 Task: Audio/Video Effects: Add a blur effect to a video.
Action: Mouse moved to (594, 521)
Screenshot: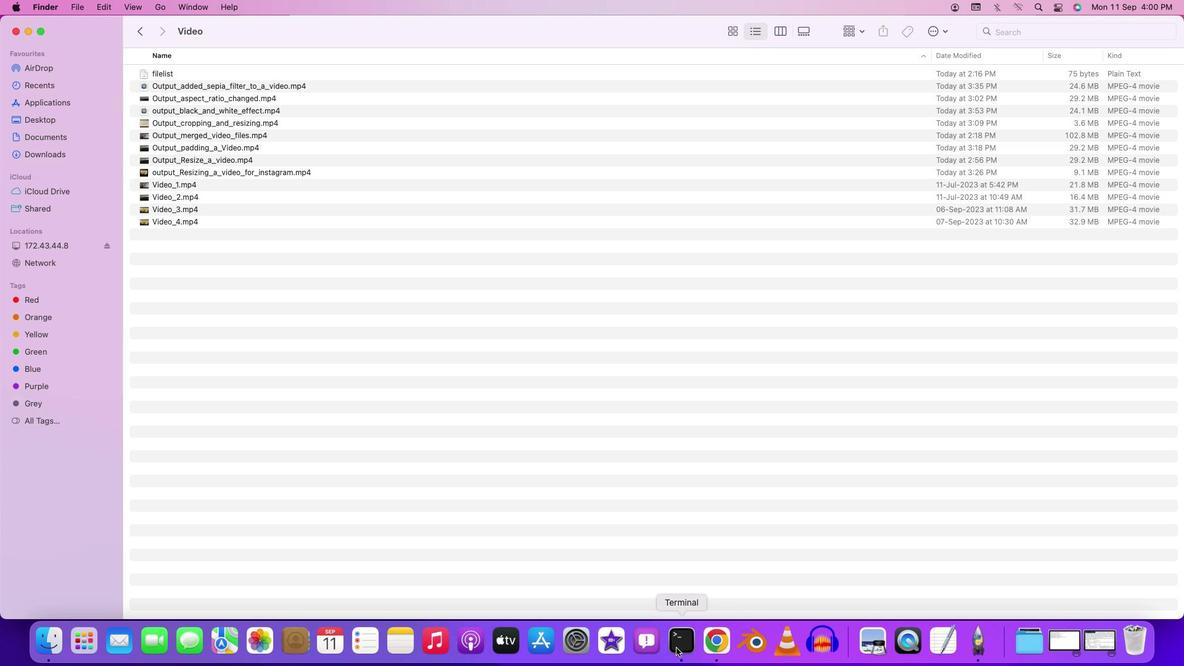 
Action: Mouse pressed right at (594, 521)
Screenshot: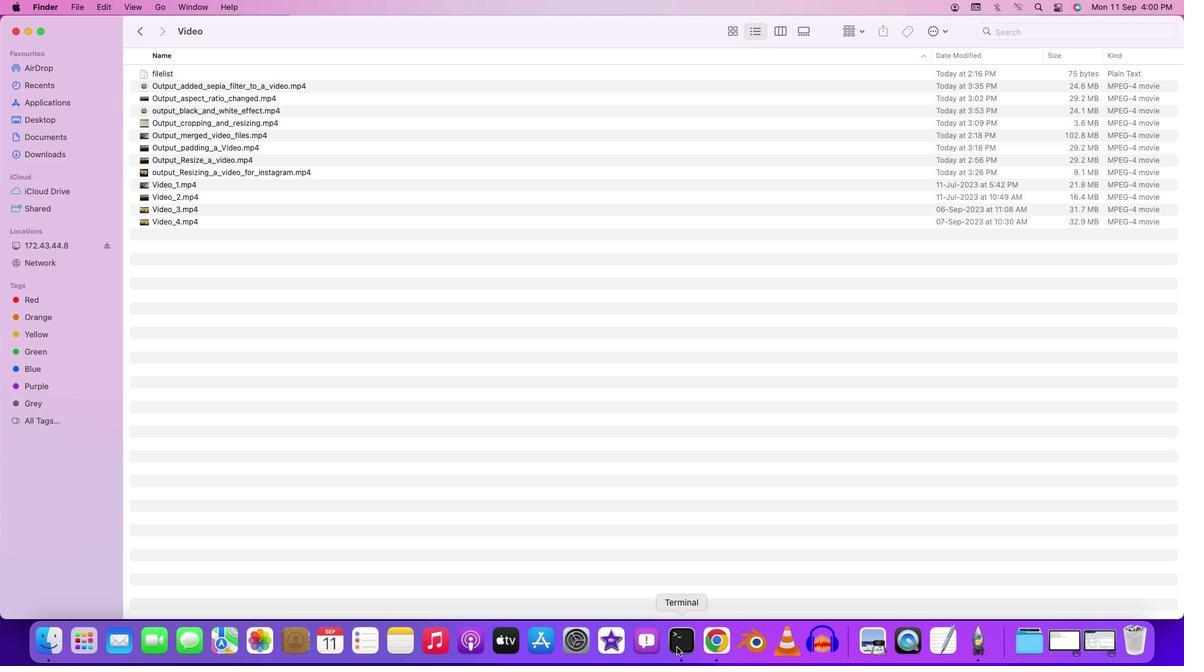 
Action: Mouse moved to (600, 441)
Screenshot: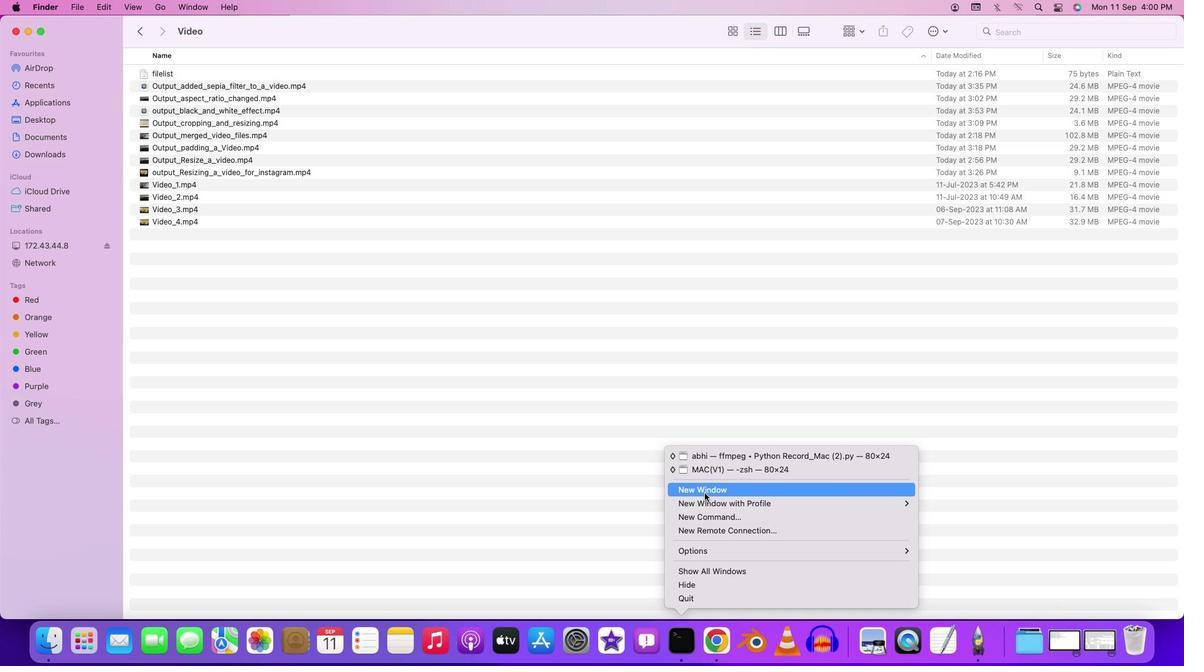 
Action: Mouse pressed left at (600, 441)
Screenshot: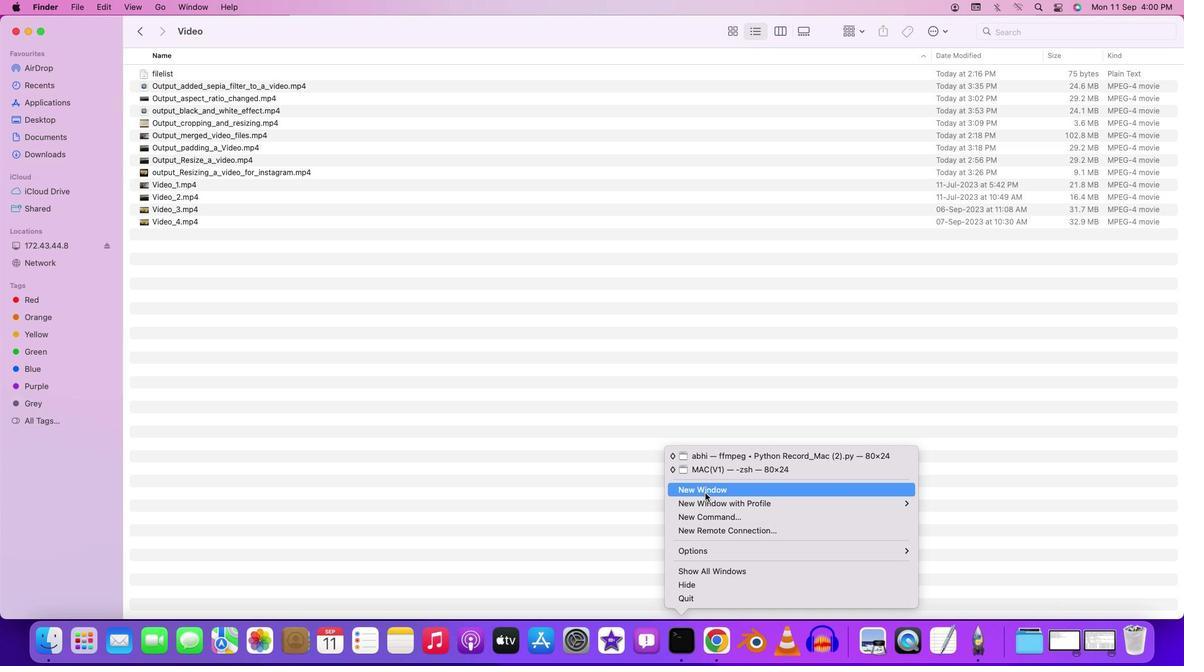 
Action: Key pressed 'c''d'Key.space'd''e''s''k''t''o''p'Key.enter'c''d'Key.space'f''f''m''p''e''g'Key.enter'c''d'Key.spaceKey.shift'M''e''r''g''i''n''g'Key.enter'c''d'Key.spaceKey.shift'V''d''i''e'Key.backspaceKey.backspaceKey.backspace'j'Key.backspace'i''d''e''o'Key.enter'f''f''m''p''e''g'Key.space'-''i'Key.spaceKey.shift'V''i''d''e''o'Key.shift'_''2''.''m''p''4'Key.space'-''v''f'Key.spaceKey.shift'"''b''o''x''b''l''u''r'Key.shift'=''5'Key.shift':''1'Key.shift'"'Key.spaceKey.leftKey.rightKey.leftKey.right'-''c'Key.shift':''a'Key.space'c''o''p''y'Key.space'o''u''t''p''u''t'Key.shift'_''a''d''d''i''n''g'Key.shift'_''b''l''u''r'Key.shift'_''e''f''f''e''c''t'Key.shift'_''t''o'Key.shift'_''a'Key.shift'_''v''i''d''e''o''.''m''p''3'Key.enter
Screenshot: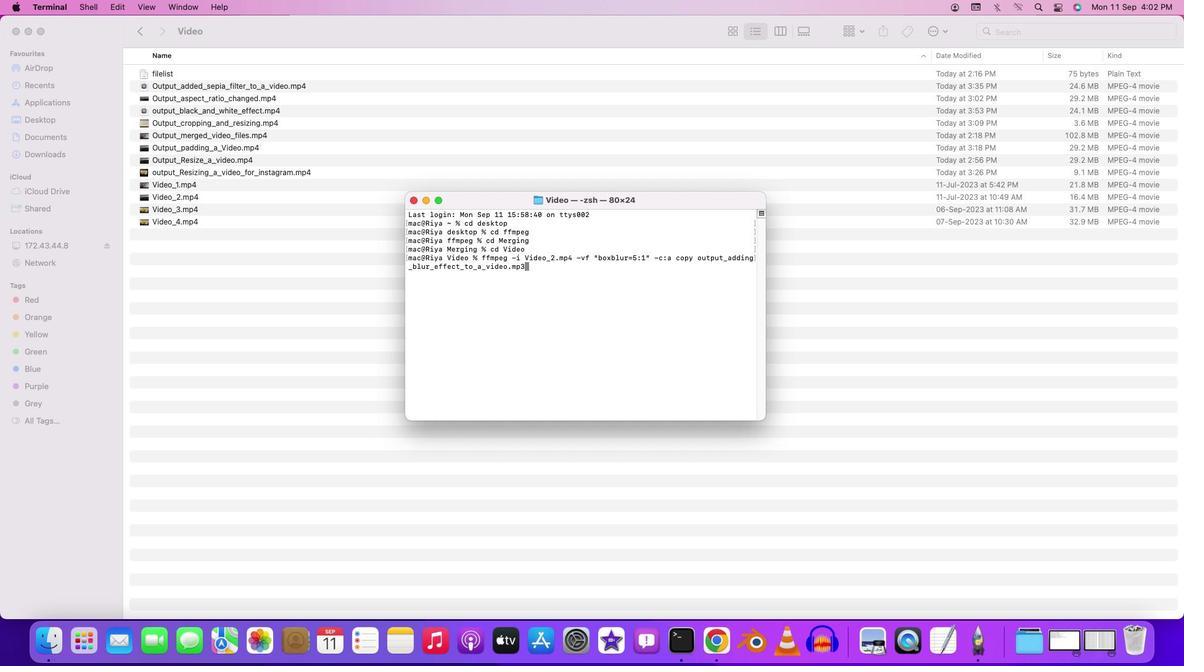 
Action: Mouse moved to (531, 364)
Screenshot: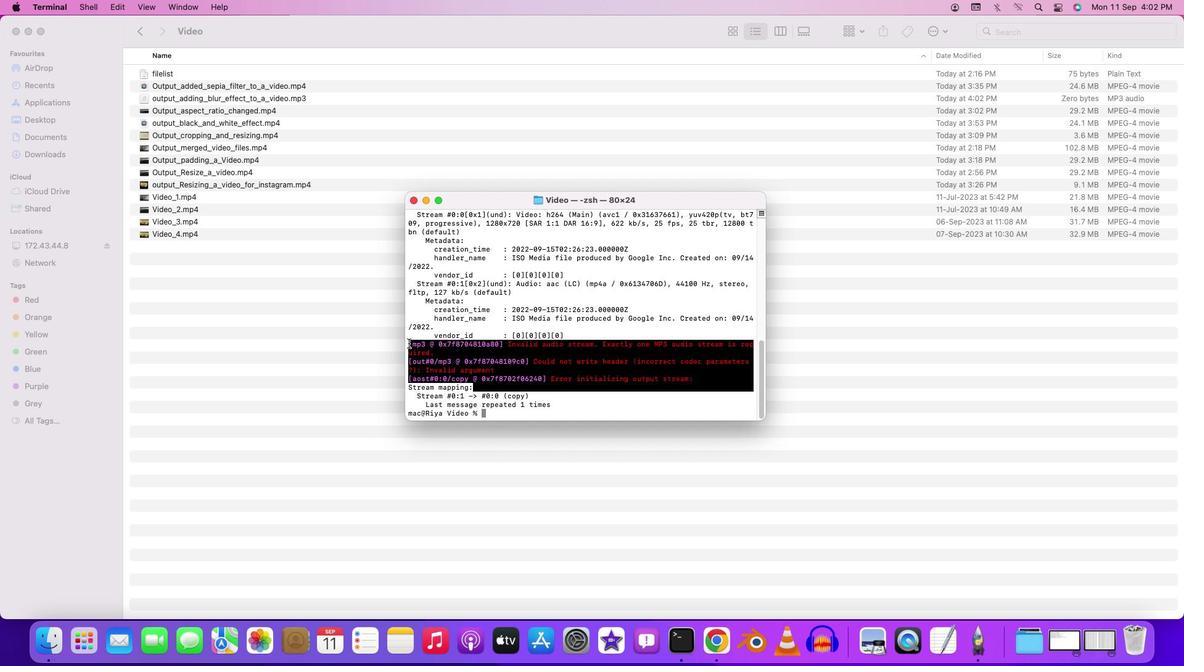 
Action: Mouse pressed left at (531, 364)
Screenshot: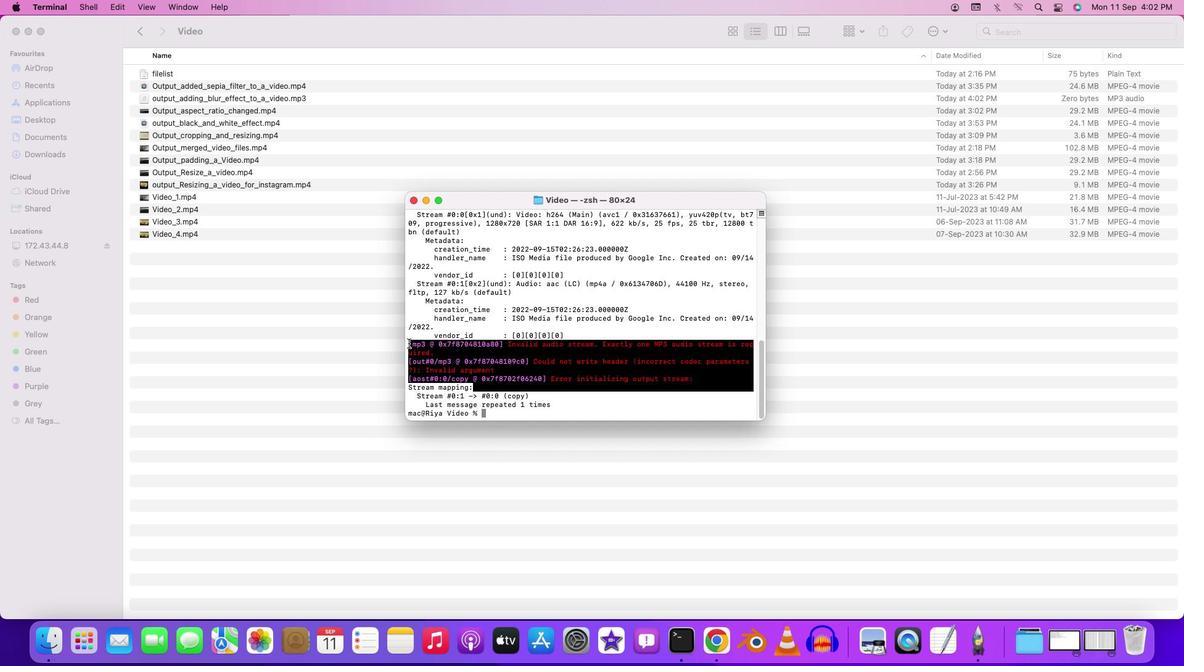 
Action: Mouse moved to (600, 385)
Screenshot: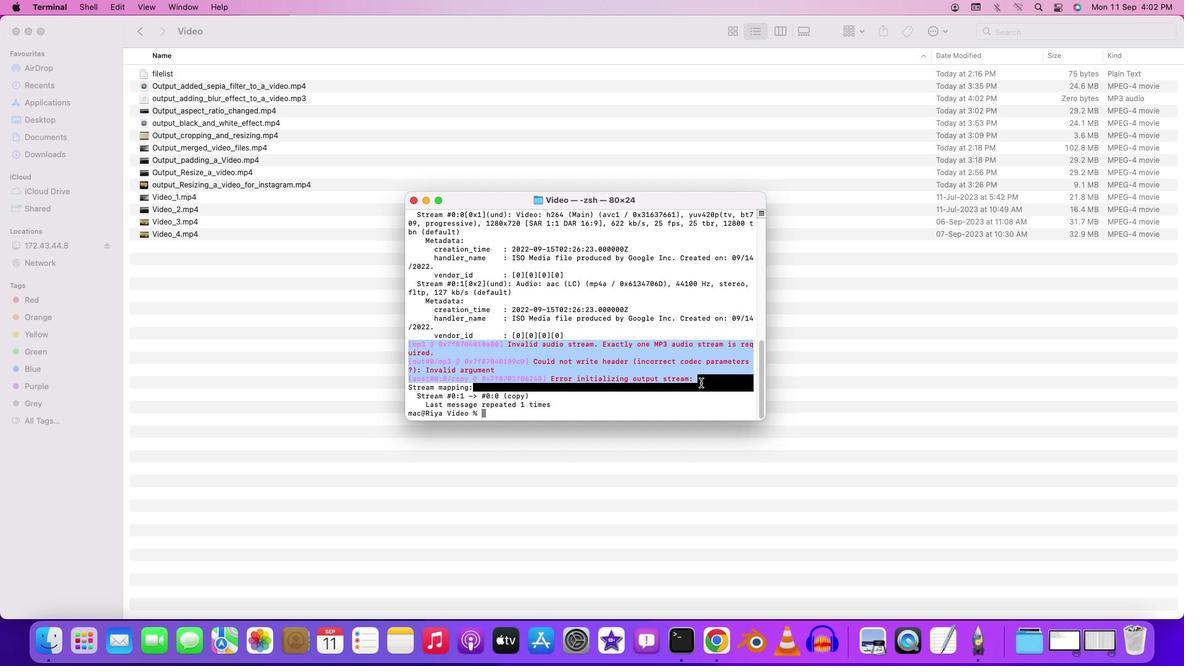 
Action: Key pressed Key.cmd'c'
Screenshot: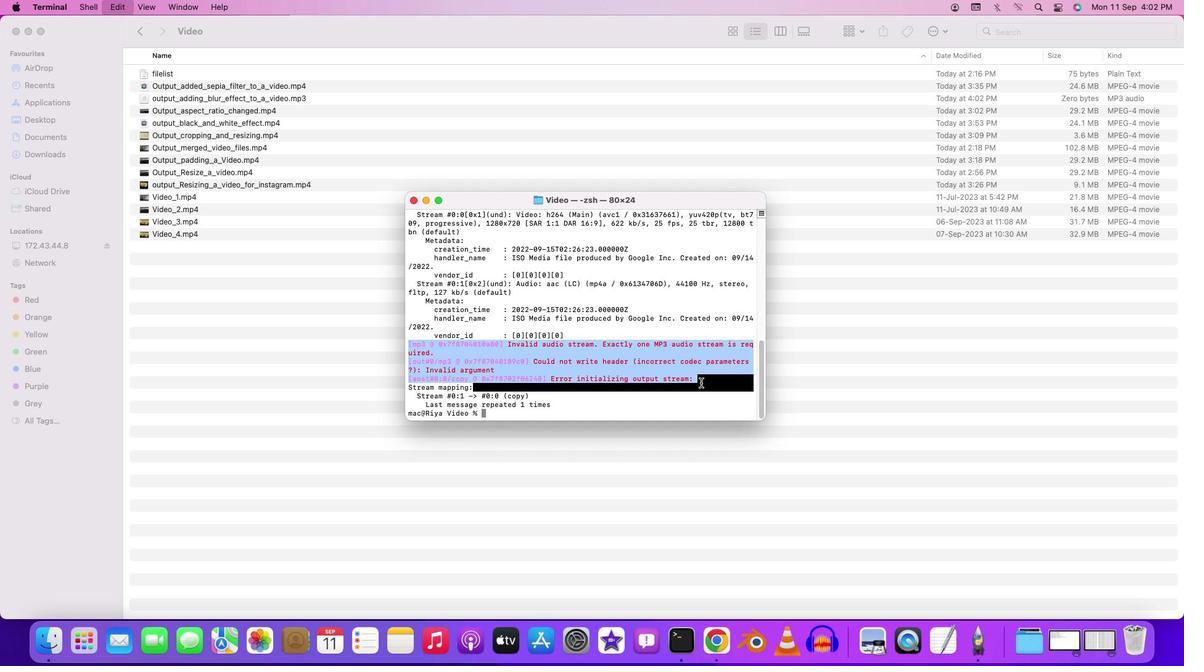 
Action: Mouse moved to (341, 512)
Screenshot: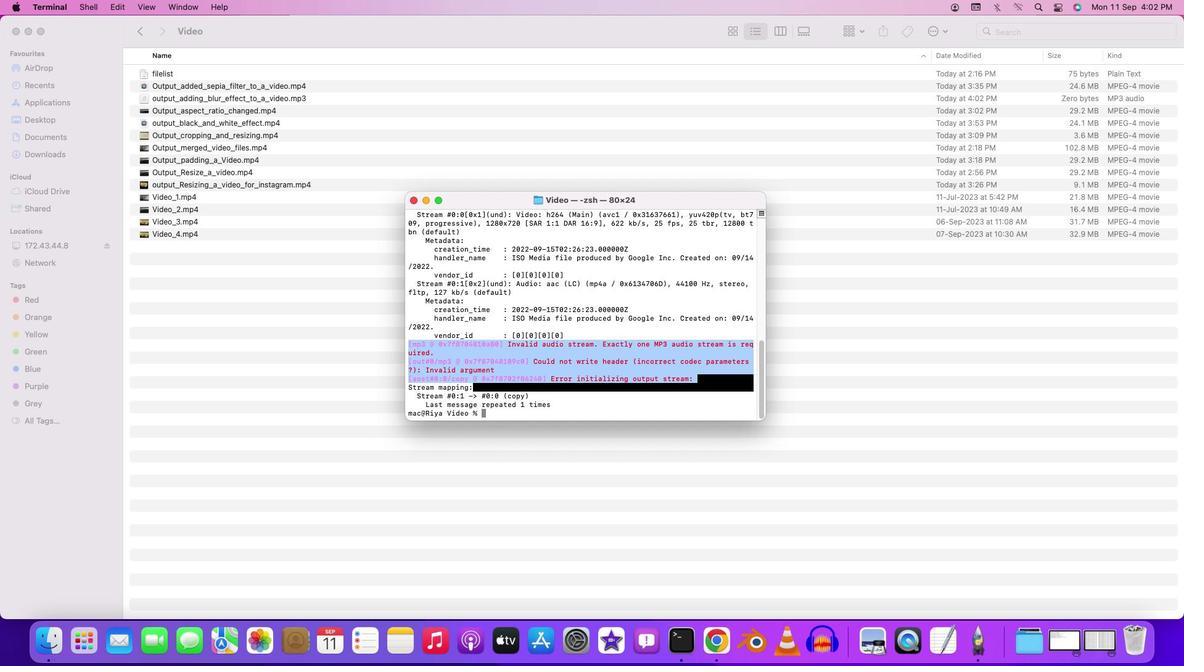 
Action: Mouse pressed left at (341, 512)
Screenshot: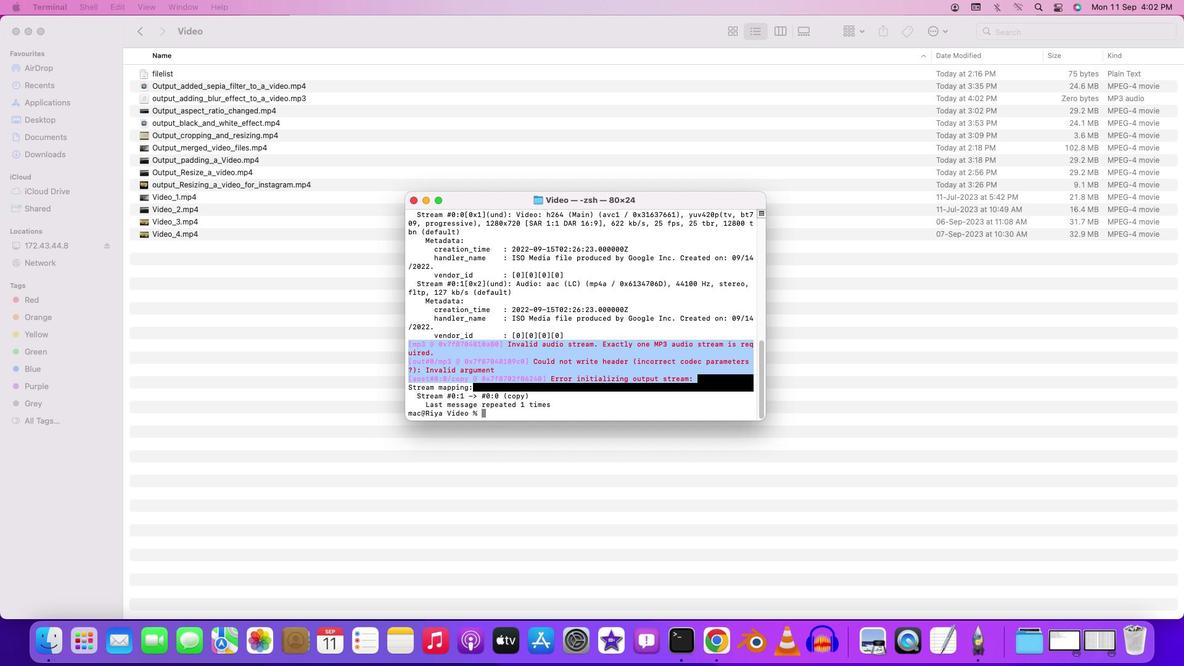 
Action: Mouse moved to (341, 507)
Screenshot: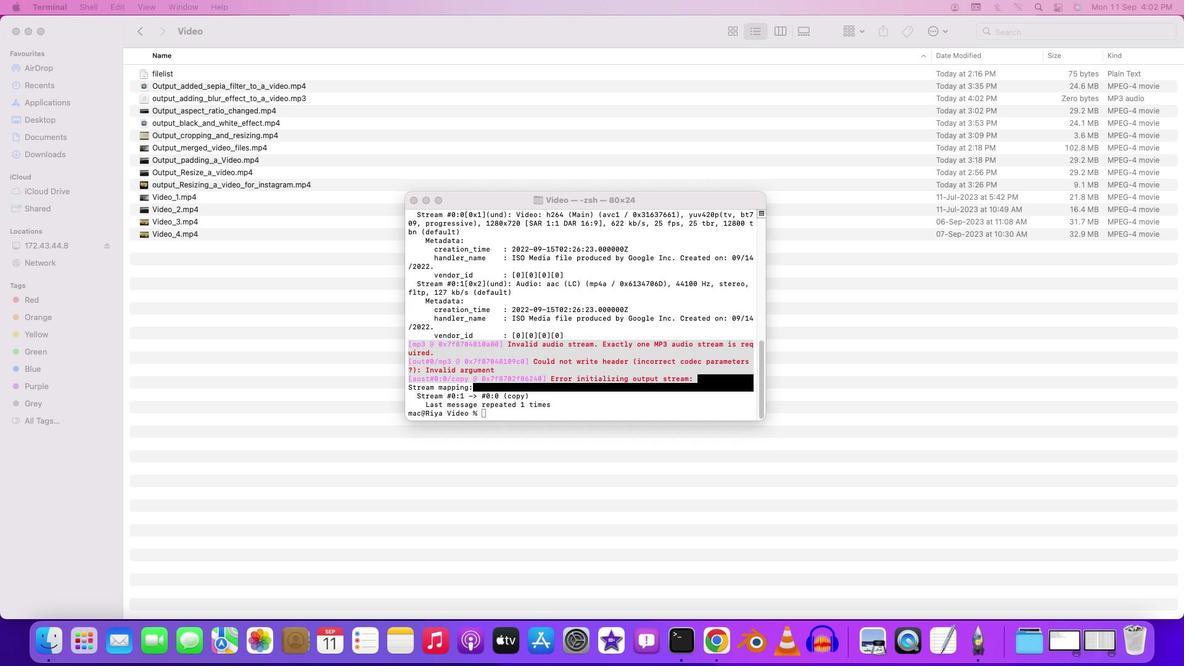 
Action: Mouse pressed left at (341, 507)
Screenshot: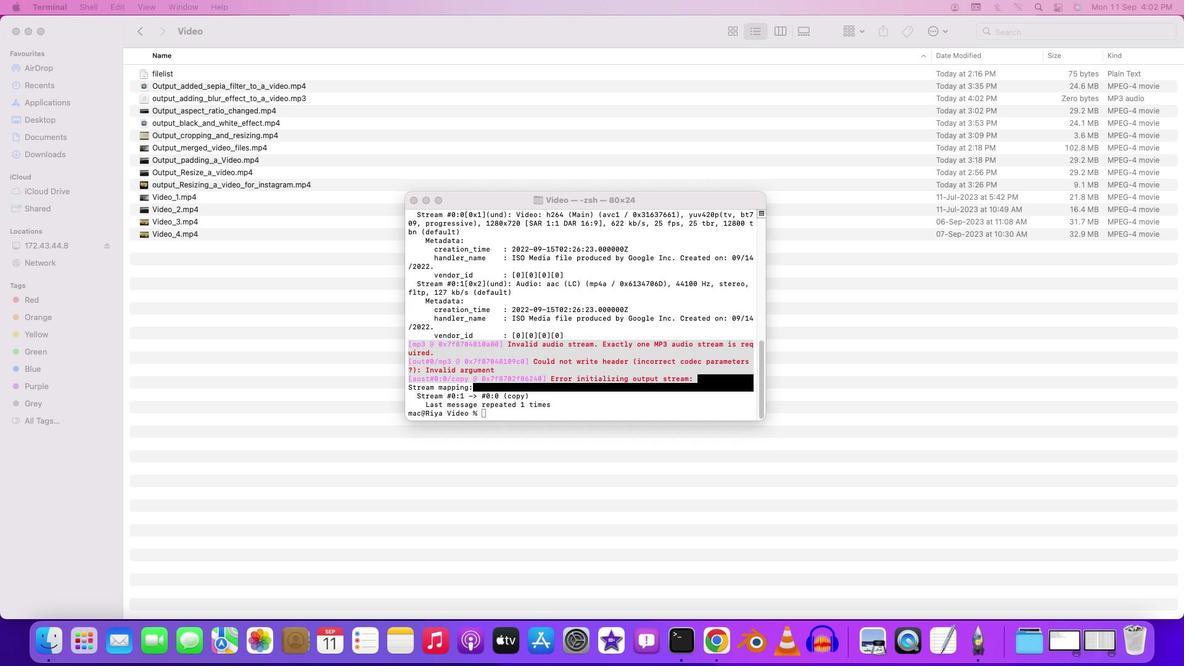 
Action: Mouse moved to (341, 507)
Screenshot: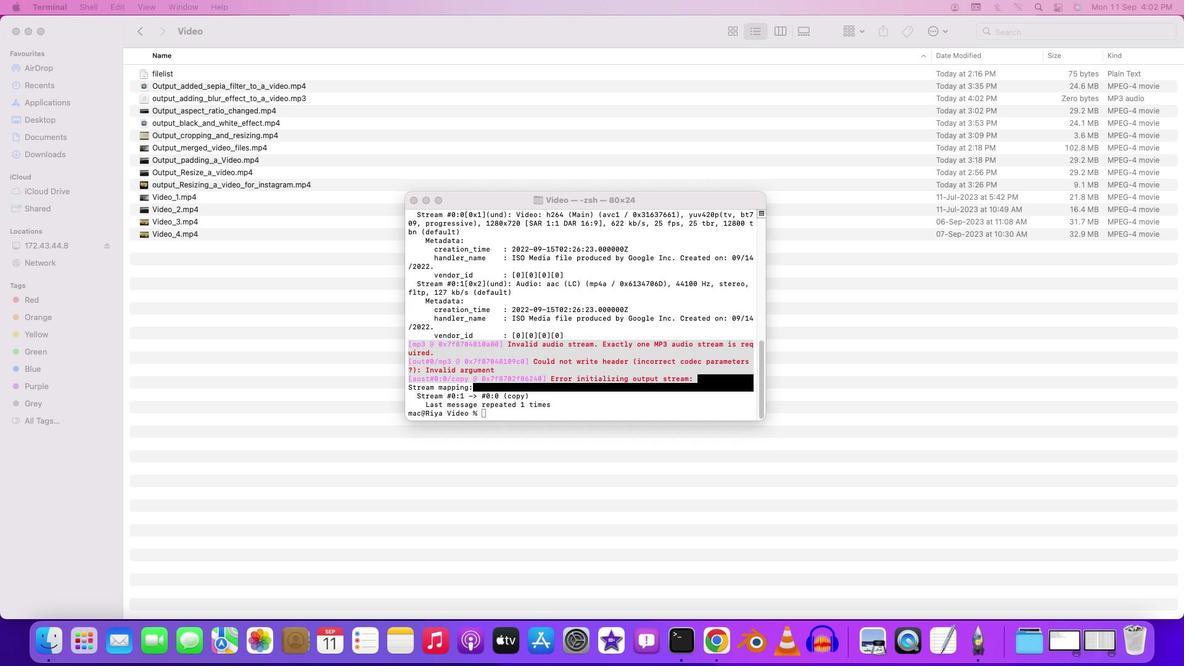 
Action: Key pressed Key.cmd'v'
Screenshot: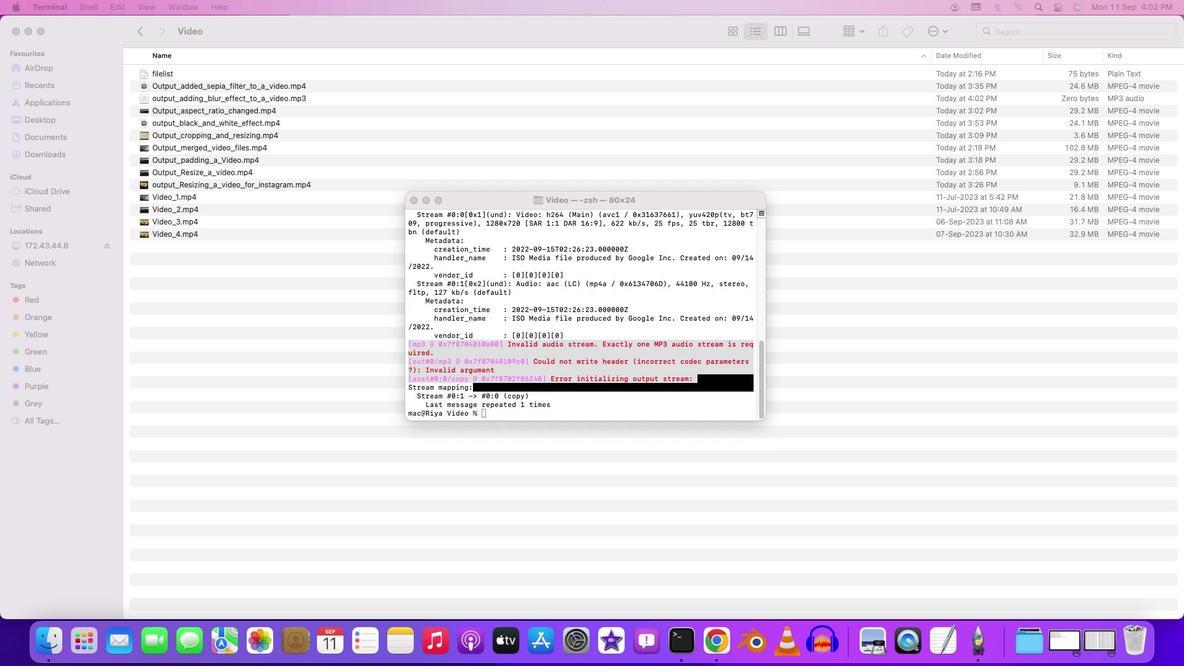 
Action: Mouse moved to (410, 504)
Screenshot: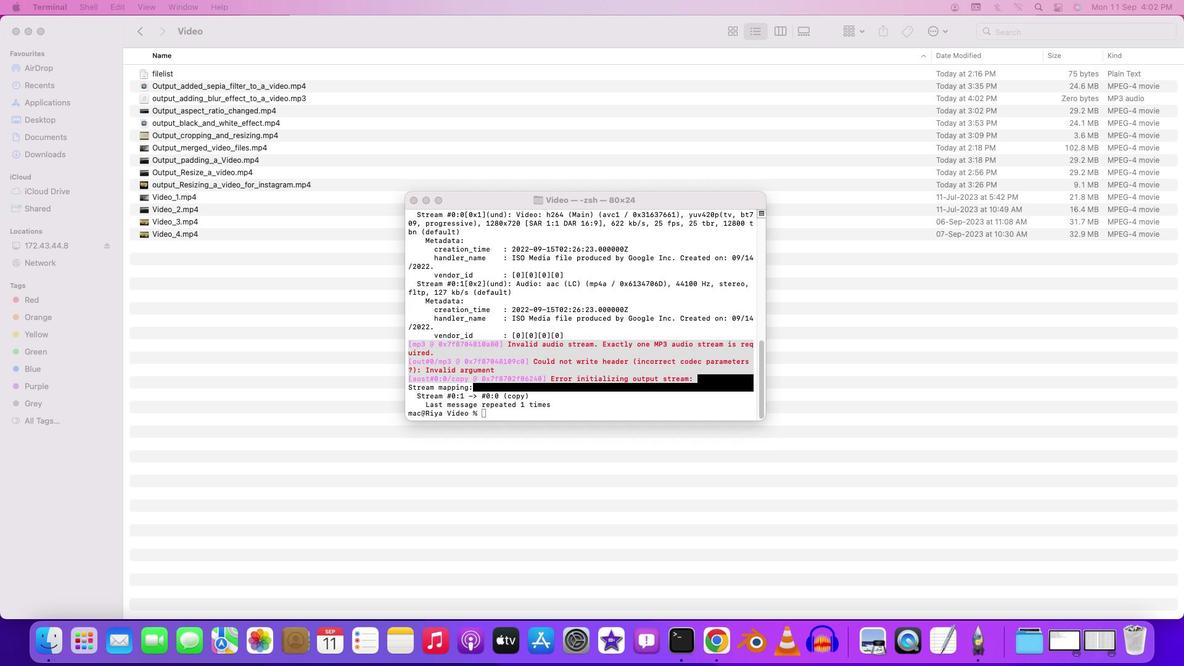 
Action: Mouse pressed left at (410, 504)
Screenshot: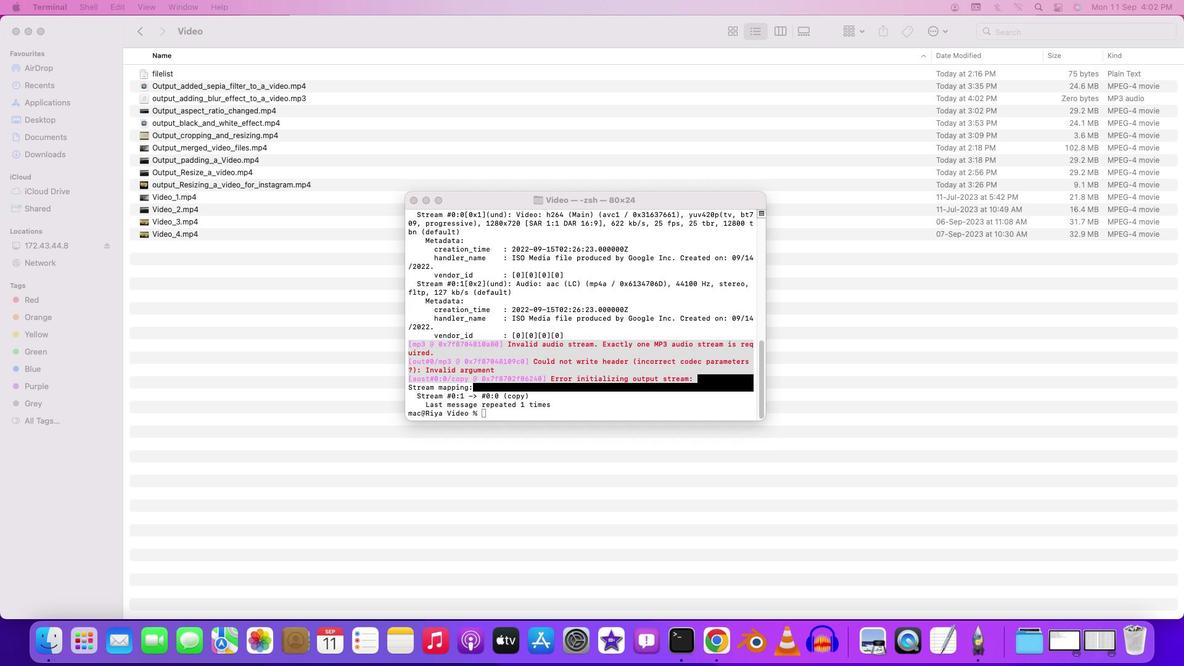 
Action: Mouse moved to (373, 459)
Screenshot: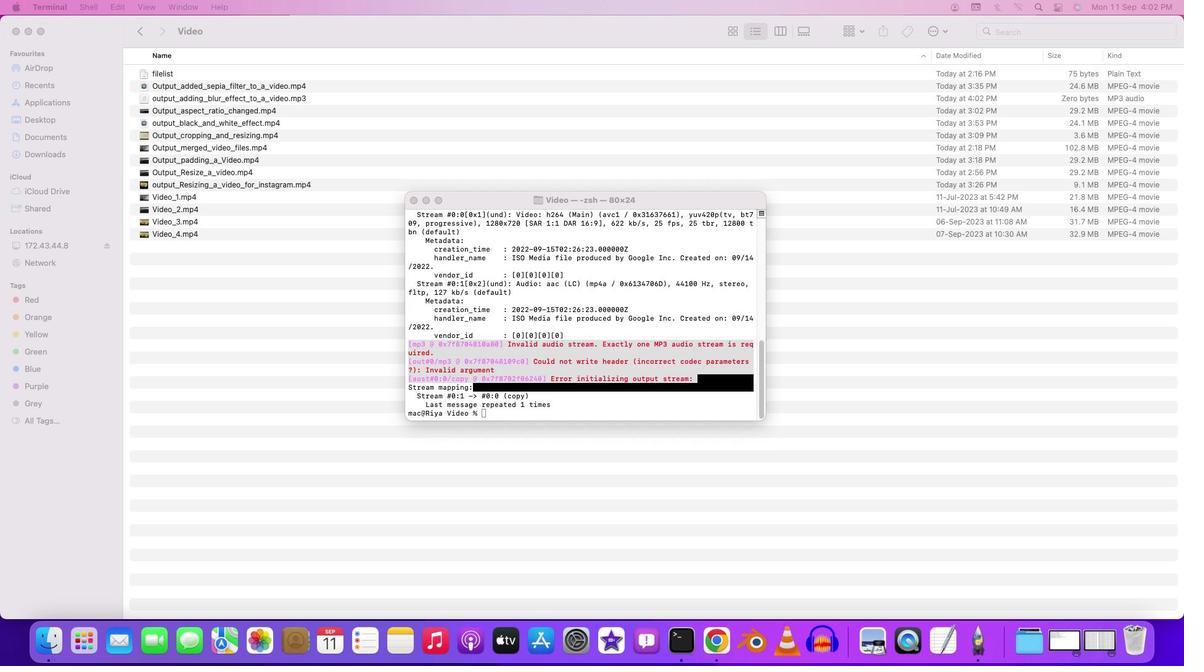 
Action: Mouse scrolled (373, 459) with delta (436, 186)
Screenshot: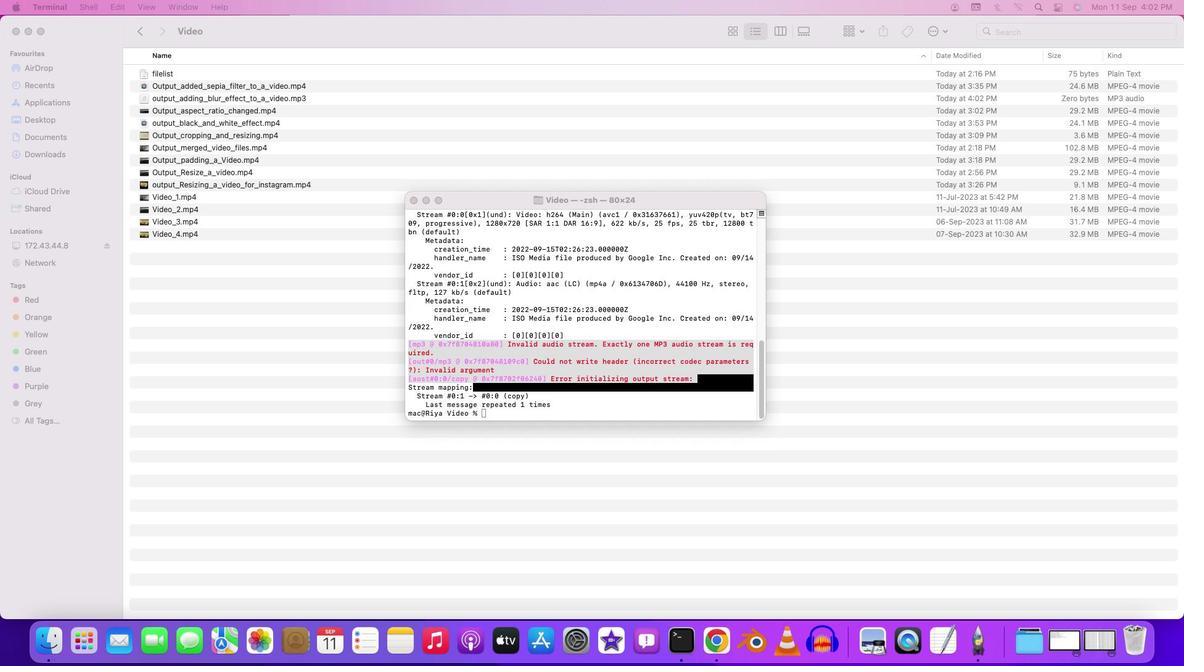 
Action: Mouse scrolled (373, 459) with delta (436, 186)
Screenshot: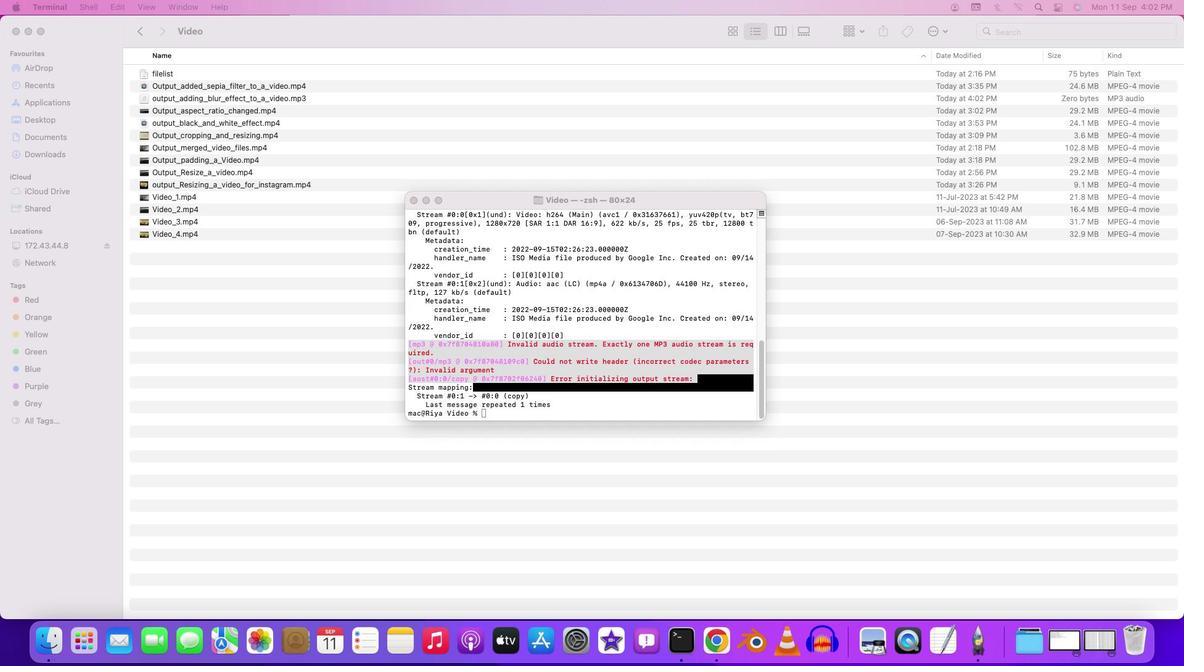 
Action: Mouse scrolled (373, 459) with delta (436, 186)
Screenshot: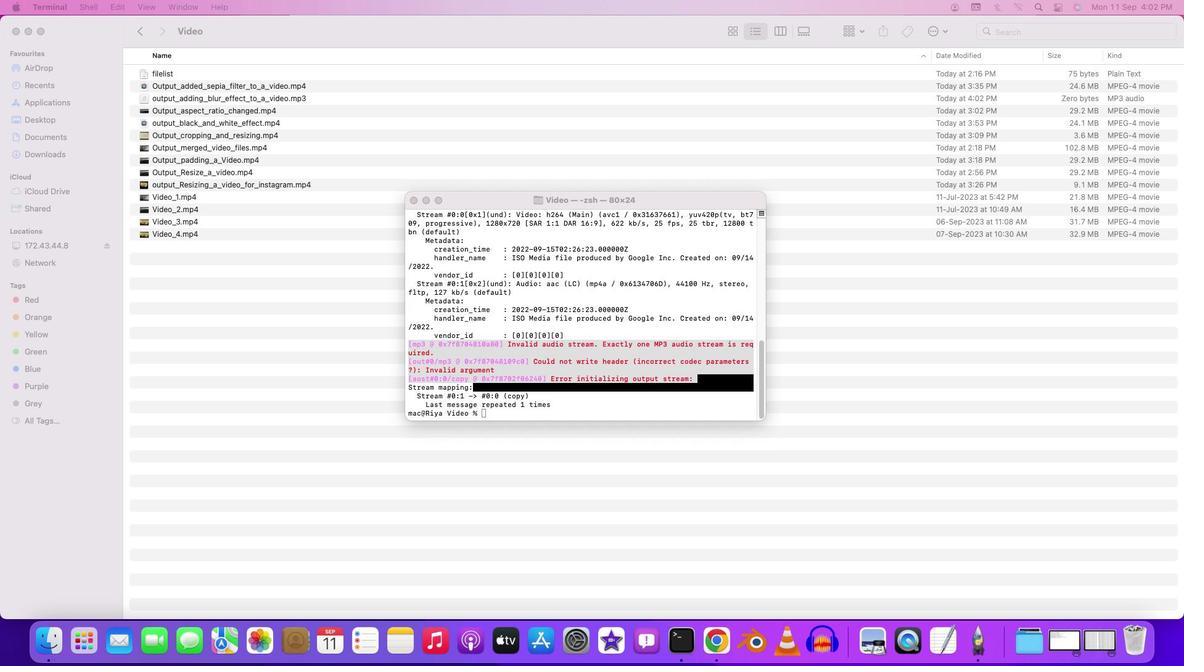 
Action: Mouse moved to (372, 459)
Screenshot: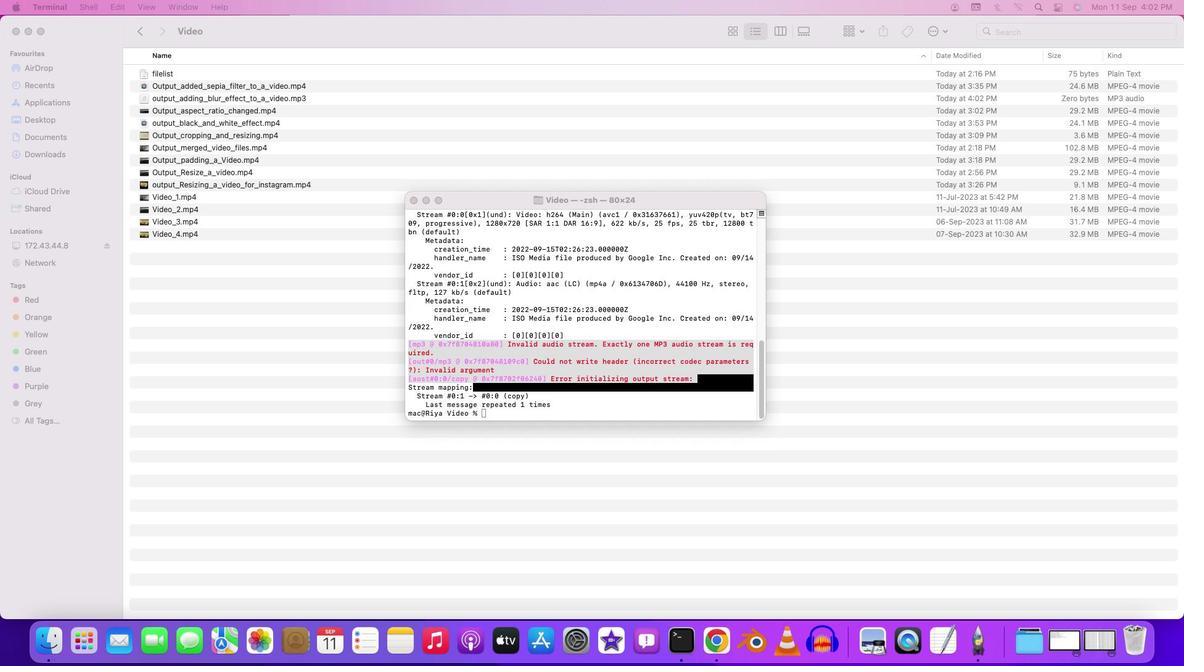 
Action: Mouse scrolled (372, 459) with delta (436, 186)
Screenshot: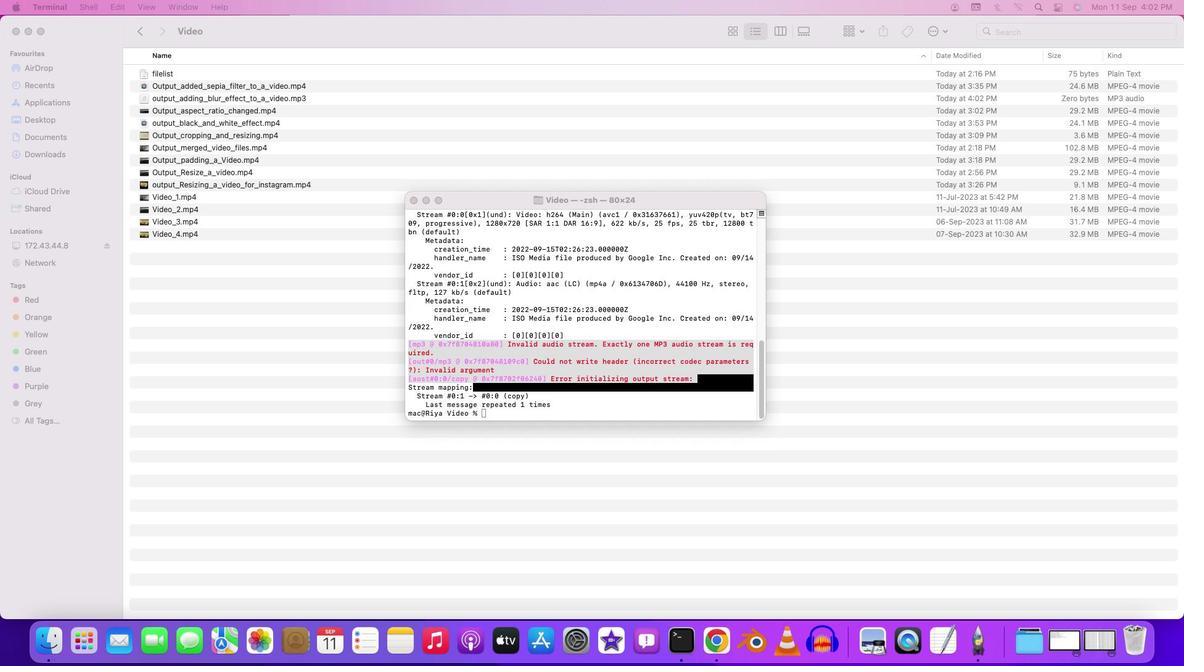 
Action: Mouse scrolled (372, 459) with delta (436, 186)
Screenshot: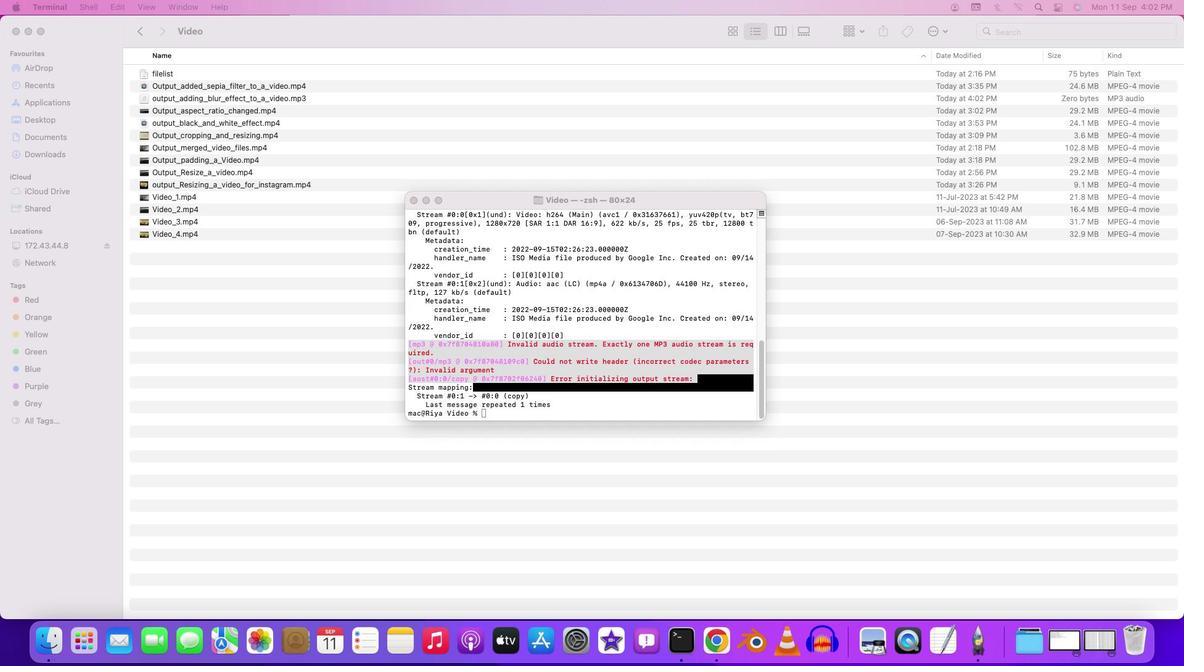 
Action: Mouse moved to (372, 459)
Screenshot: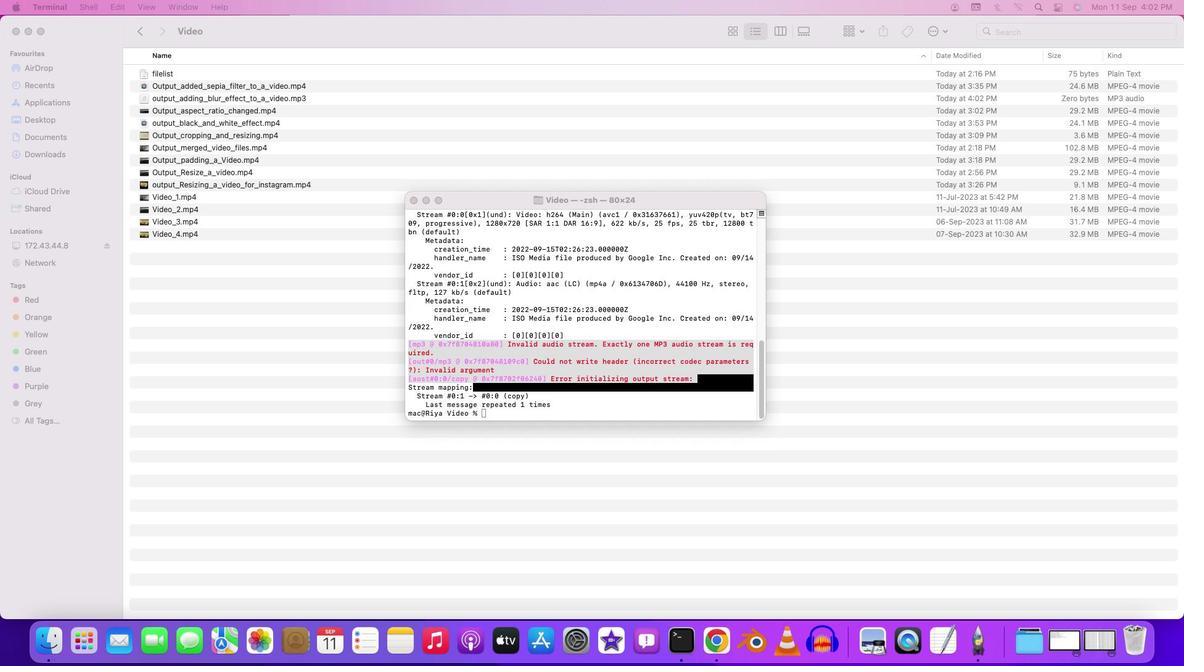
Action: Mouse scrolled (372, 459) with delta (436, 186)
Screenshot: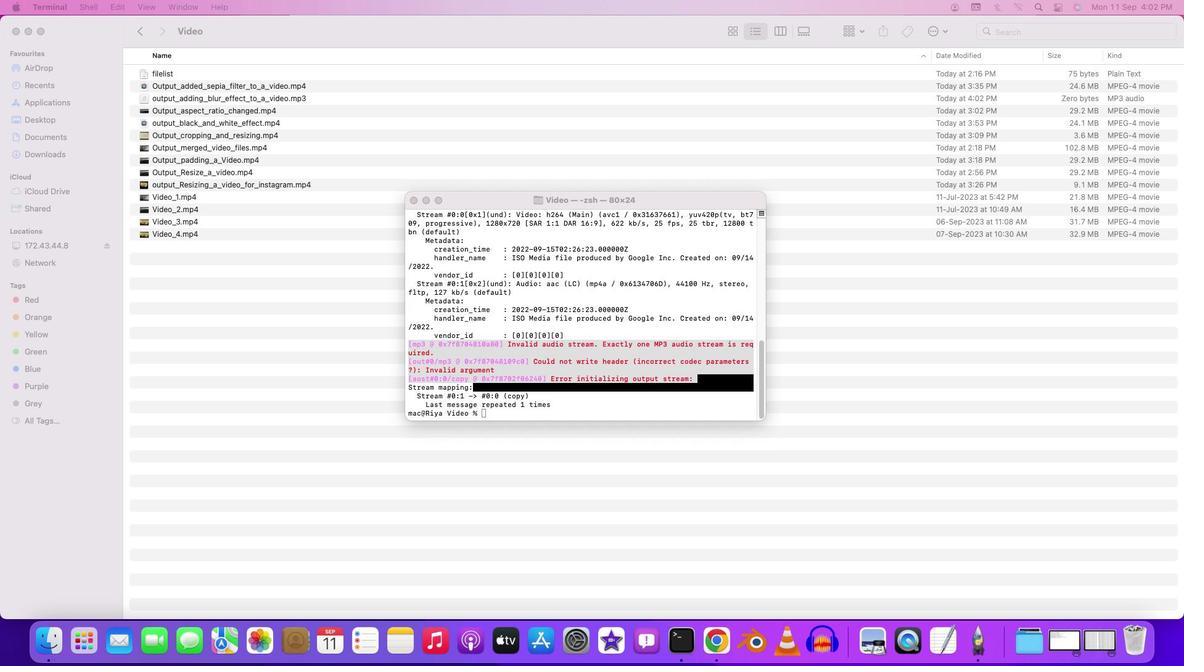
Action: Mouse moved to (372, 459)
Screenshot: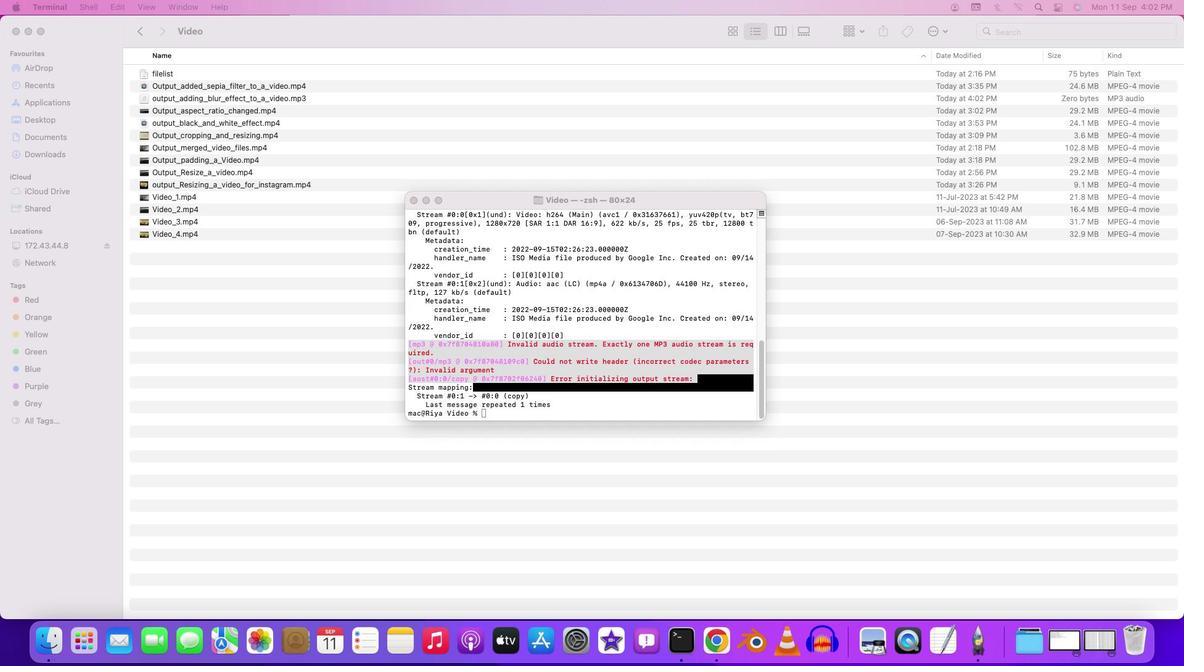 
Action: Mouse scrolled (372, 459) with delta (436, 185)
Screenshot: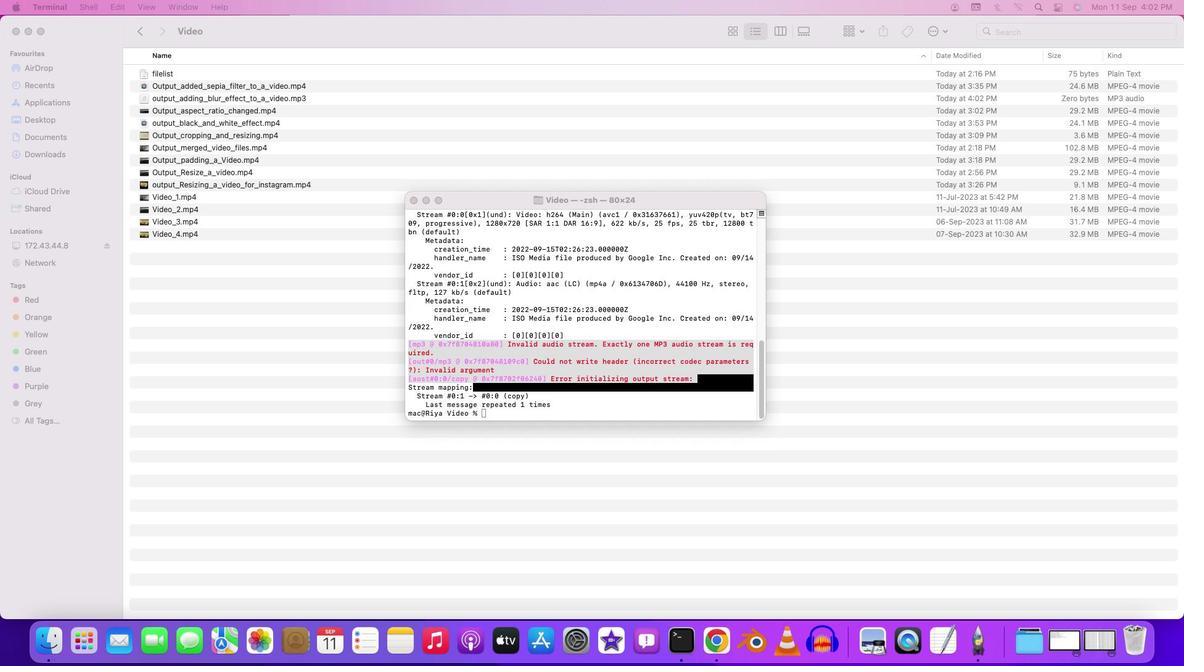 
Action: Mouse moved to (372, 459)
Screenshot: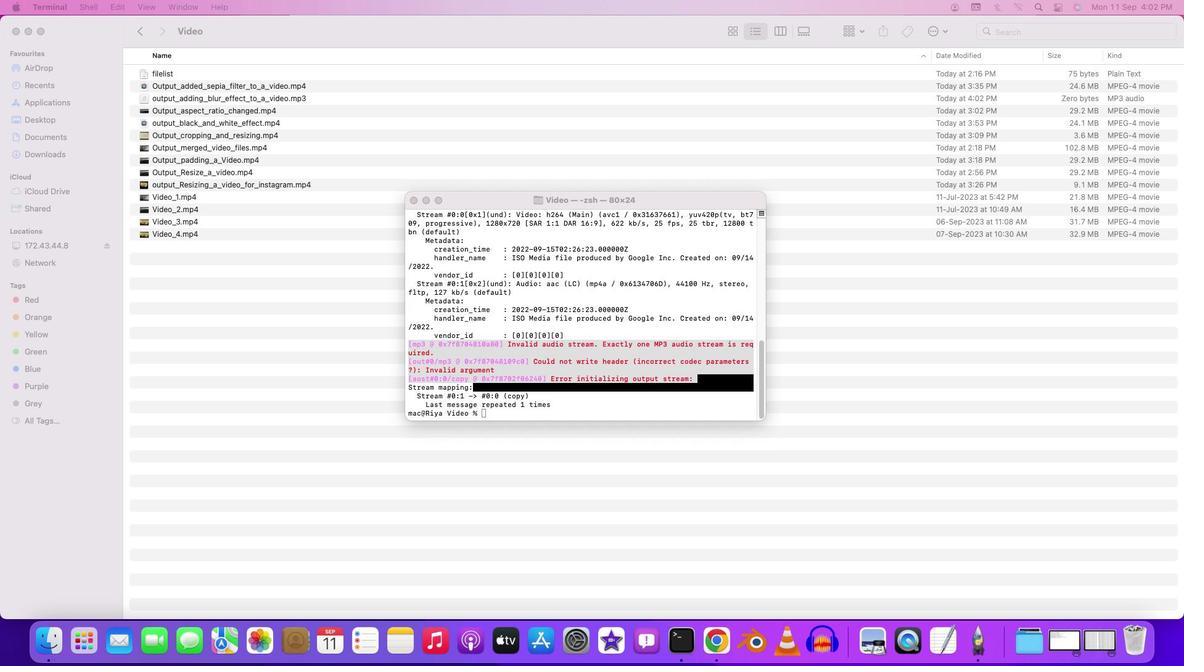 
Action: Mouse scrolled (372, 459) with delta (436, 185)
Screenshot: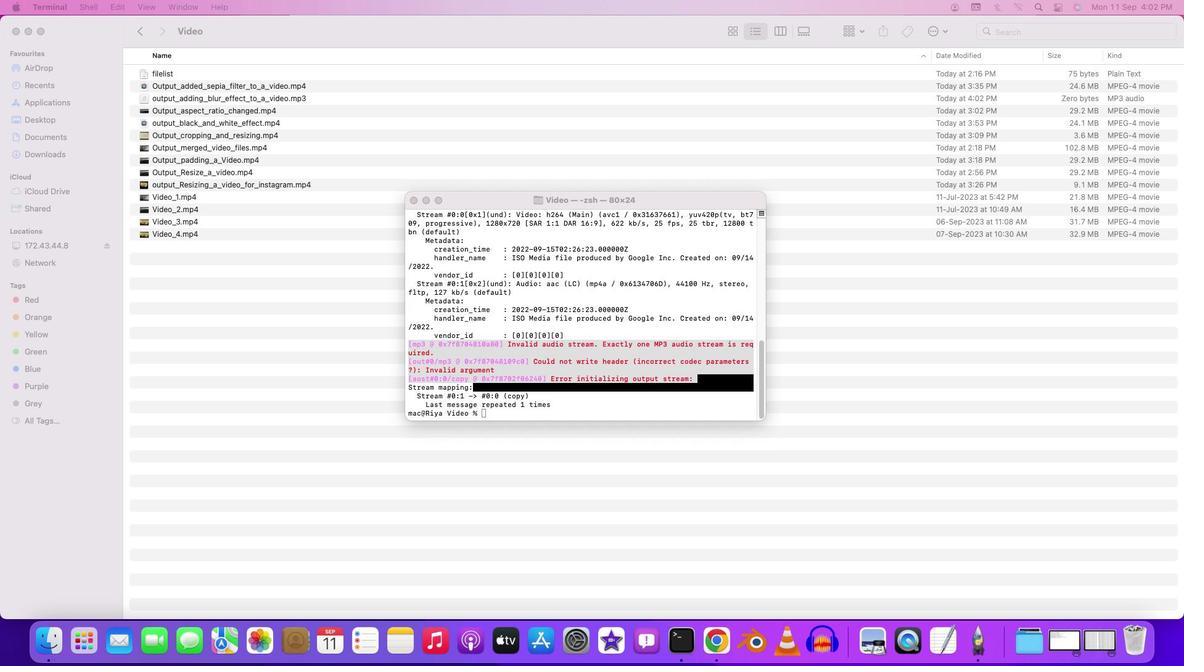 
Action: Mouse moved to (372, 459)
Screenshot: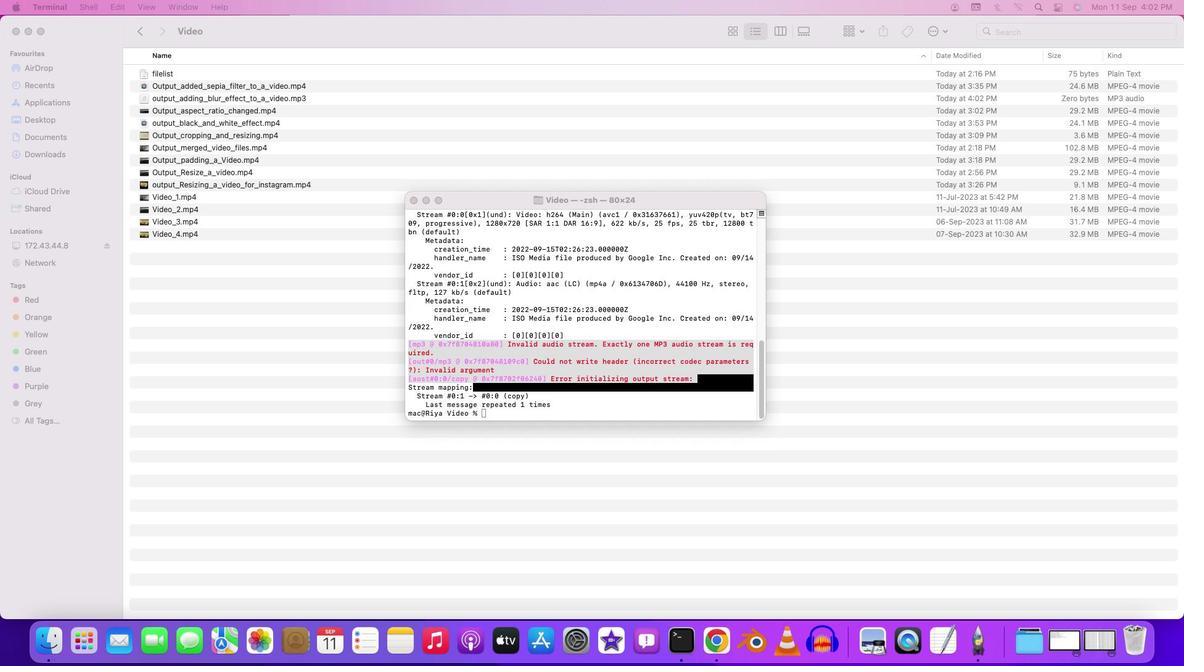 
Action: Mouse scrolled (372, 459) with delta (436, 186)
Screenshot: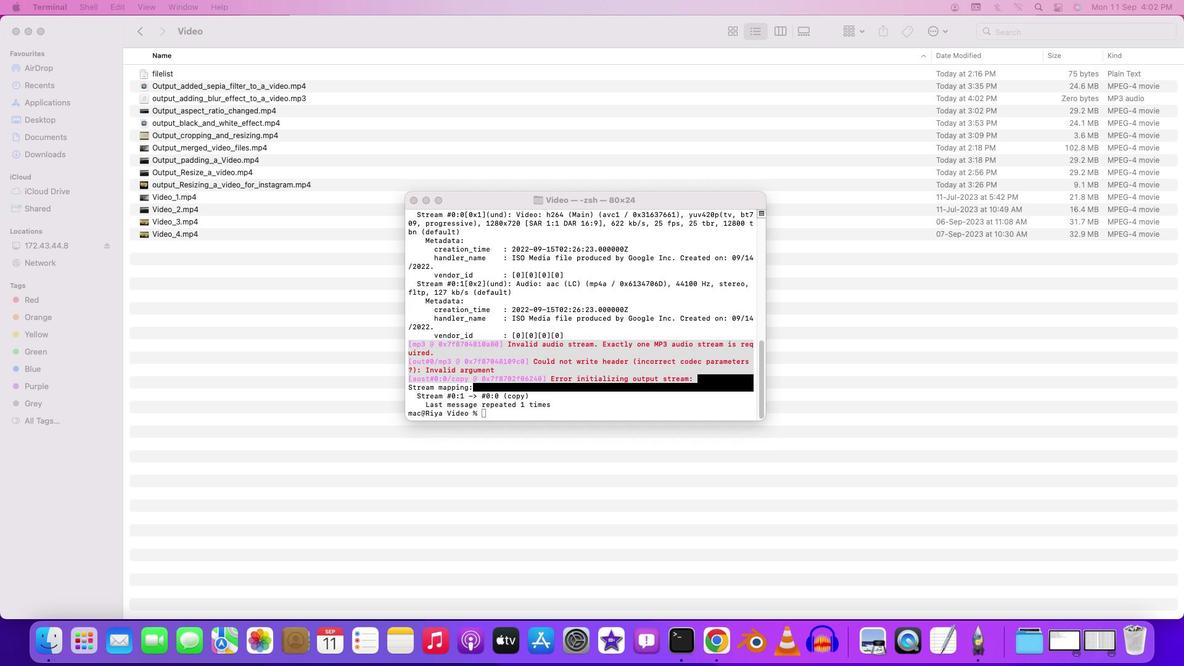 
Action: Mouse scrolled (372, 459) with delta (436, 186)
Screenshot: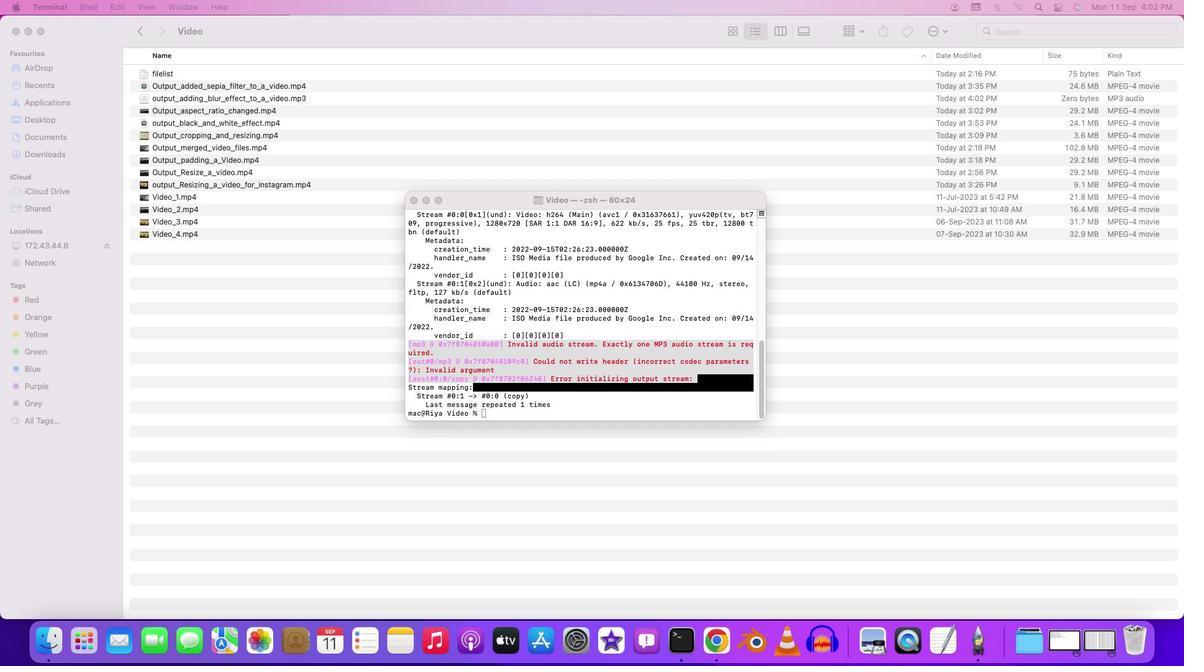 
Action: Mouse scrolled (372, 459) with delta (436, 186)
Screenshot: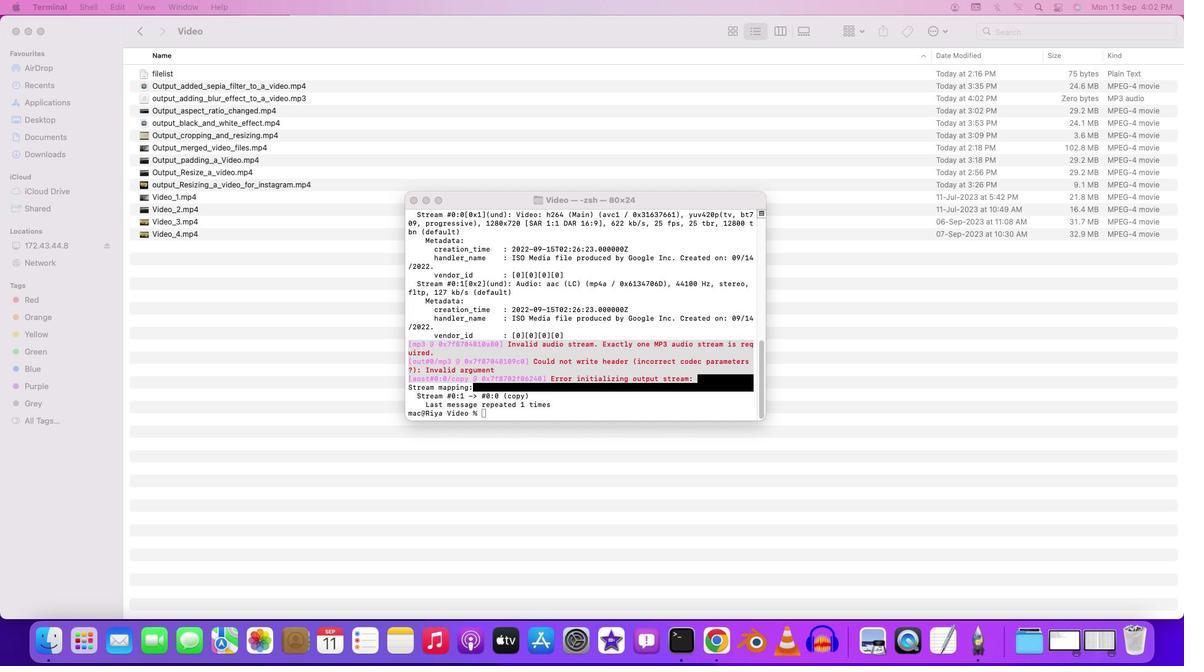 
Action: Mouse scrolled (372, 459) with delta (436, 186)
Screenshot: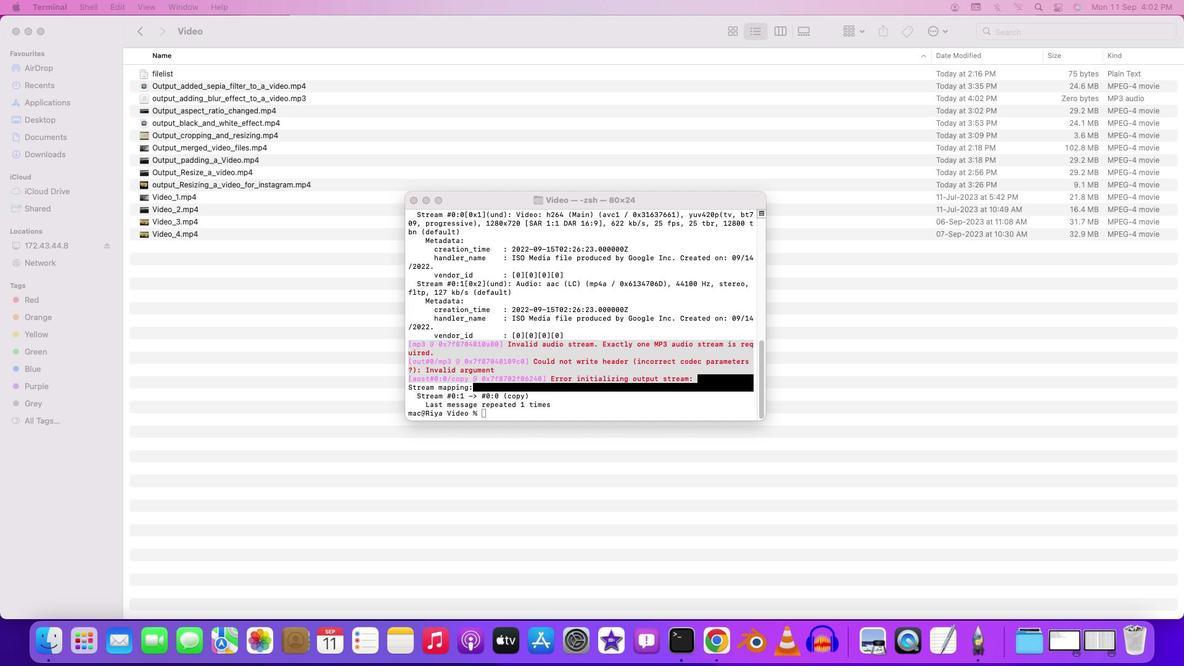 
Action: Mouse scrolled (372, 459) with delta (436, 186)
Screenshot: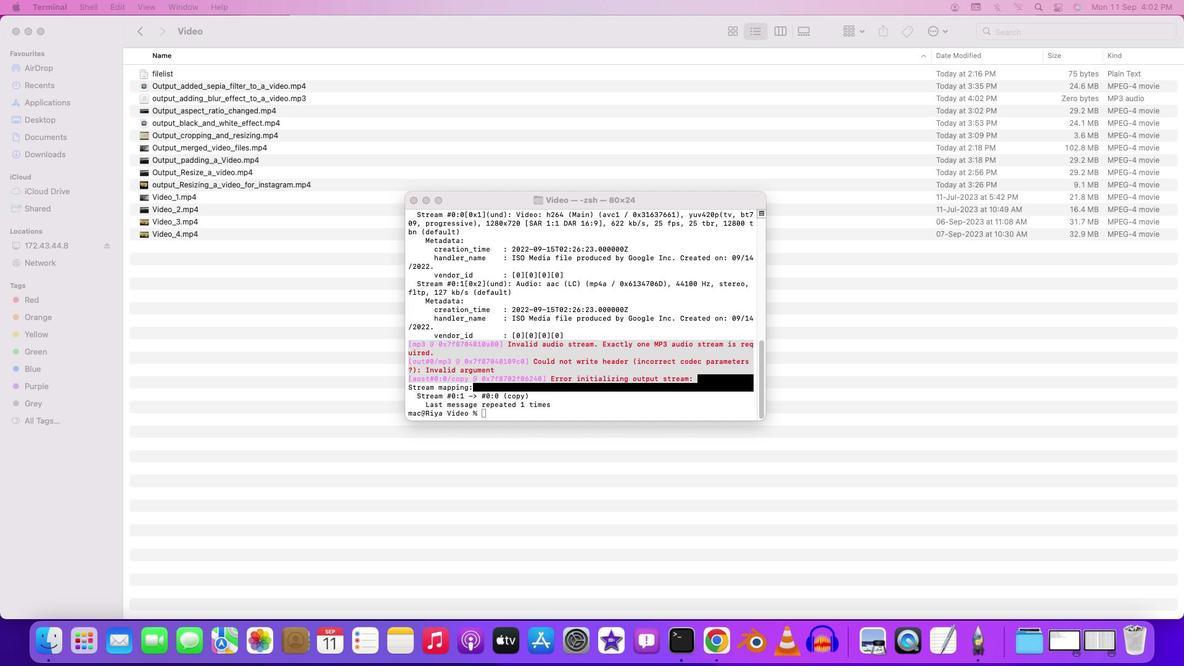 
Action: Mouse moved to (372, 459)
Screenshot: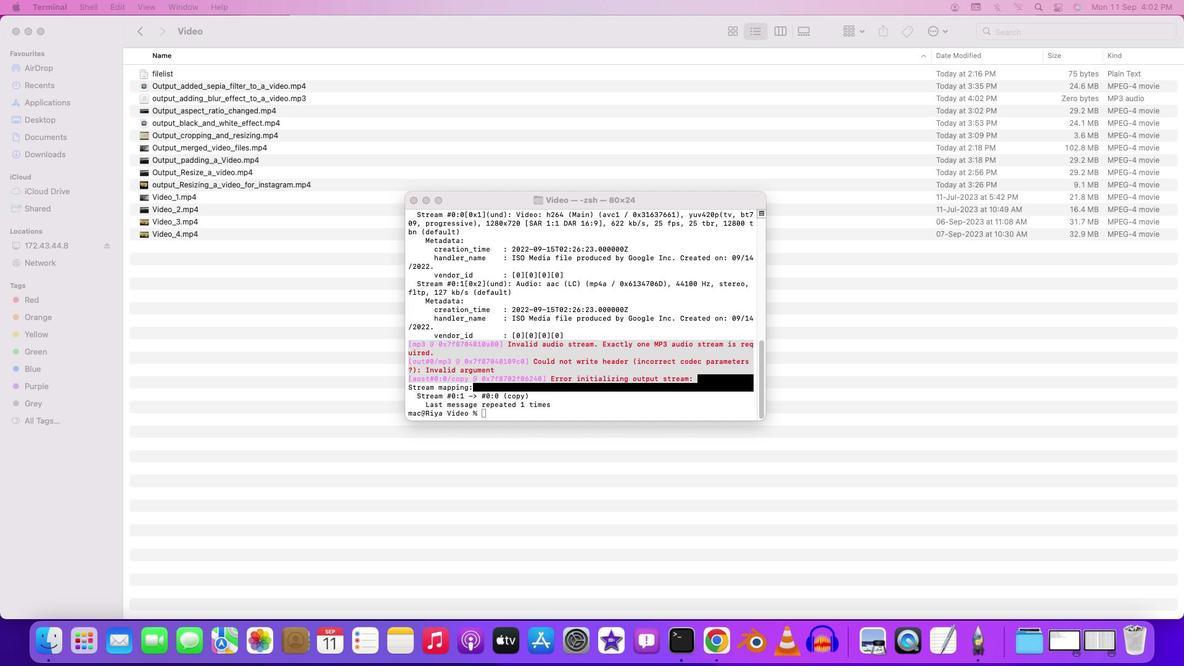
Action: Mouse scrolled (372, 459) with delta (436, 186)
Screenshot: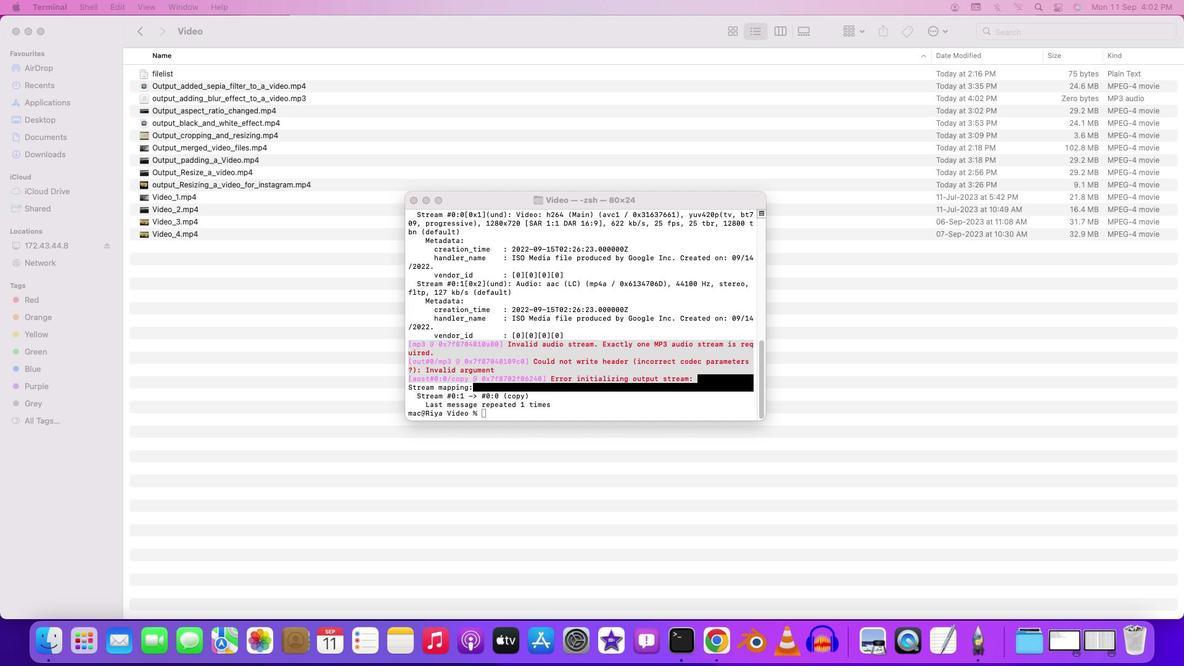 
Action: Mouse scrolled (372, 459) with delta (436, 186)
Screenshot: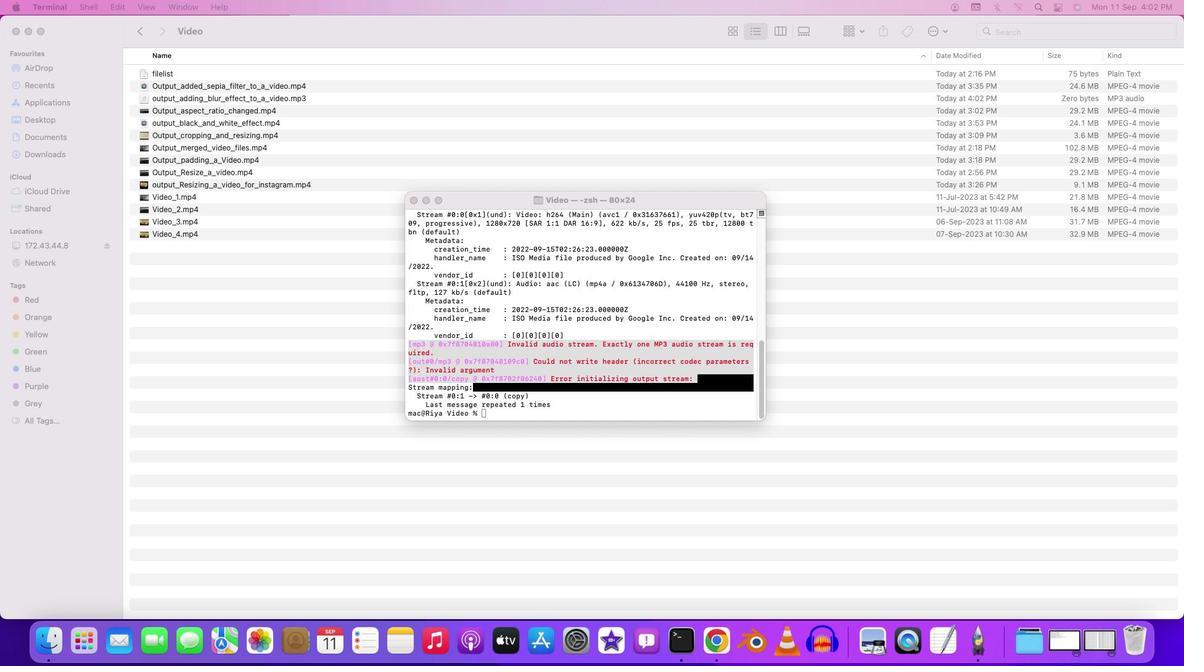 
Action: Mouse scrolled (372, 459) with delta (436, 186)
Screenshot: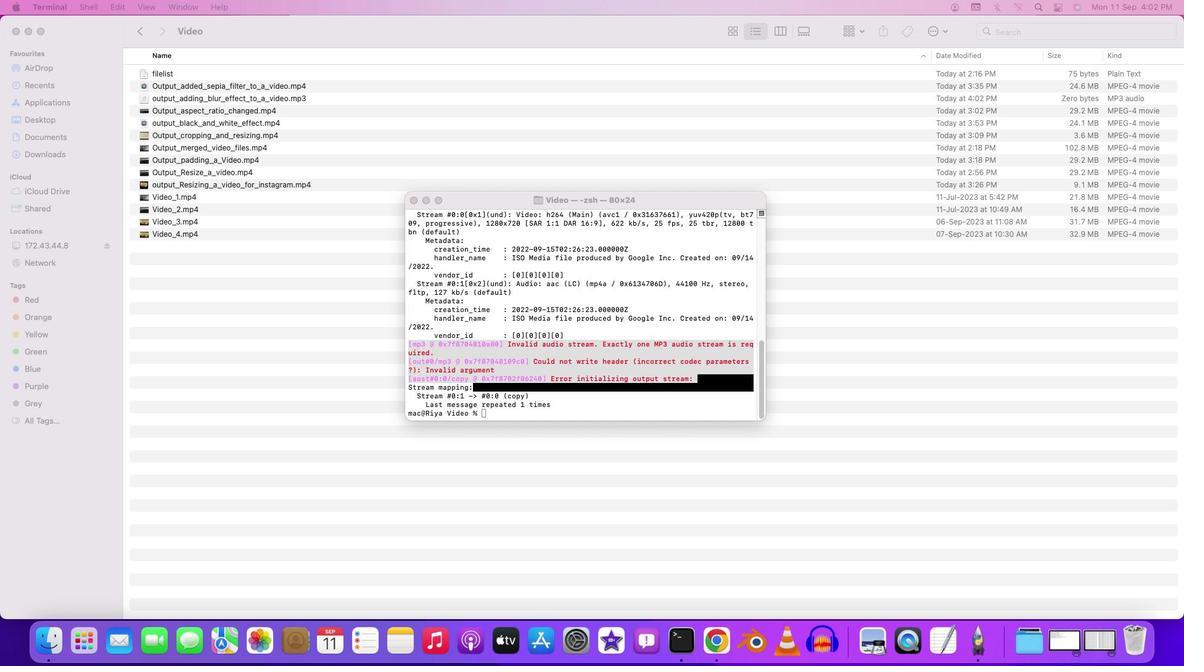 
Action: Mouse scrolled (372, 459) with delta (436, 186)
Screenshot: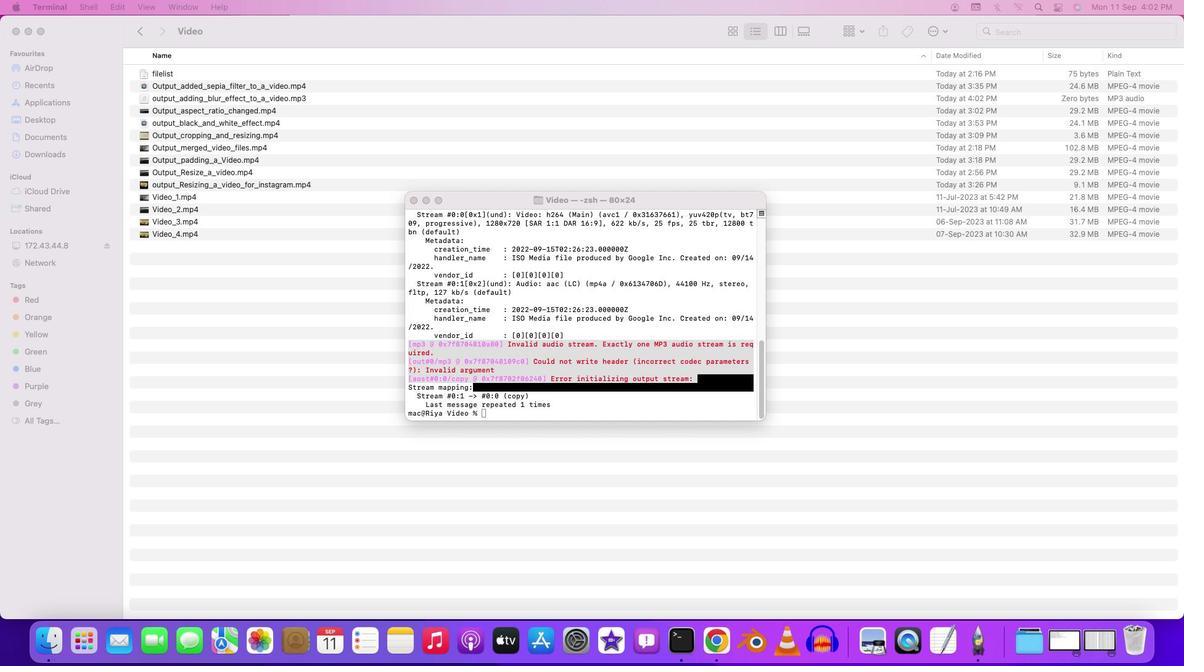 
Action: Mouse scrolled (372, 459) with delta (436, 186)
Screenshot: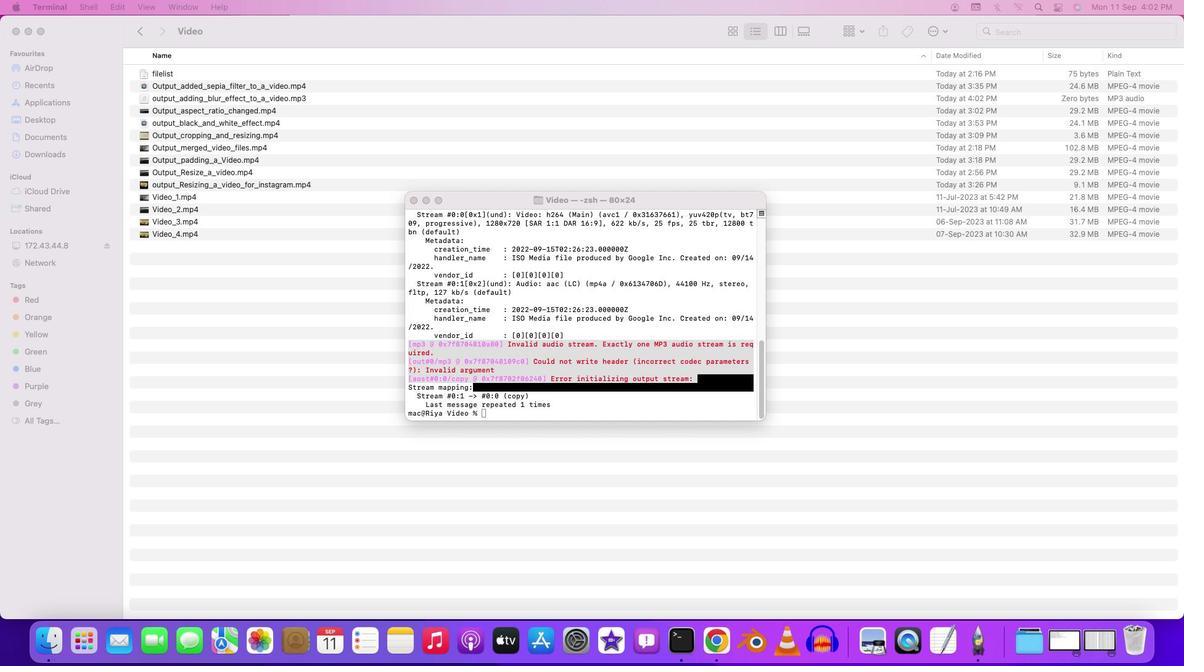 
Action: Mouse scrolled (372, 459) with delta (436, 186)
Screenshot: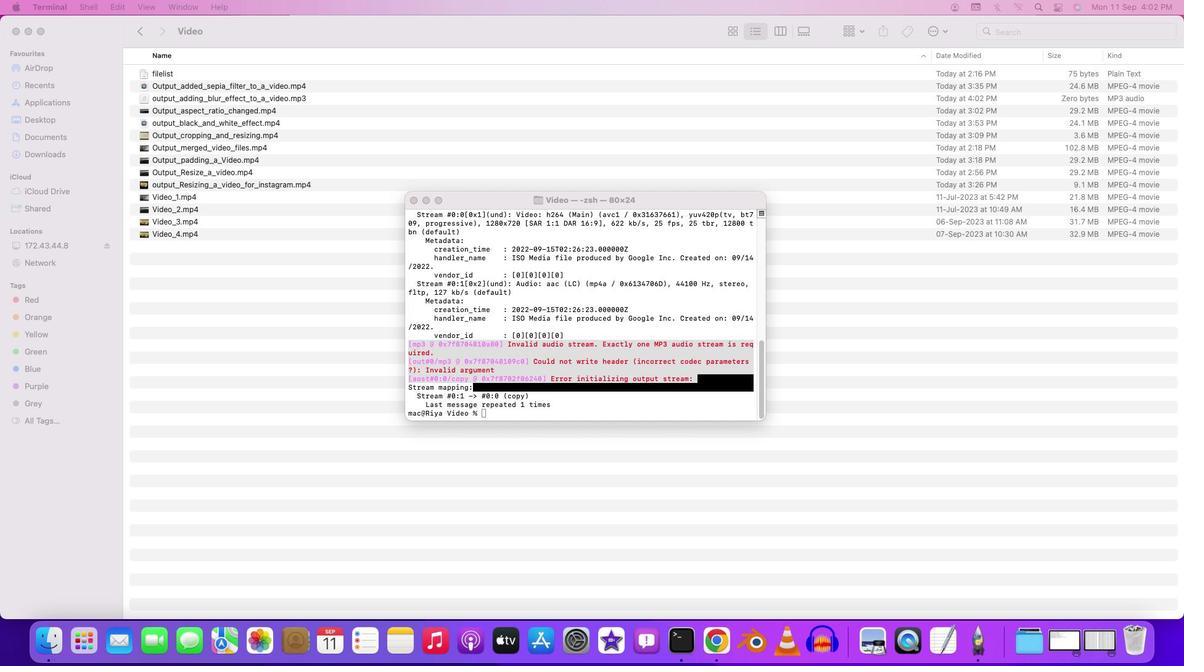 
Action: Mouse scrolled (372, 459) with delta (436, 186)
Screenshot: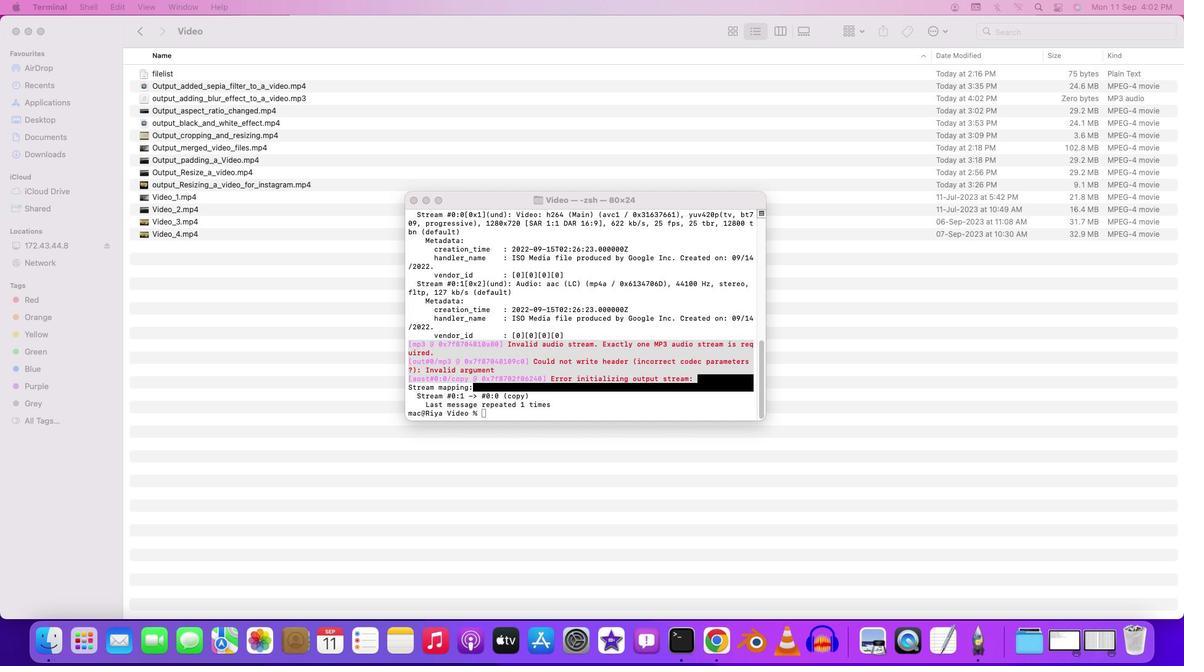 
Action: Mouse scrolled (372, 459) with delta (436, 186)
Screenshot: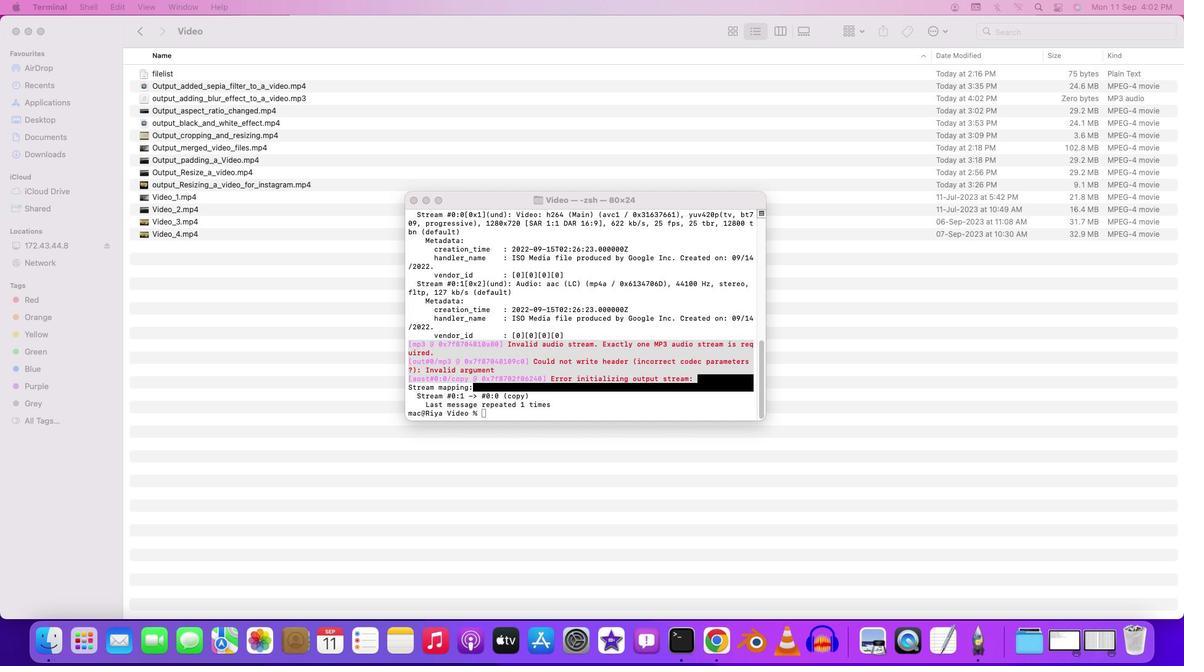
Action: Mouse moved to (372, 459)
Screenshot: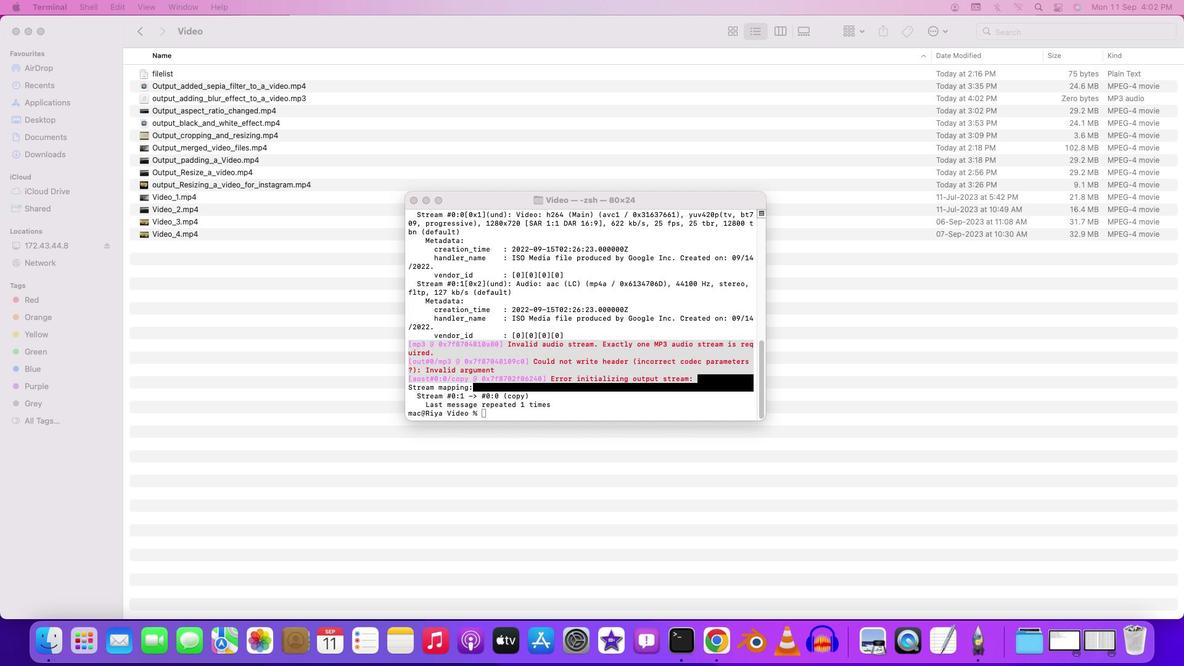 
Action: Mouse scrolled (372, 459) with delta (436, 186)
Screenshot: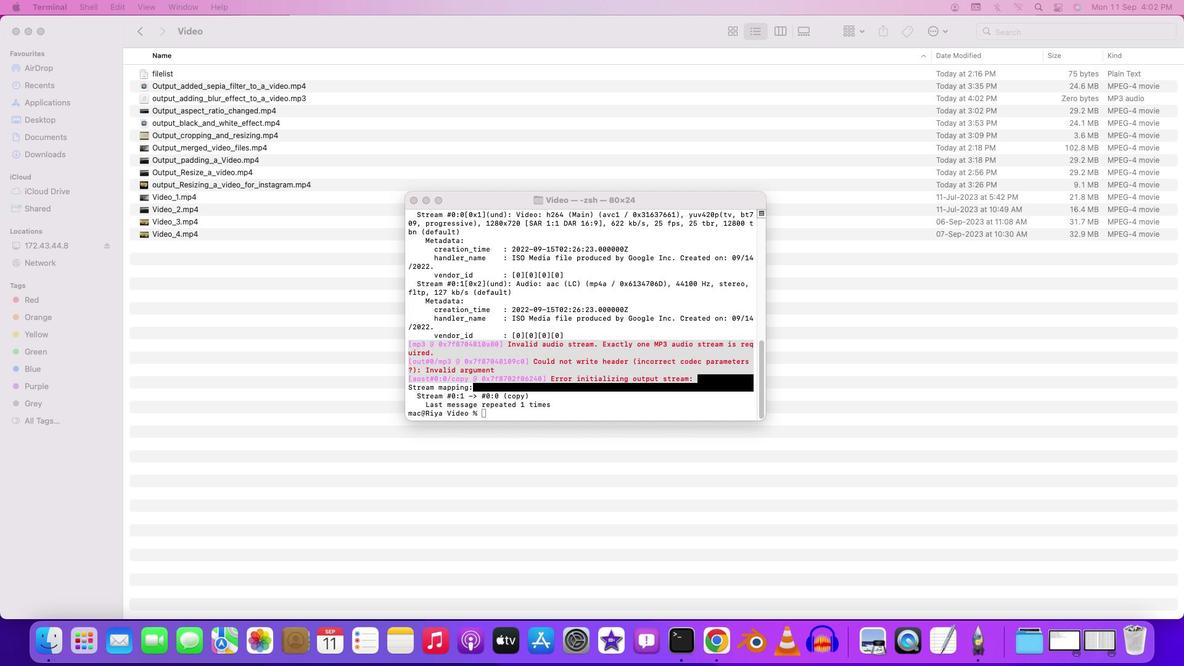 
Action: Mouse scrolled (372, 459) with delta (436, 186)
Screenshot: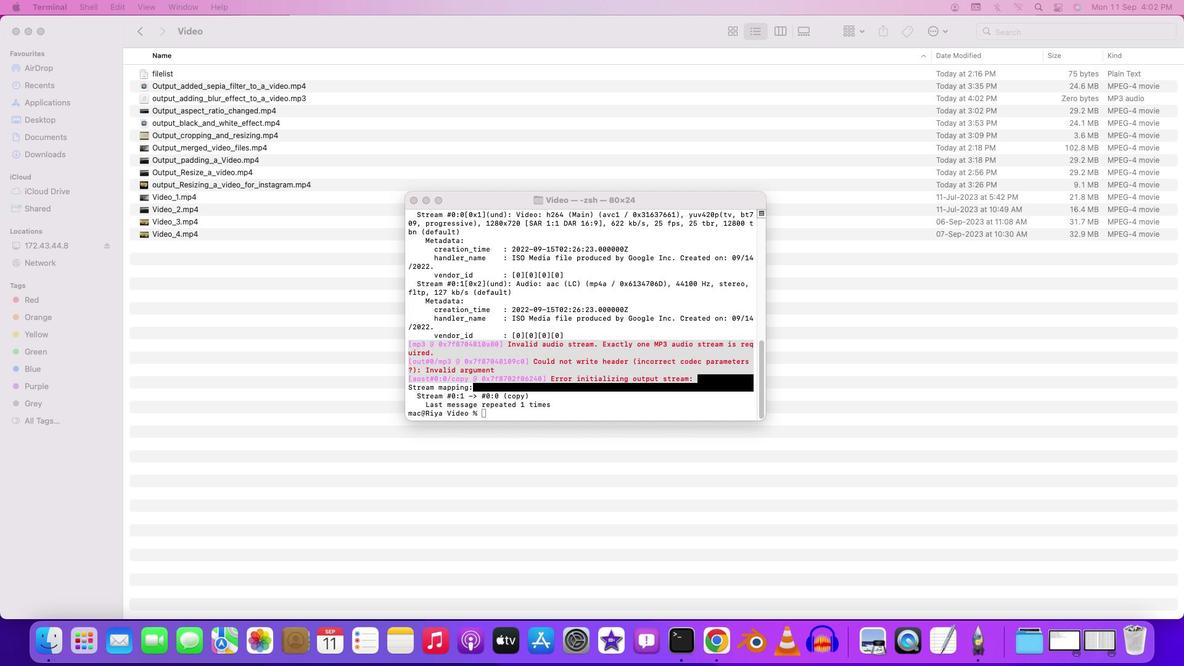 
Action: Mouse scrolled (372, 459) with delta (436, 186)
Screenshot: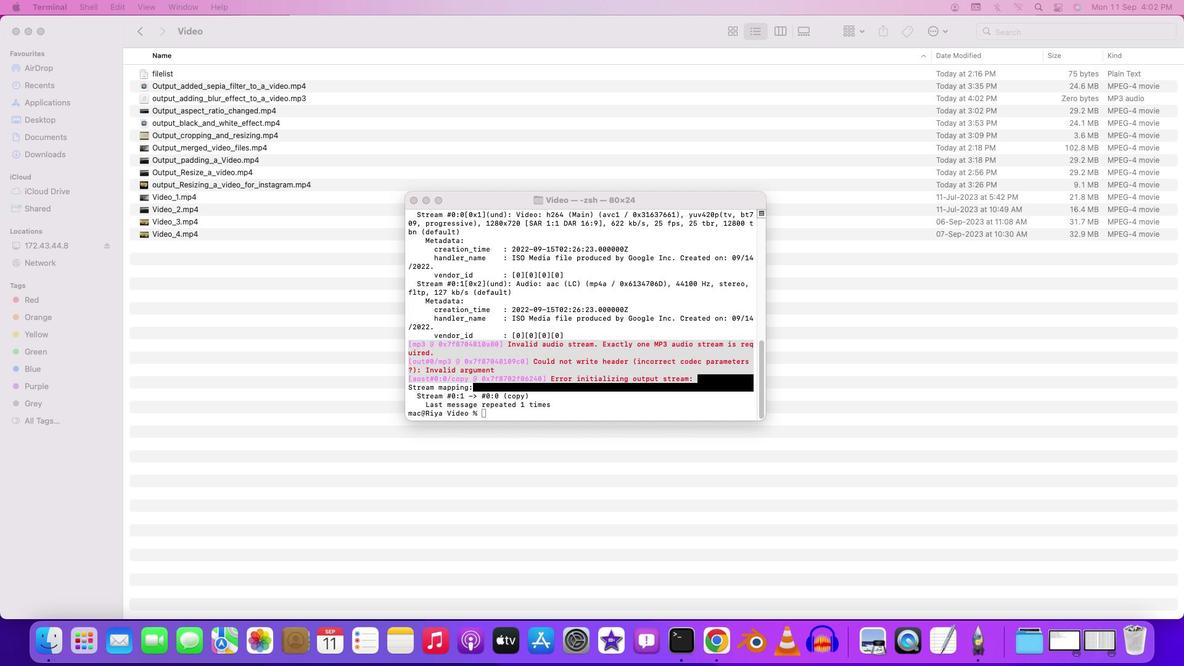 
Action: Mouse scrolled (372, 459) with delta (436, 186)
Screenshot: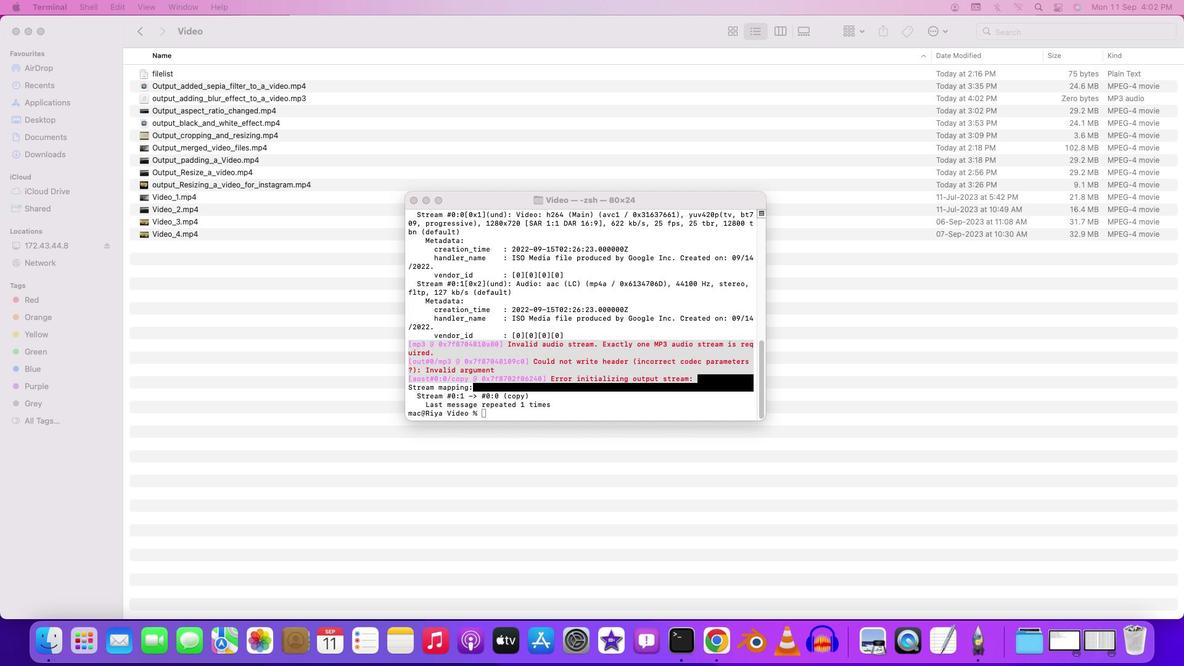 
Action: Mouse scrolled (372, 459) with delta (436, 186)
Screenshot: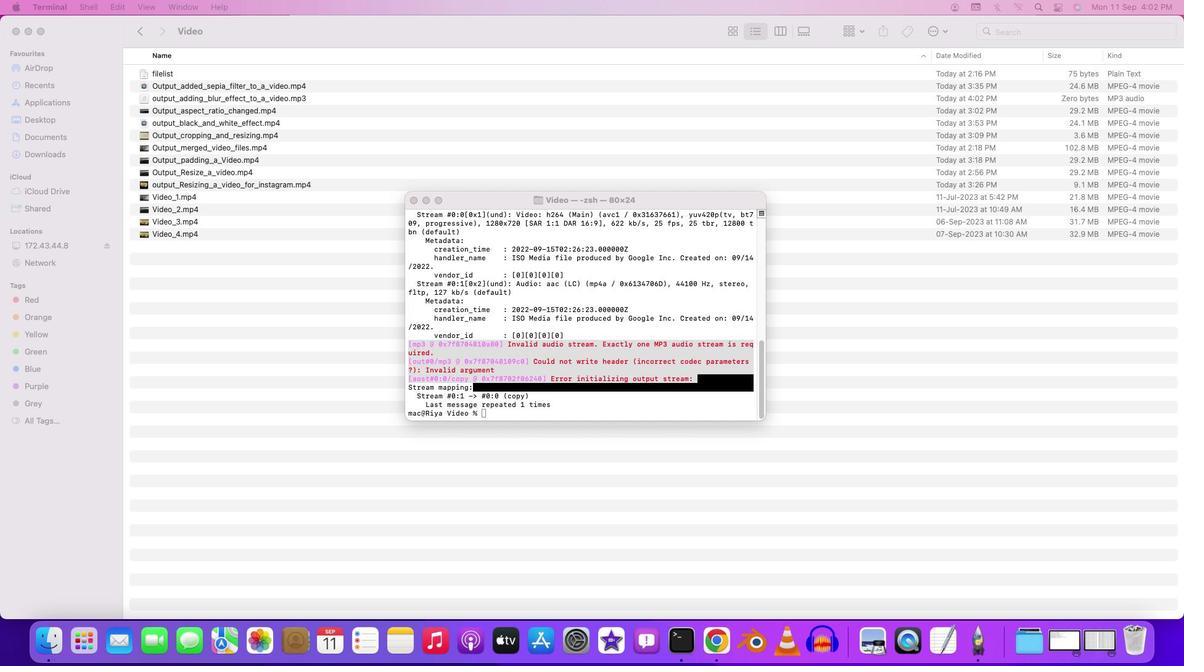 
Action: Mouse scrolled (372, 459) with delta (436, 186)
Screenshot: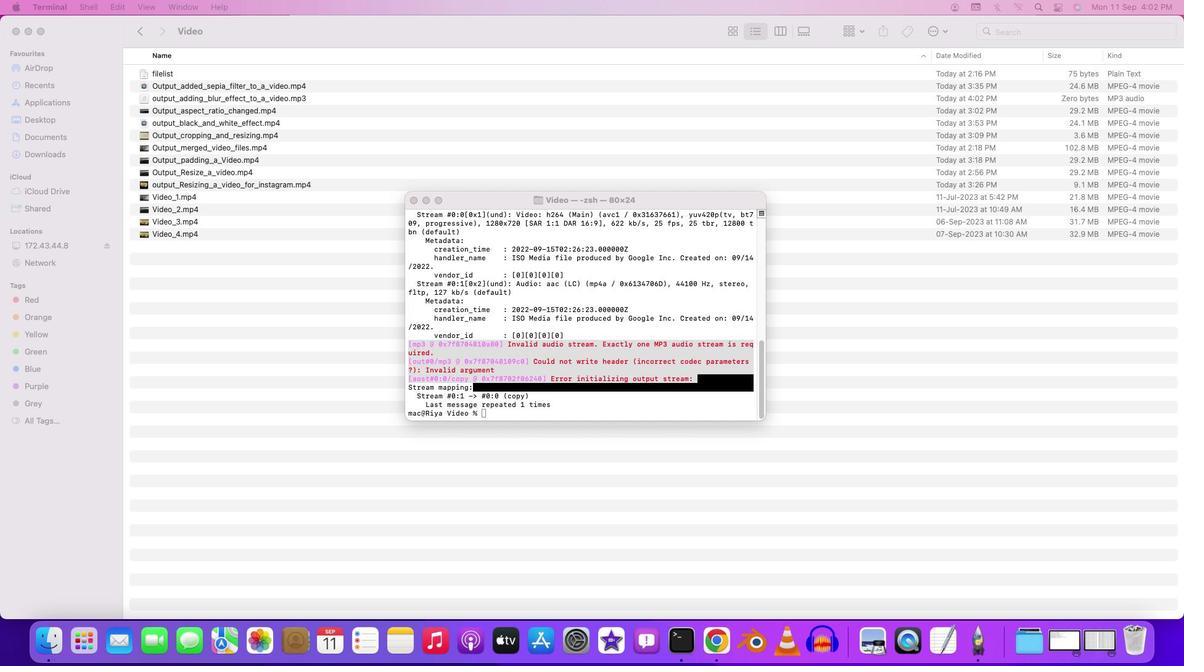 
Action: Mouse scrolled (372, 459) with delta (436, 186)
Screenshot: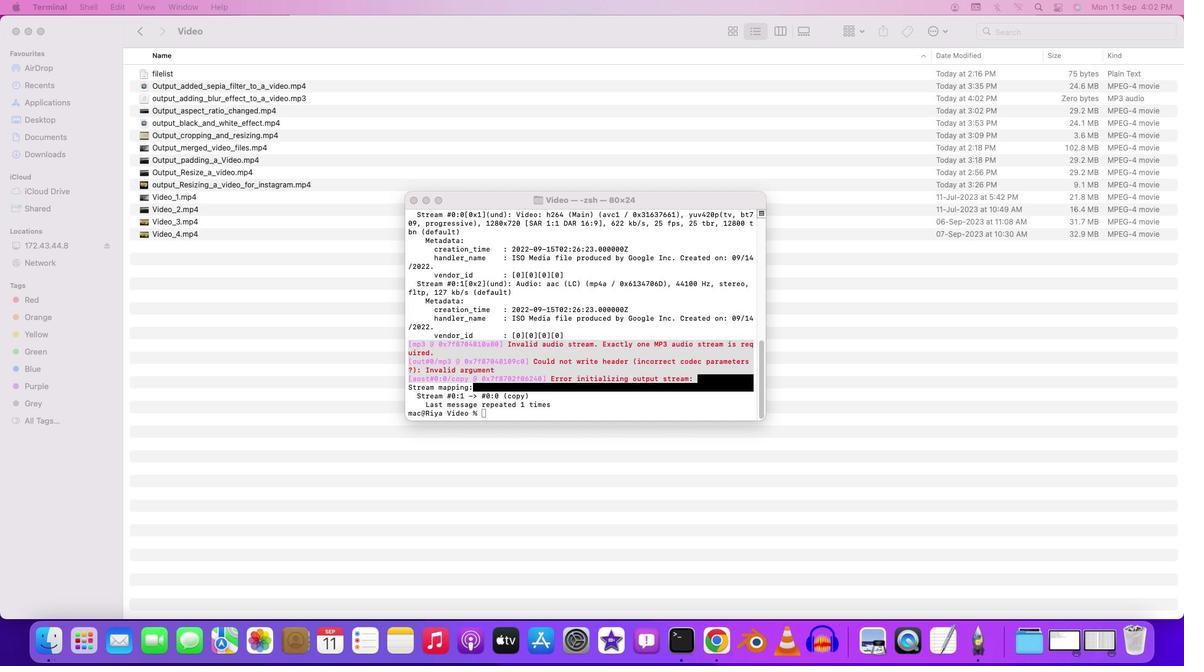 
Action: Mouse scrolled (372, 459) with delta (436, 186)
Screenshot: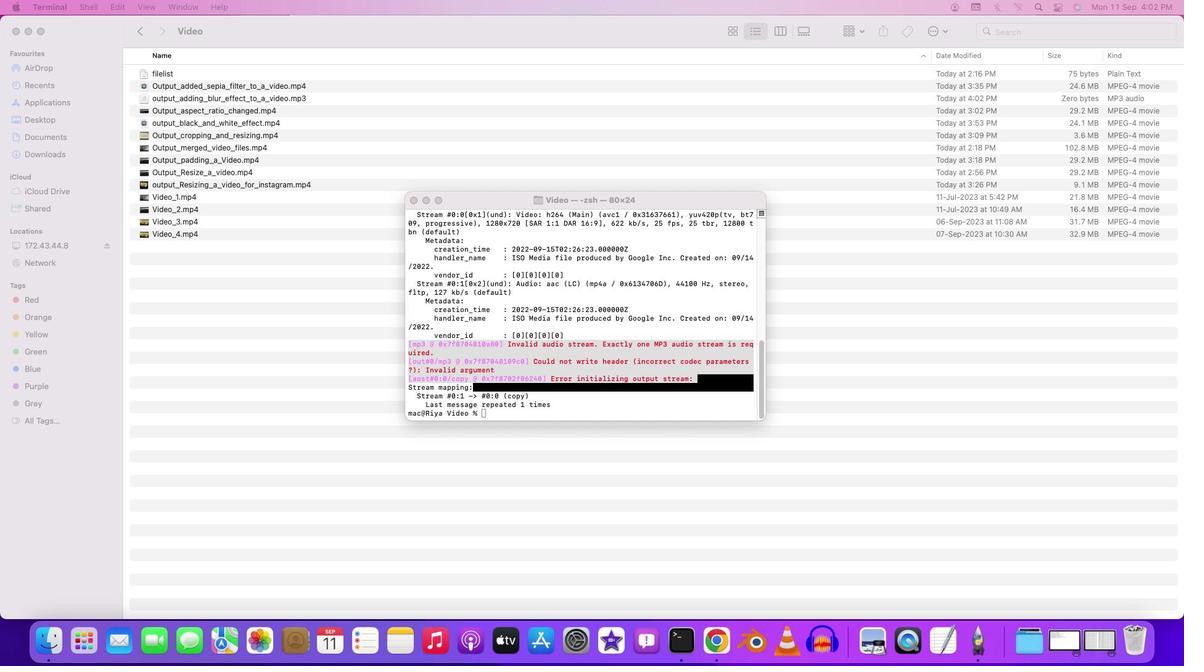 
Action: Mouse scrolled (372, 459) with delta (436, 186)
Screenshot: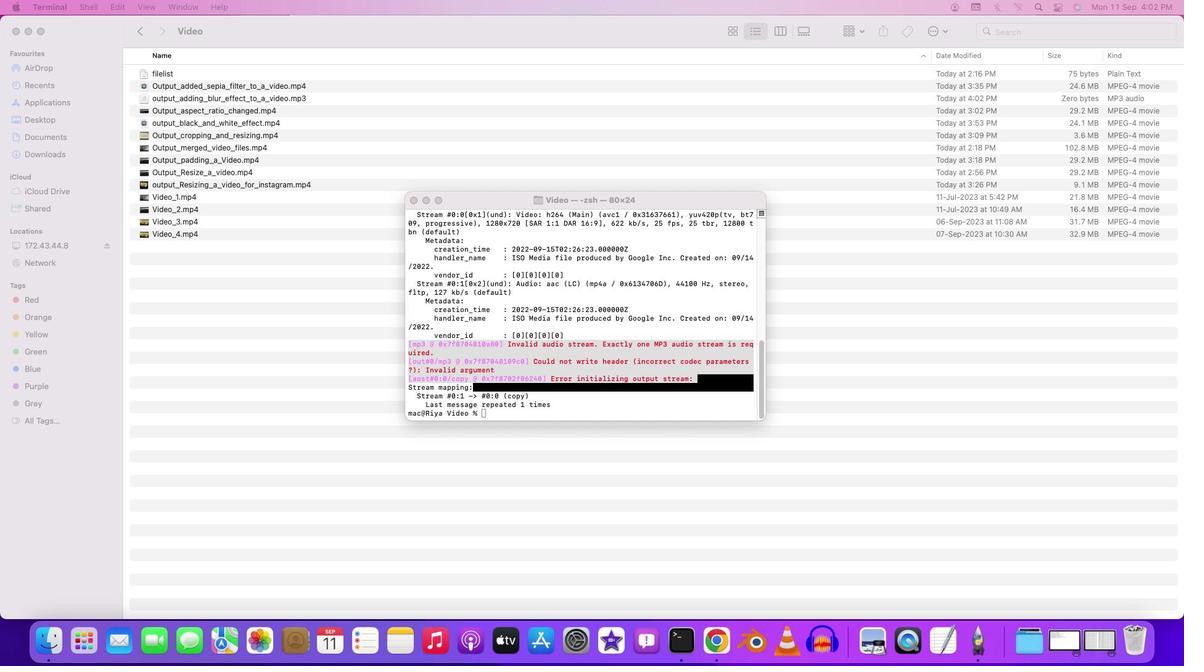 
Action: Mouse scrolled (372, 459) with delta (436, 186)
Screenshot: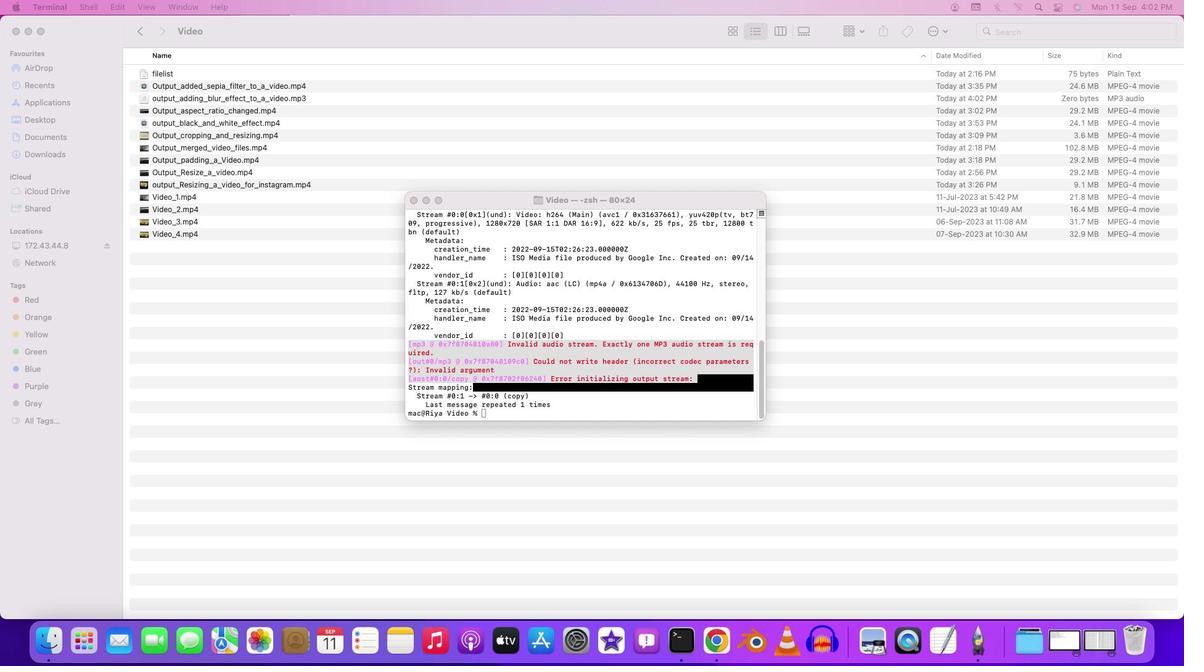 
Action: Mouse scrolled (372, 459) with delta (436, 186)
Screenshot: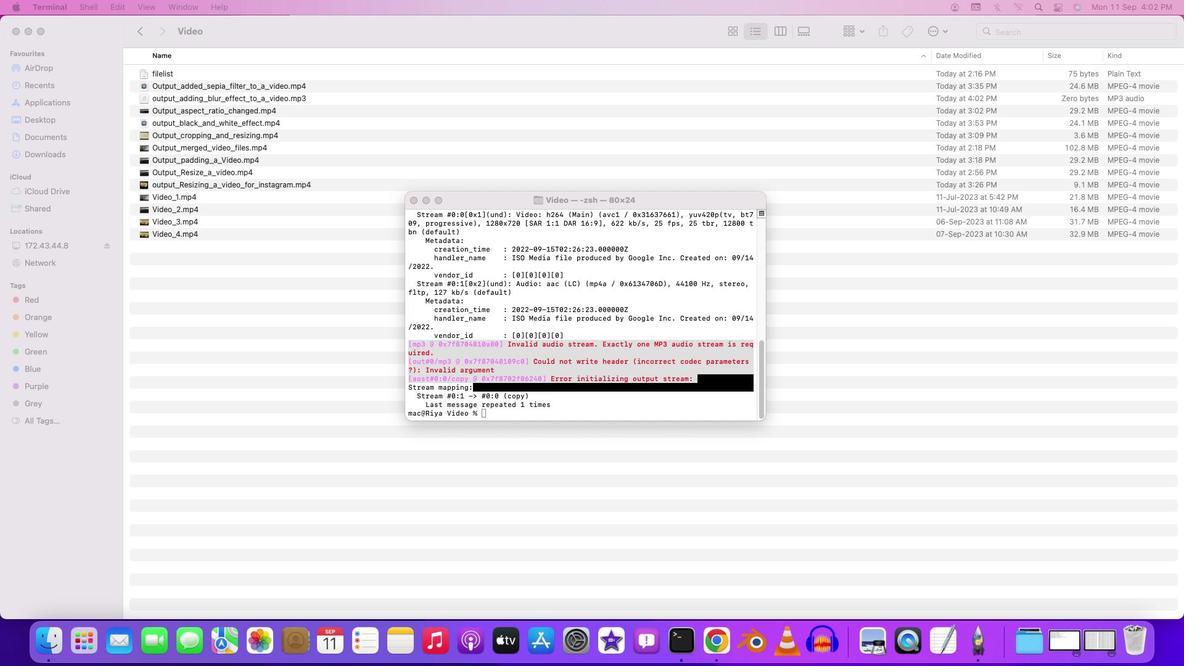 
Action: Mouse scrolled (372, 459) with delta (436, 186)
Screenshot: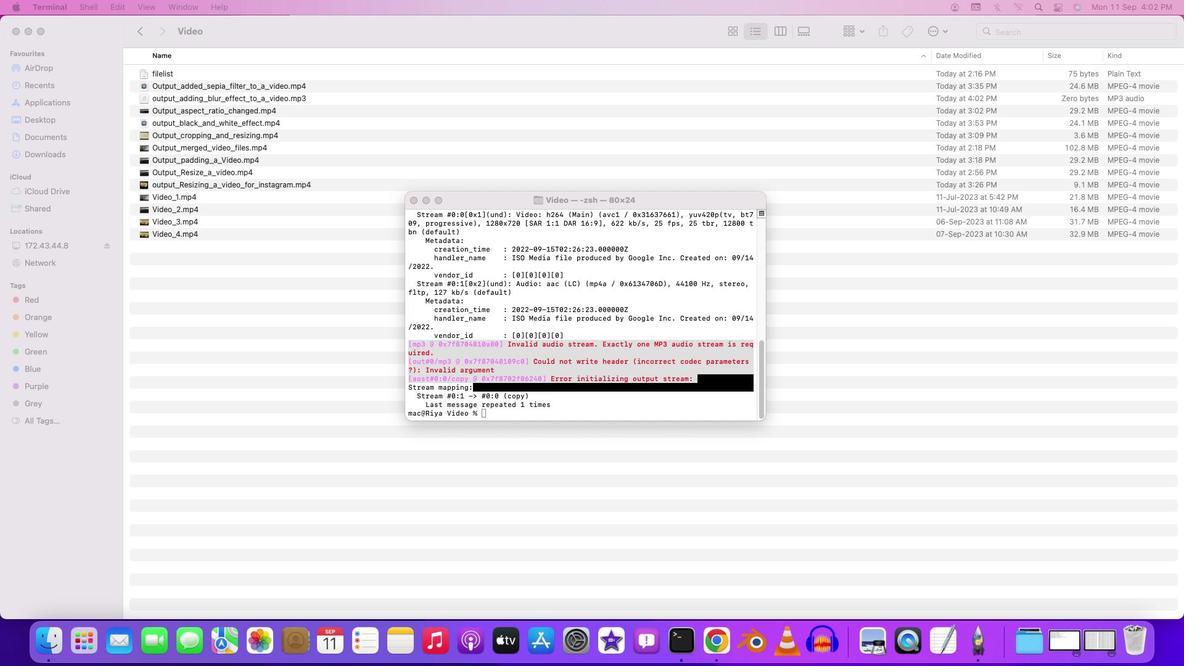 
Action: Mouse scrolled (372, 459) with delta (436, 186)
Screenshot: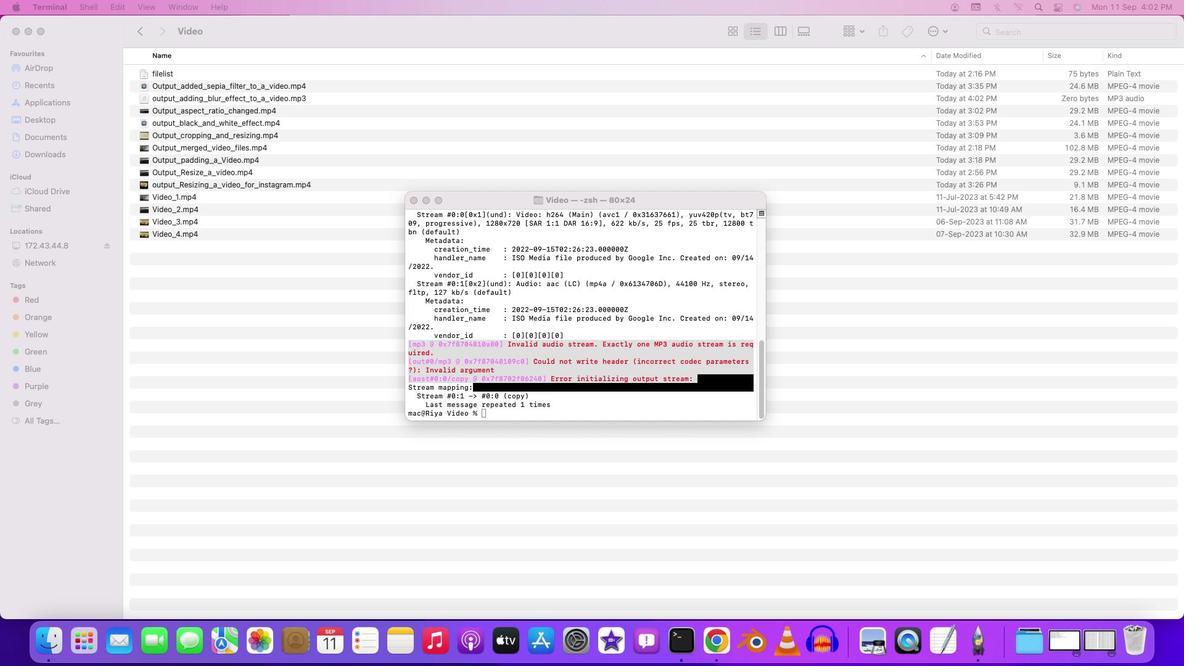 
Action: Mouse moved to (373, 447)
Screenshot: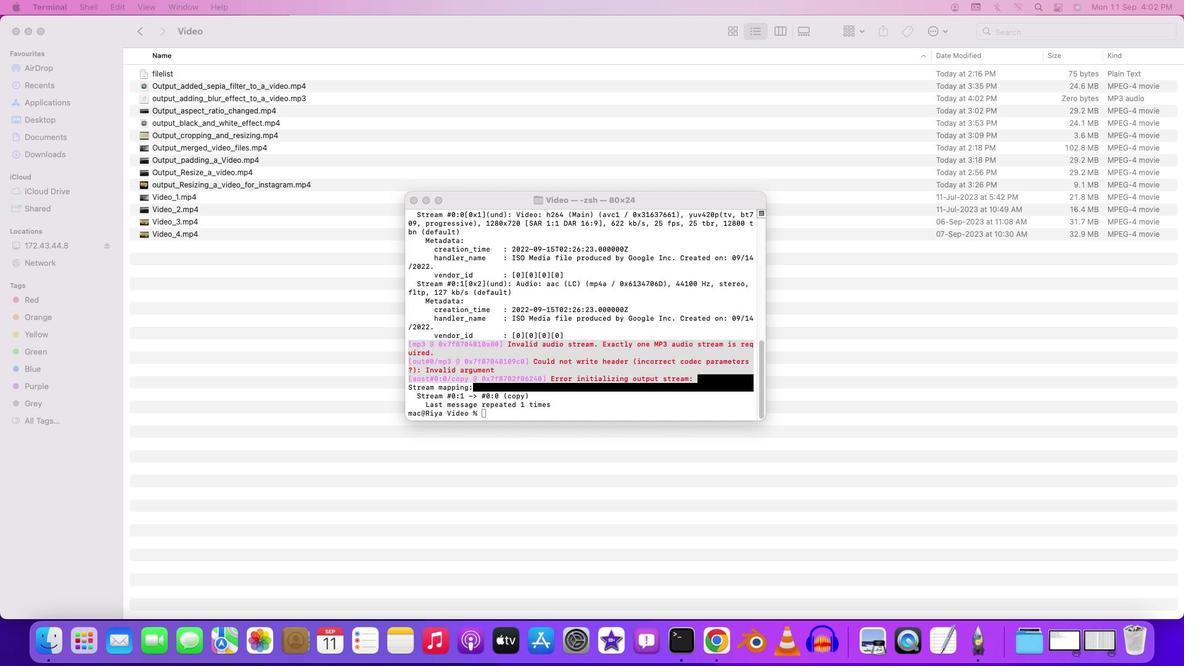 
Action: Mouse scrolled (373, 447) with delta (436, 187)
Screenshot: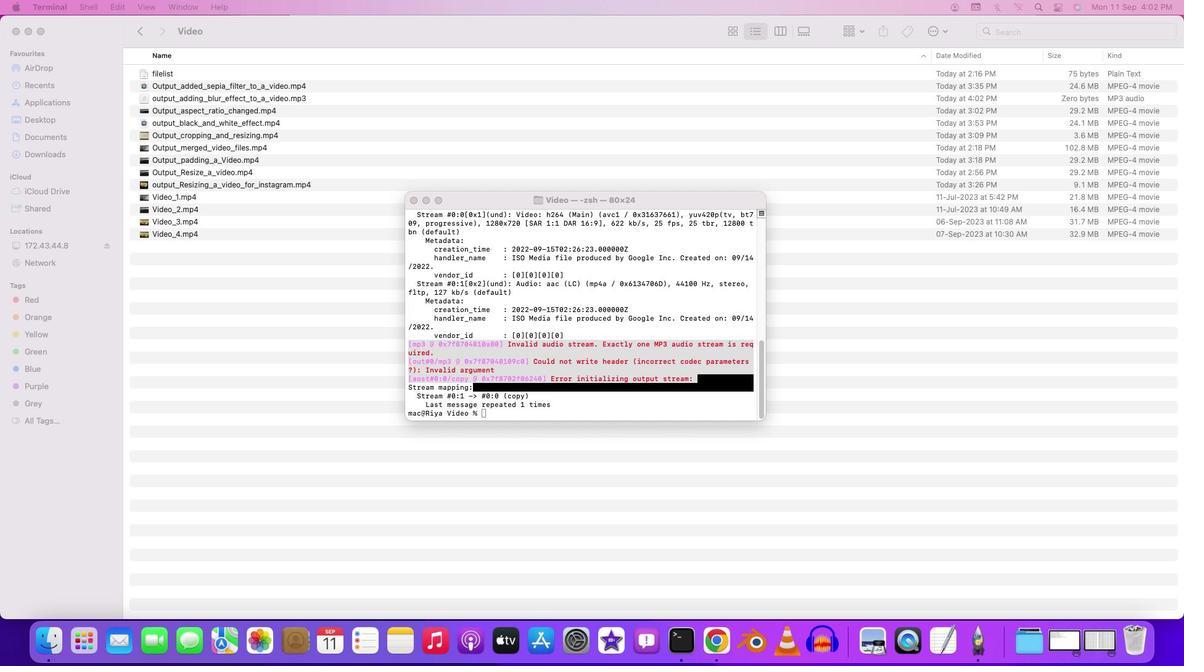 
Action: Mouse scrolled (373, 447) with delta (436, 187)
Screenshot: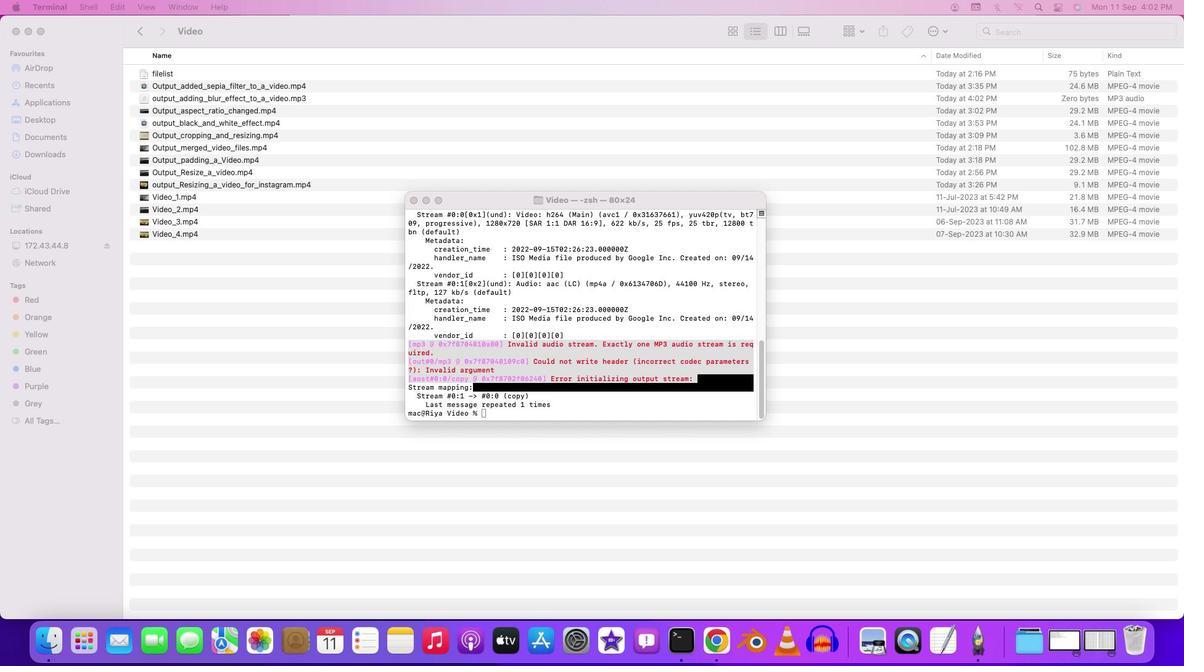 
Action: Mouse scrolled (373, 447) with delta (436, 187)
Screenshot: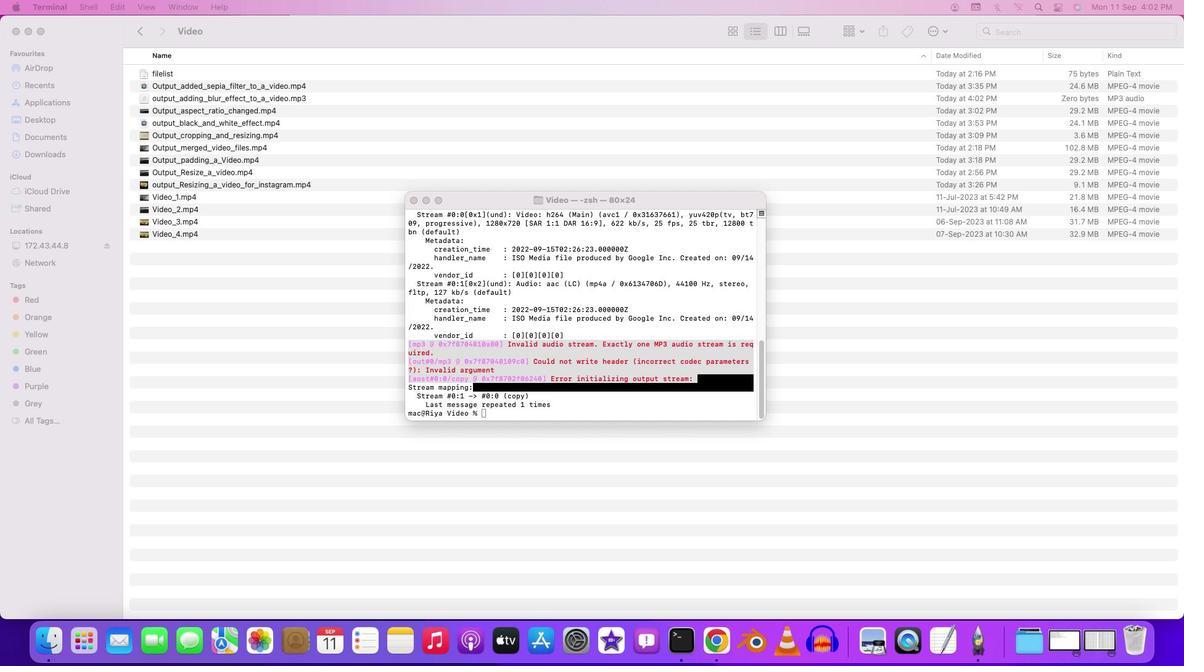 
Action: Mouse moved to (560, 399)
Screenshot: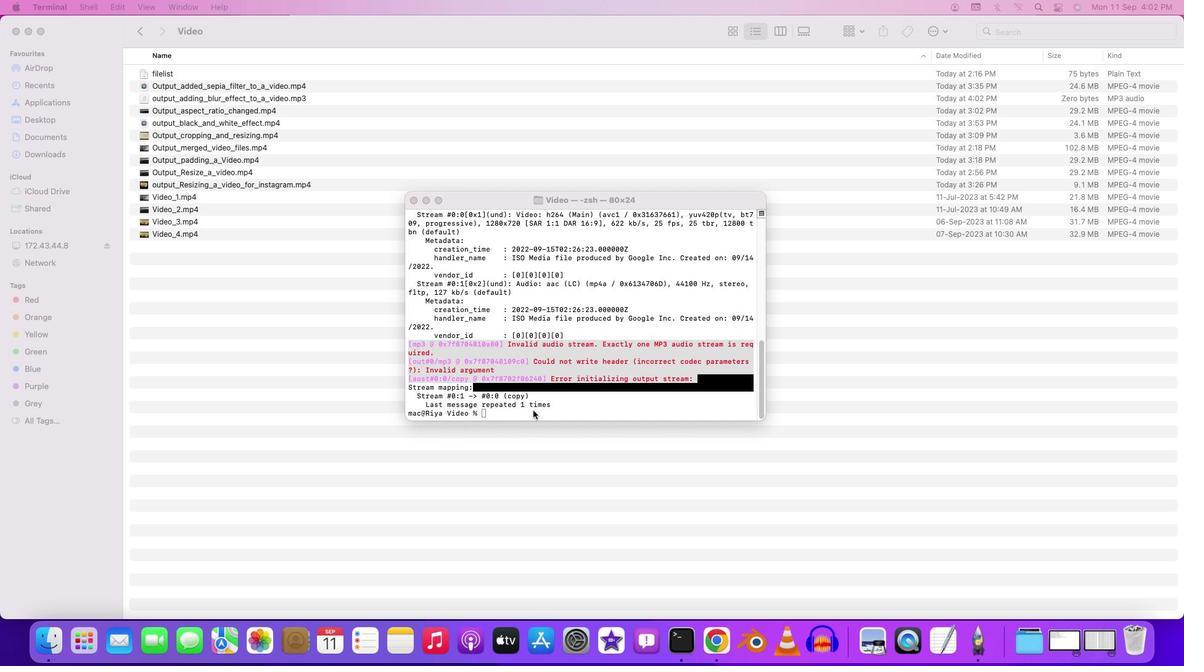 
Action: Mouse pressed left at (560, 399)
Screenshot: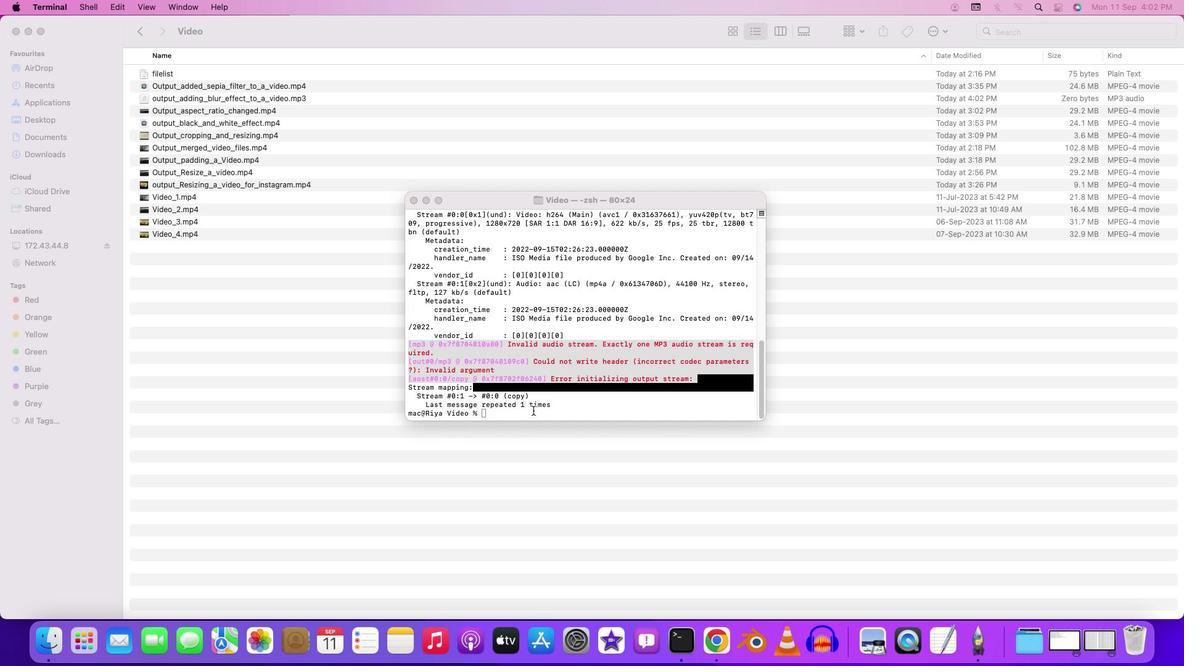 
Action: Mouse moved to (570, 393)
Screenshot: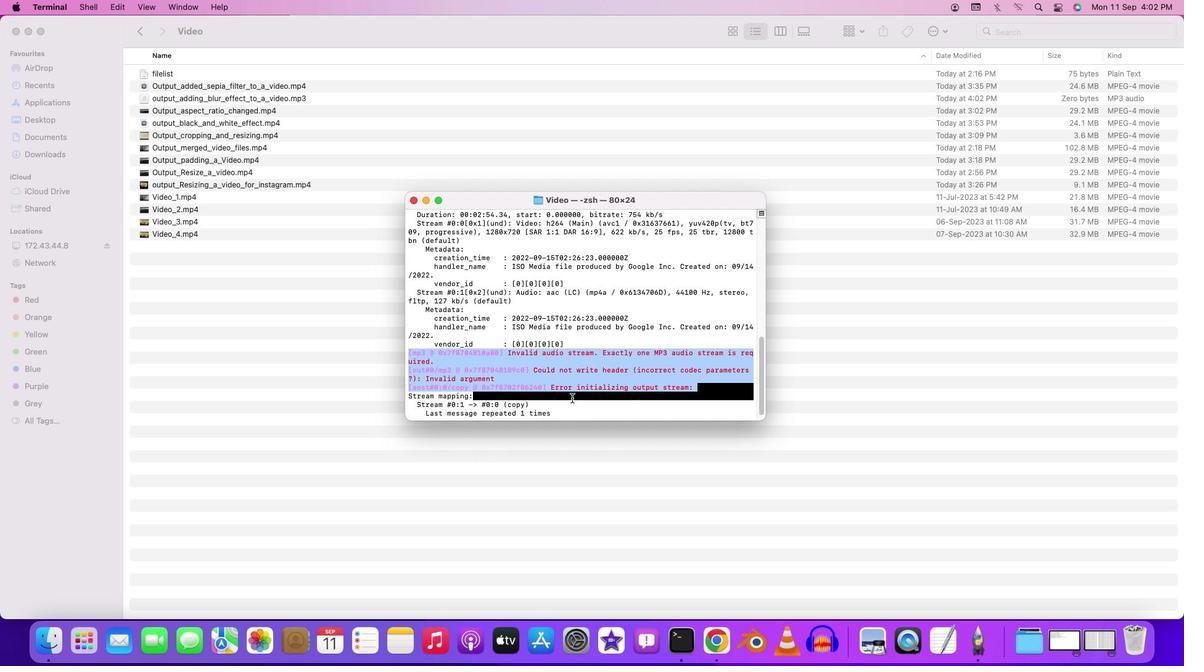 
Action: Mouse scrolled (570, 393) with delta (436, 187)
Screenshot: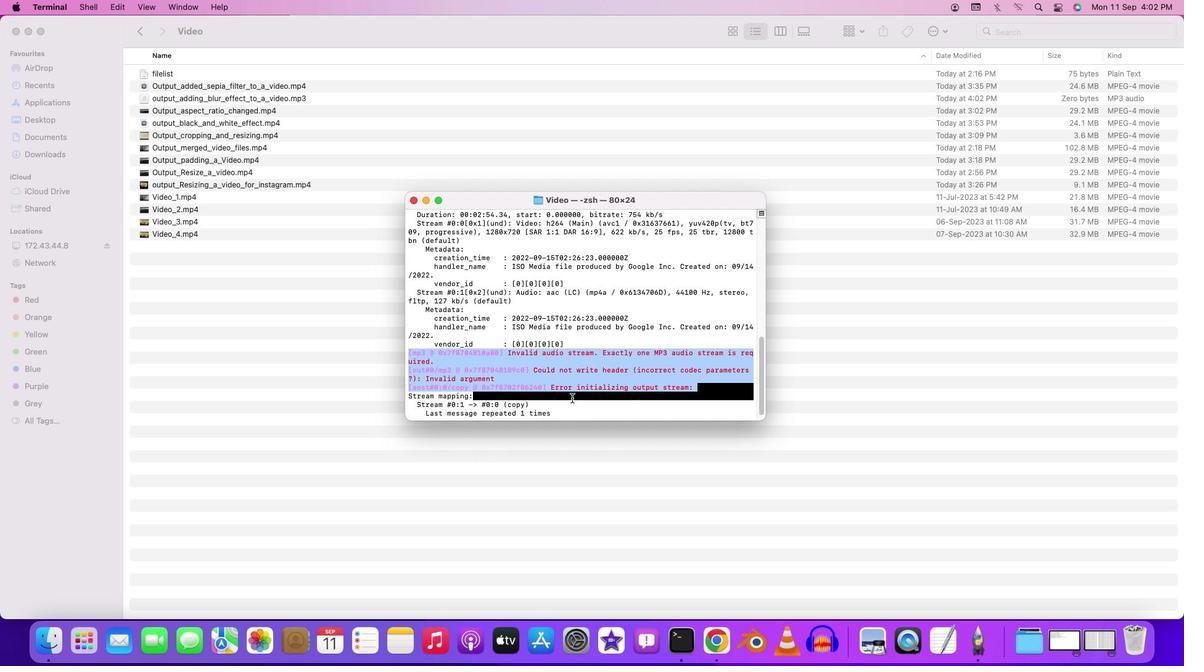 
Action: Mouse scrolled (570, 393) with delta (436, 187)
Screenshot: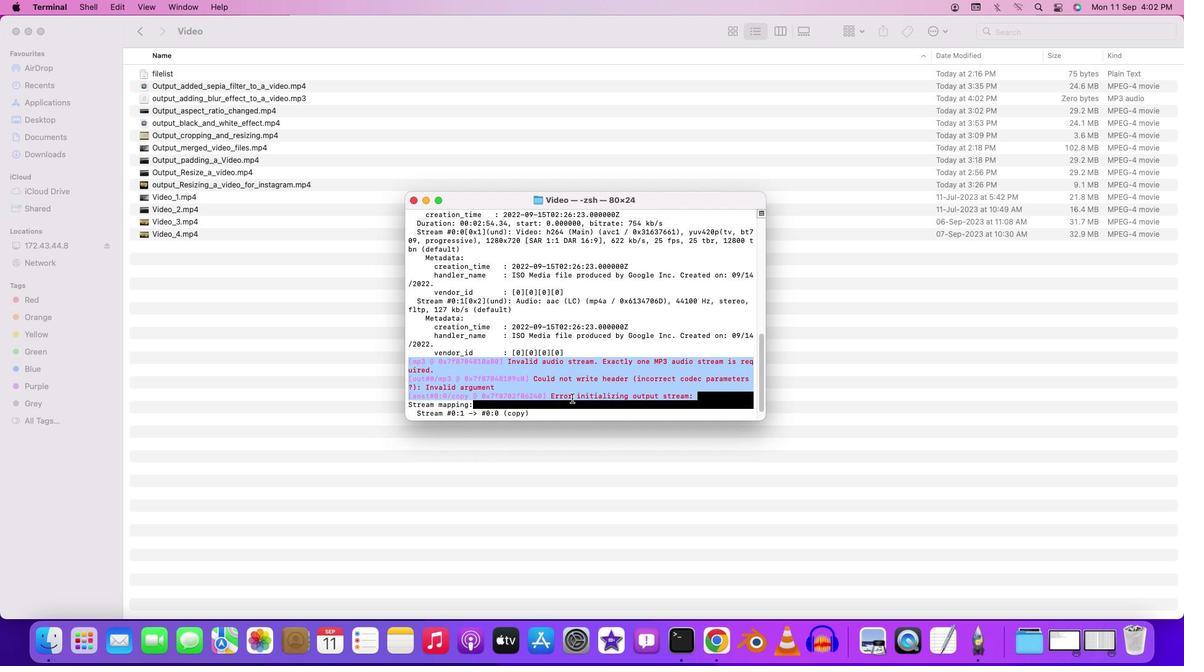 
Action: Mouse scrolled (570, 393) with delta (436, 187)
Screenshot: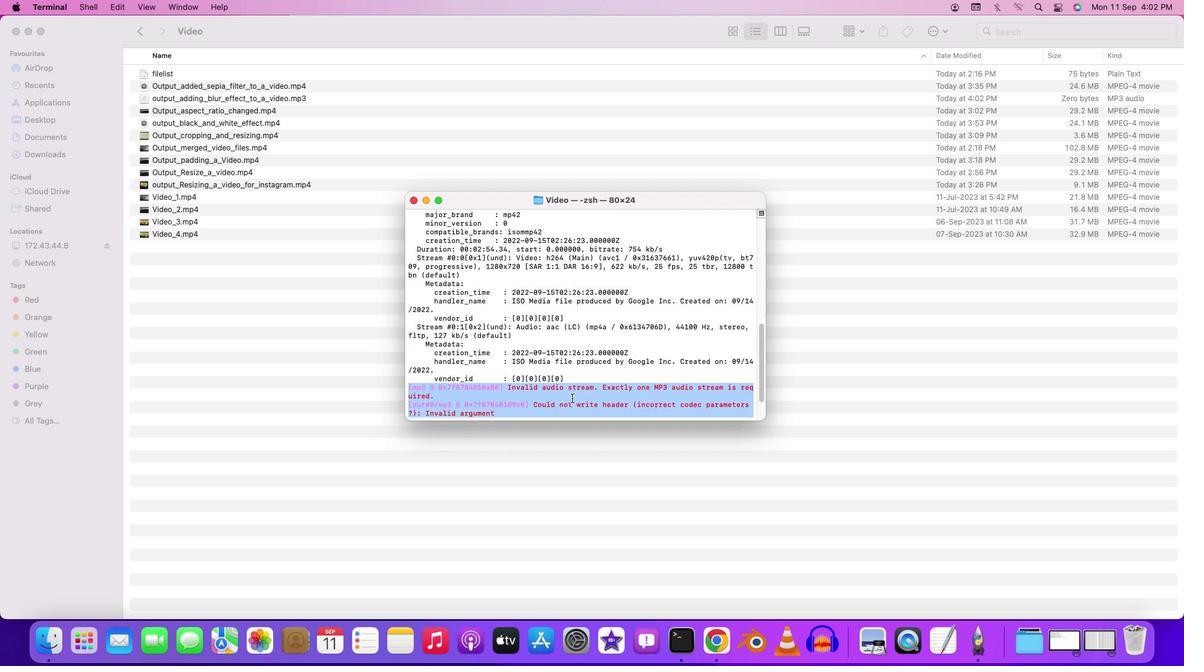 
Action: Mouse moved to (568, 391)
Screenshot: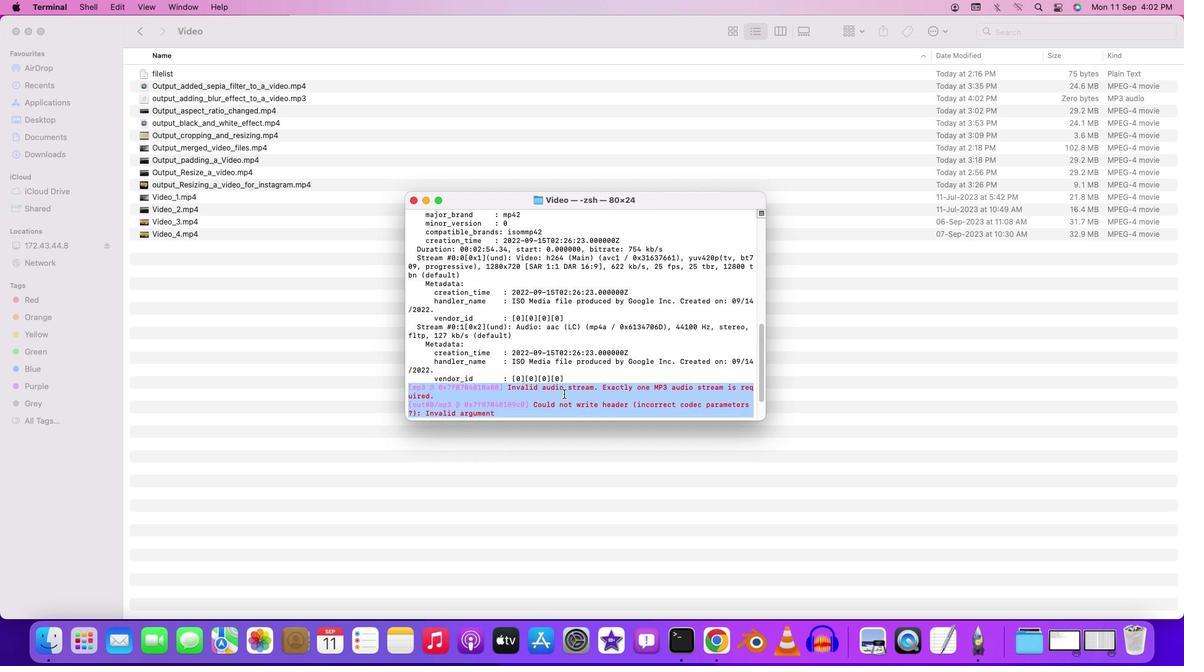 
Action: Mouse scrolled (568, 391) with delta (436, 187)
Screenshot: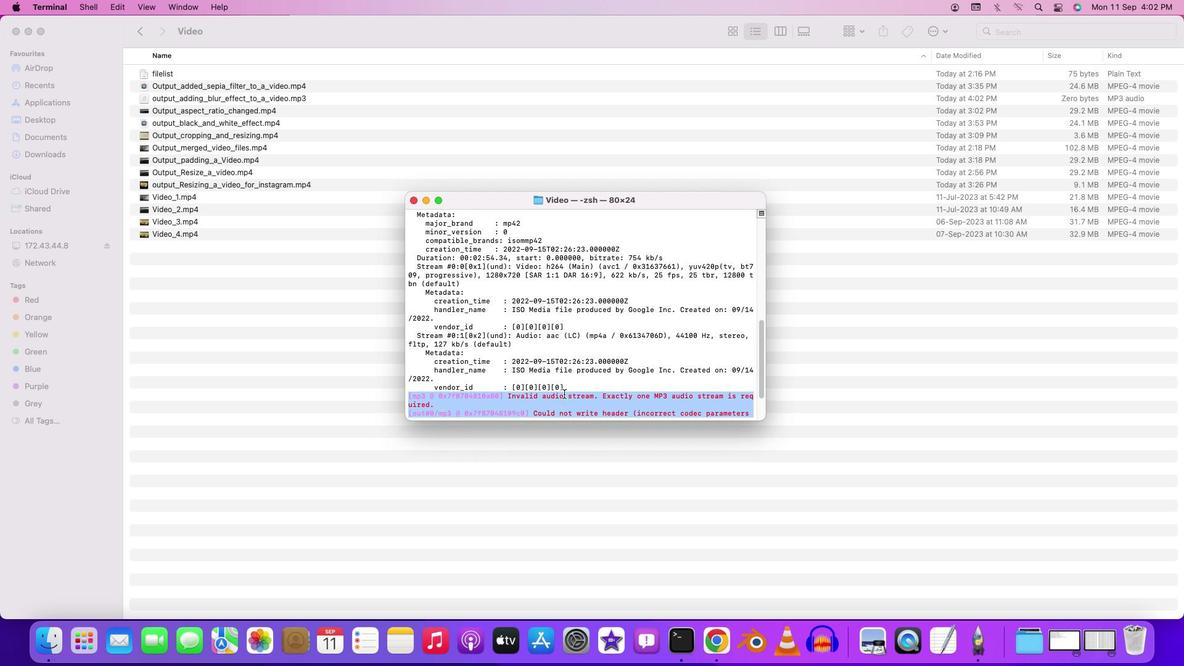 
Action: Mouse moved to (568, 391)
Screenshot: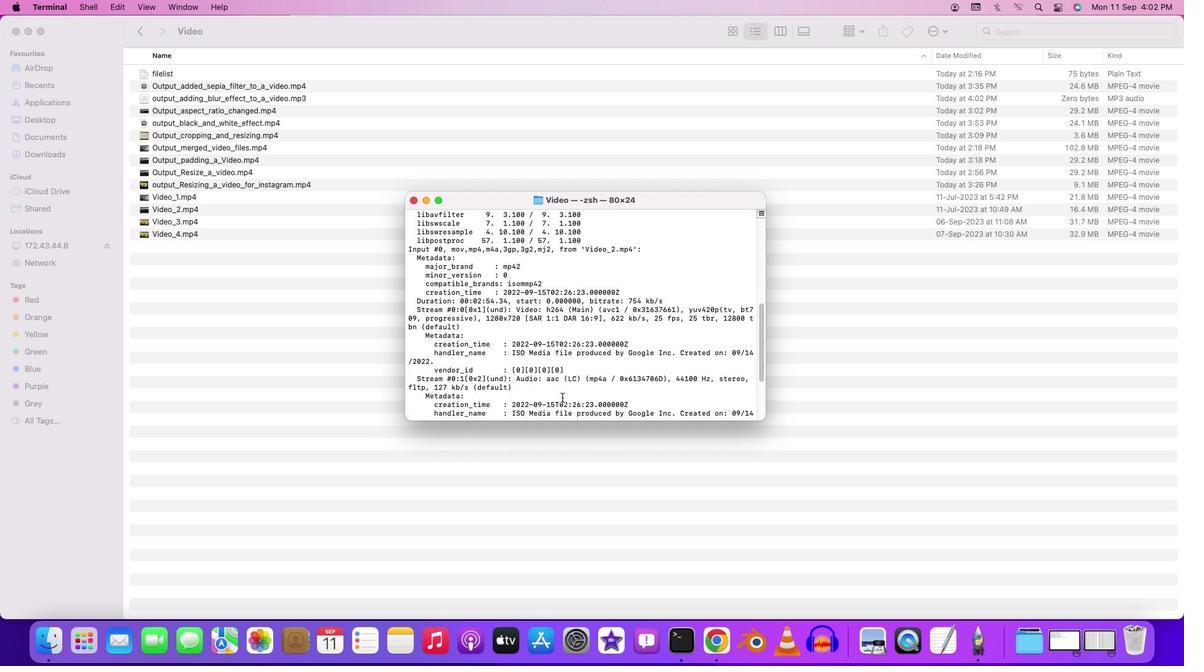 
Action: Mouse scrolled (568, 391) with delta (436, 187)
Screenshot: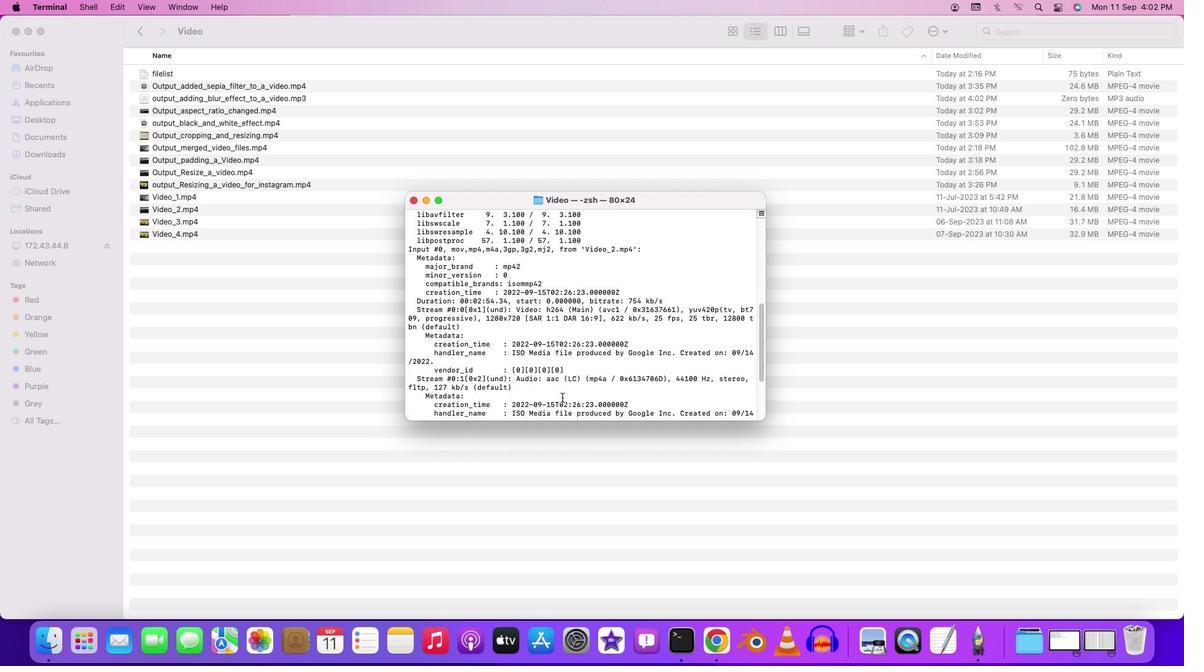 
Action: Mouse moved to (567, 391)
Screenshot: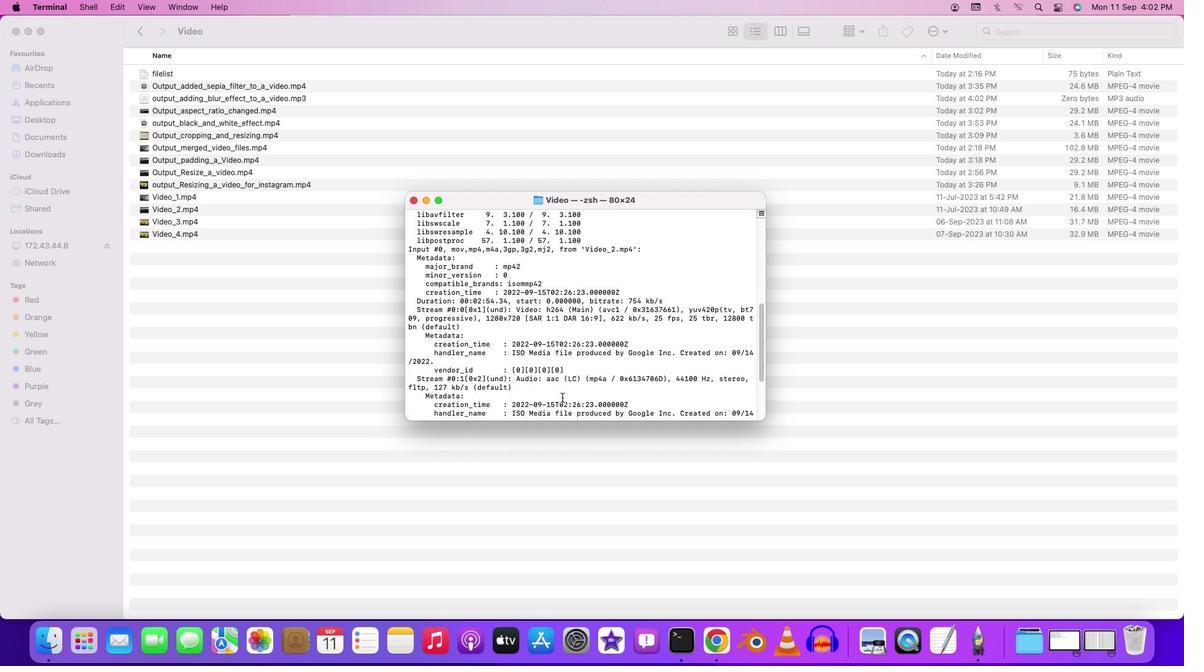 
Action: Mouse scrolled (567, 391) with delta (436, 188)
Screenshot: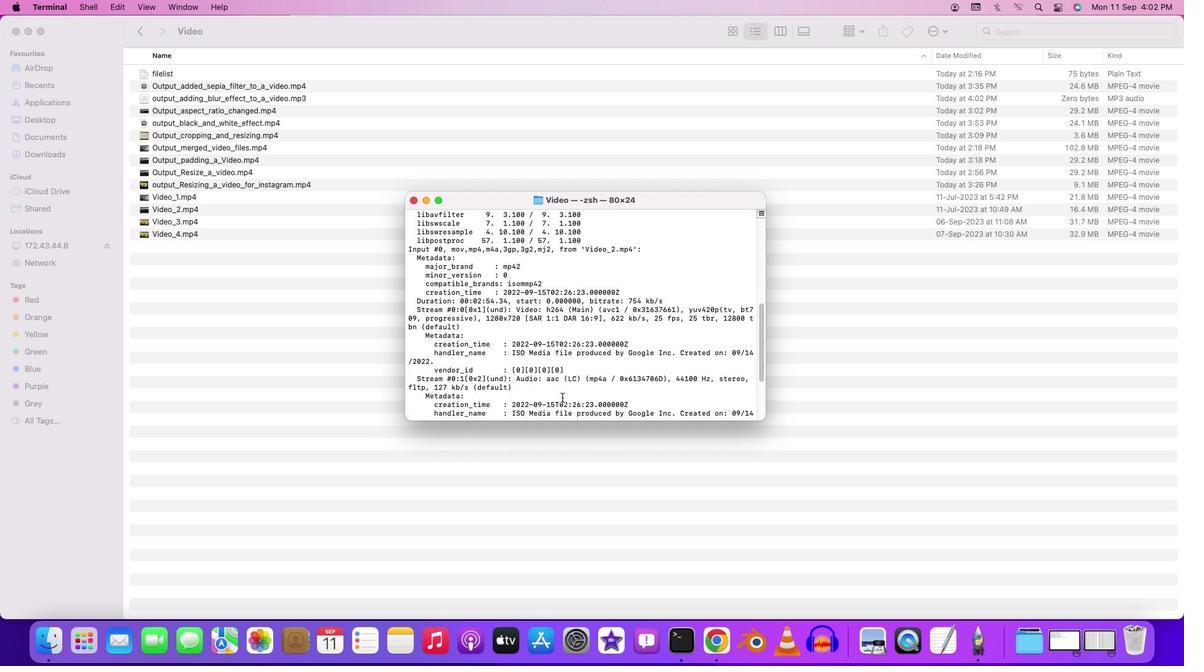
Action: Mouse moved to (567, 393)
Screenshot: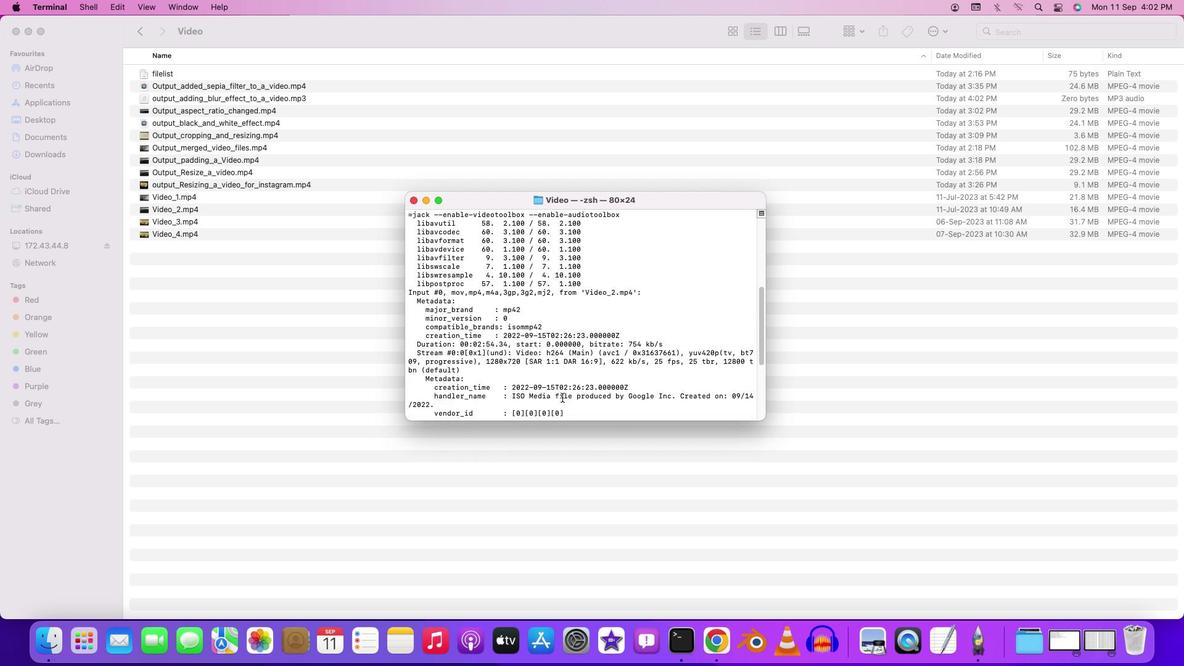 
Action: Mouse scrolled (567, 393) with delta (436, 188)
Screenshot: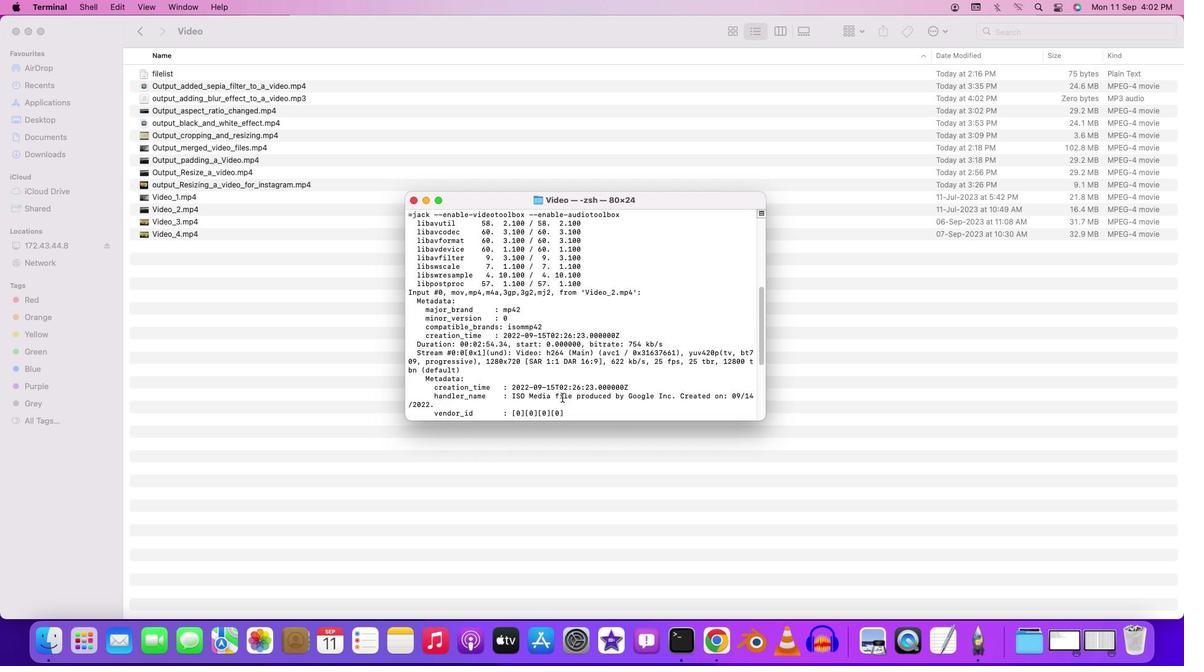 
Action: Mouse moved to (567, 392)
Screenshot: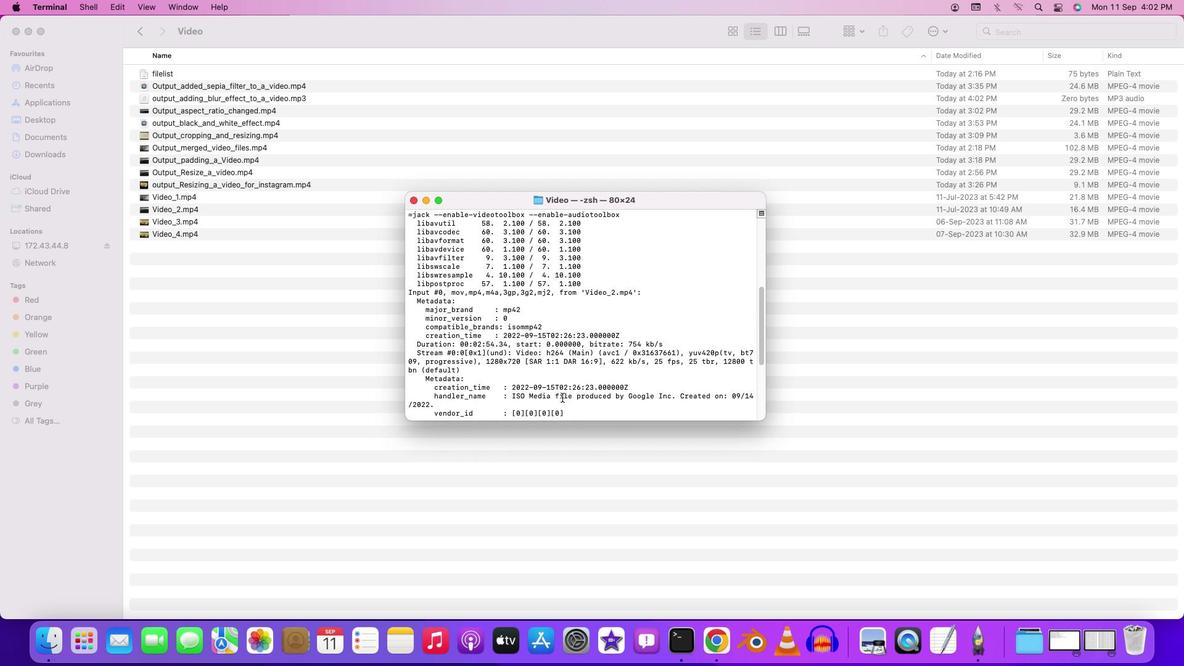 
Action: Mouse scrolled (567, 392) with delta (436, 187)
Screenshot: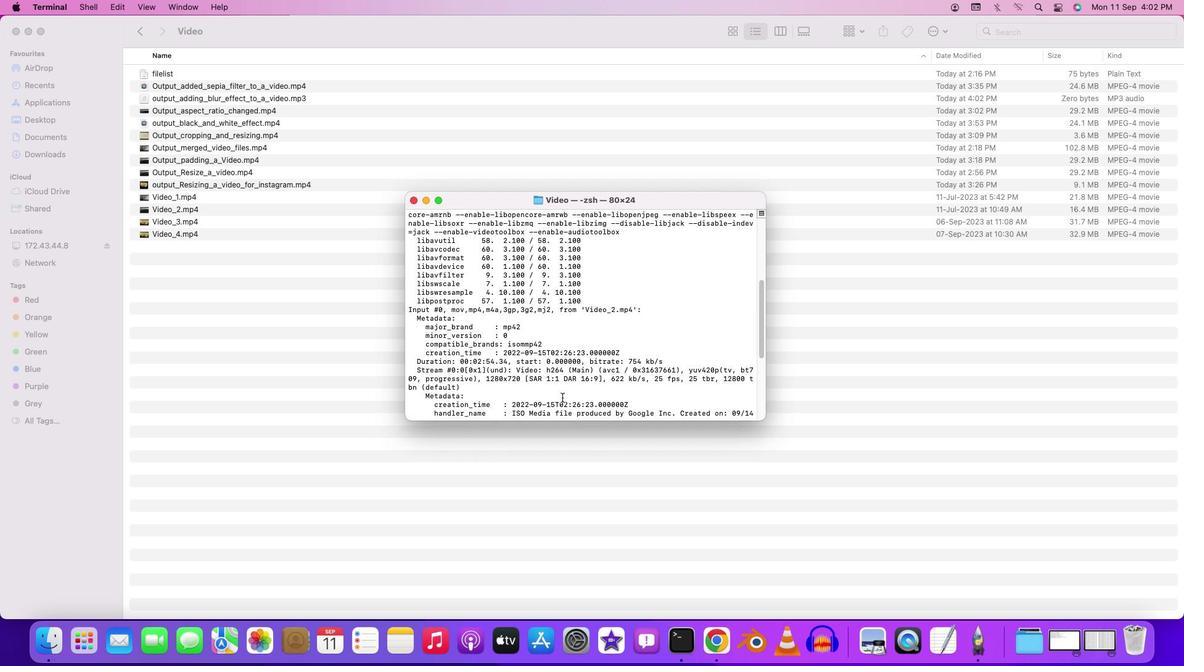 
Action: Mouse scrolled (567, 392) with delta (436, 187)
Screenshot: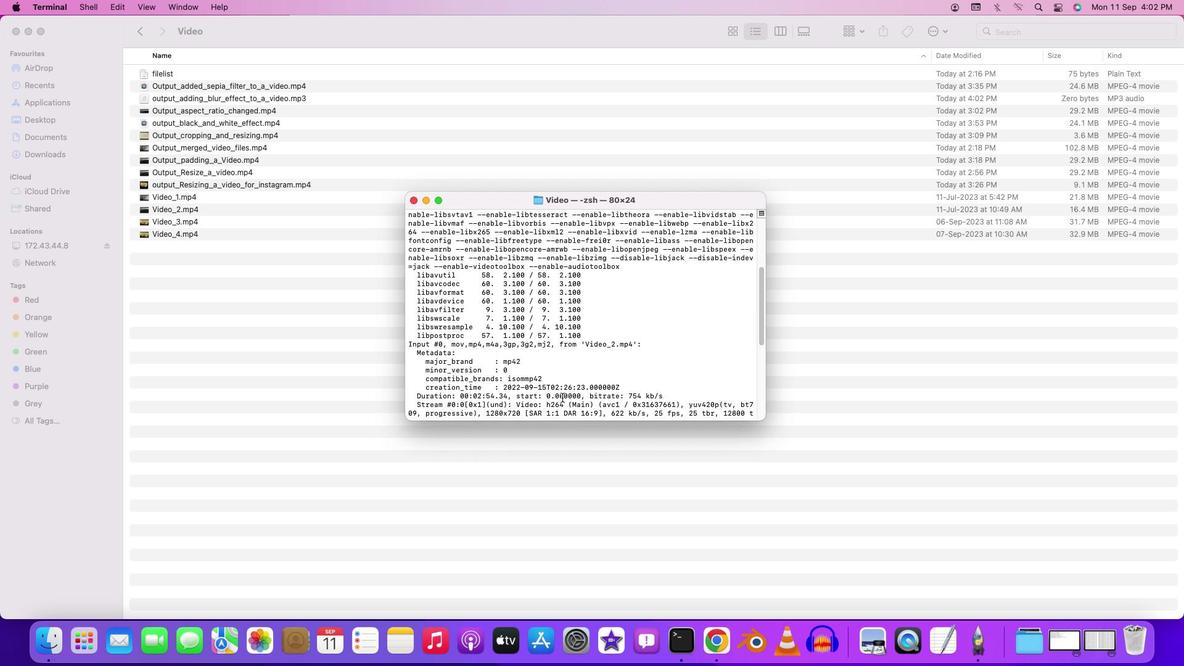 
Action: Mouse scrolled (567, 392) with delta (436, 188)
Screenshot: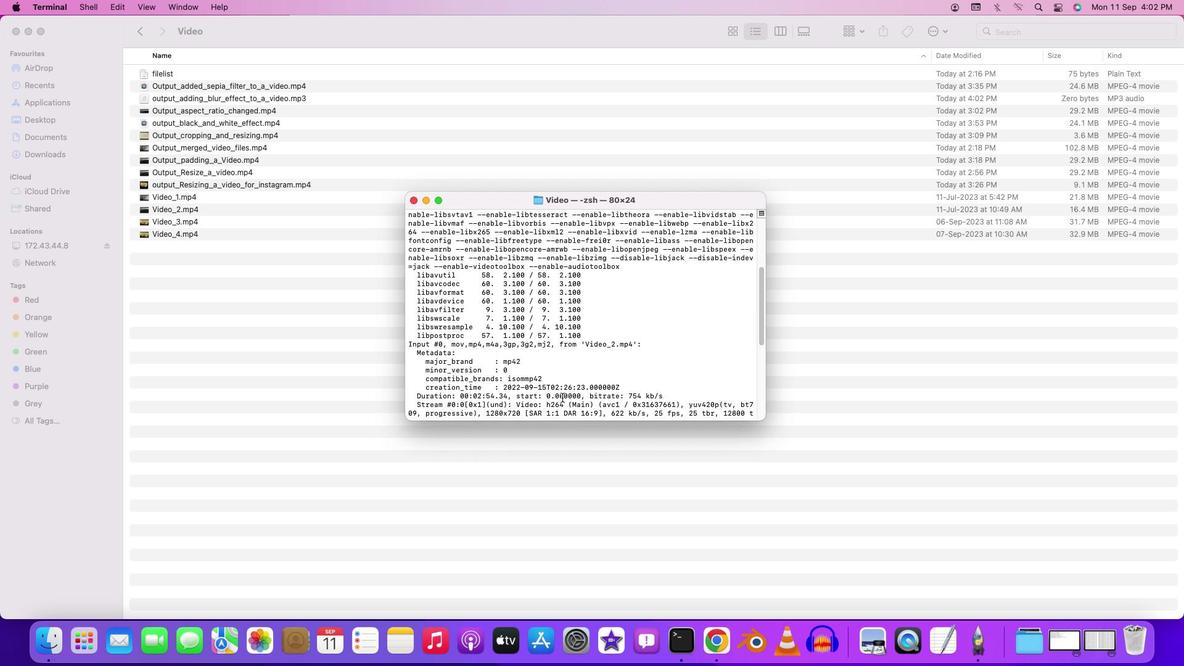 
Action: Mouse scrolled (567, 392) with delta (436, 188)
Screenshot: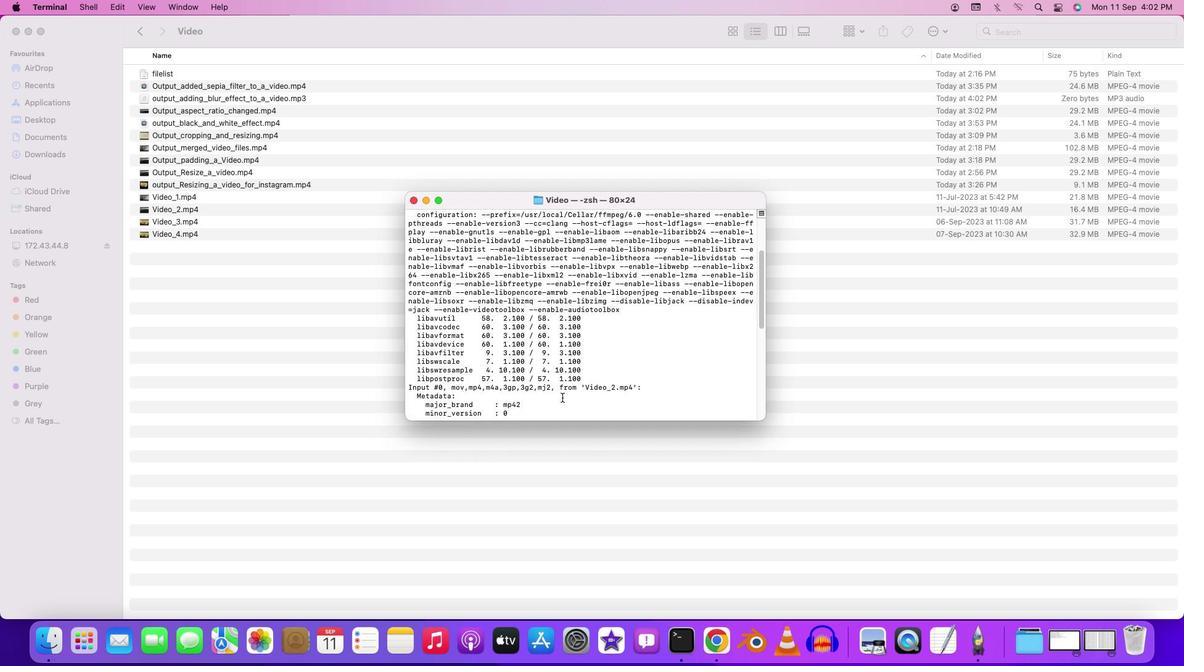 
Action: Mouse moved to (567, 392)
Screenshot: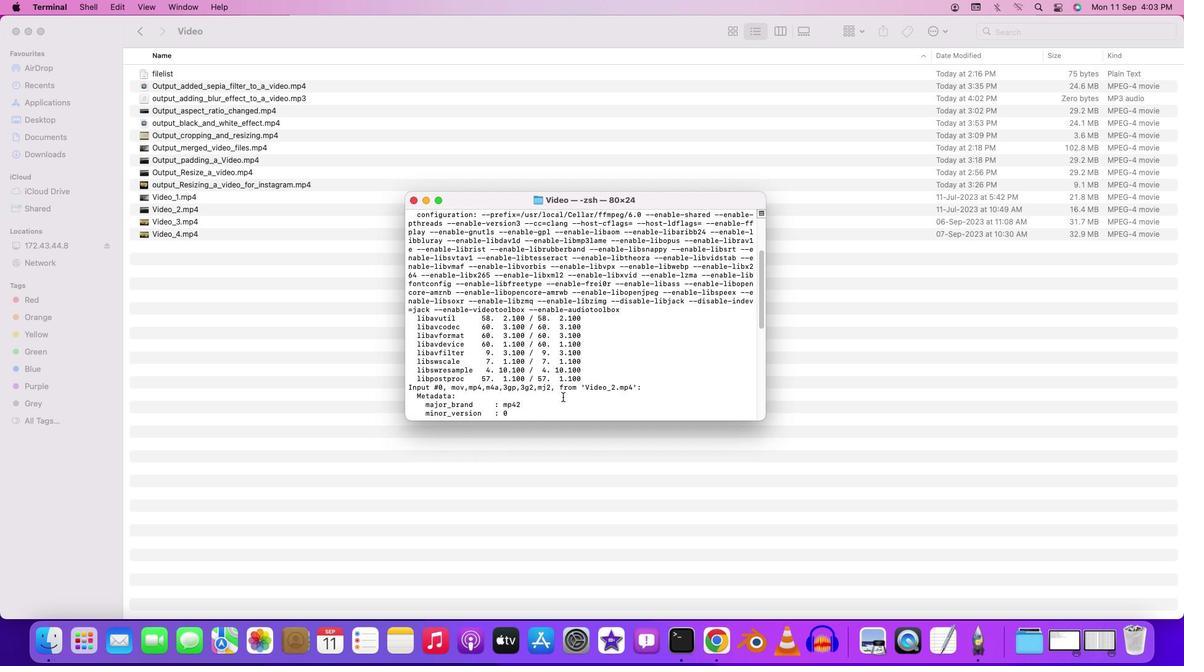 
Action: Mouse scrolled (567, 392) with delta (436, 187)
Screenshot: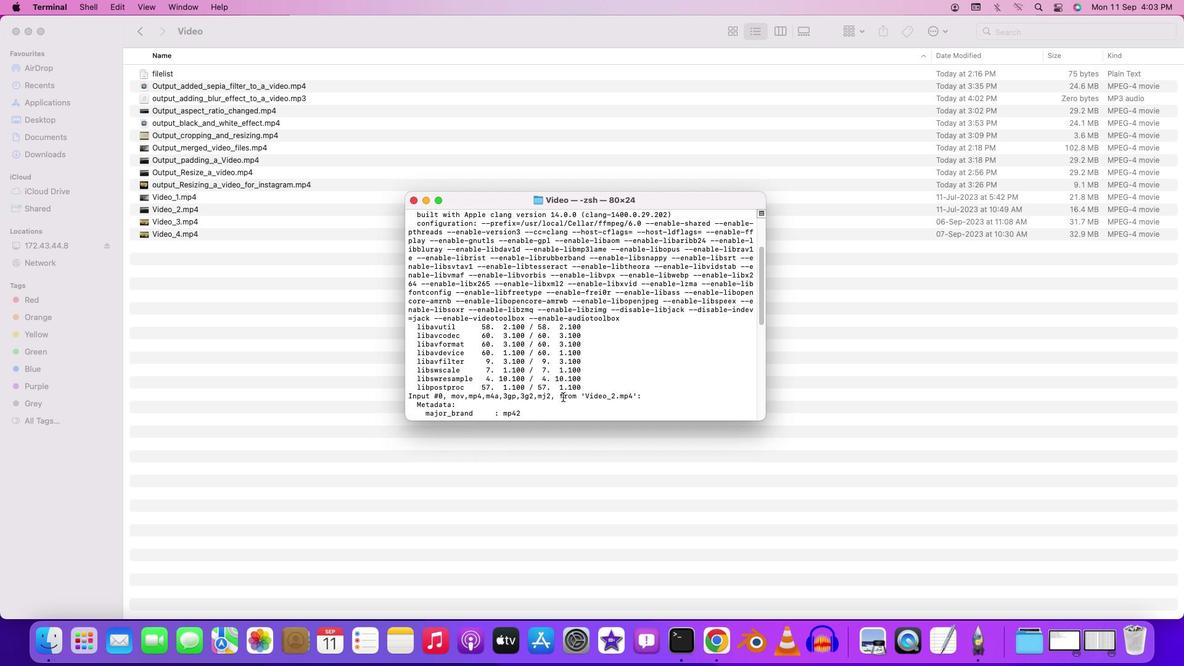 
Action: Mouse scrolled (567, 392) with delta (436, 187)
Screenshot: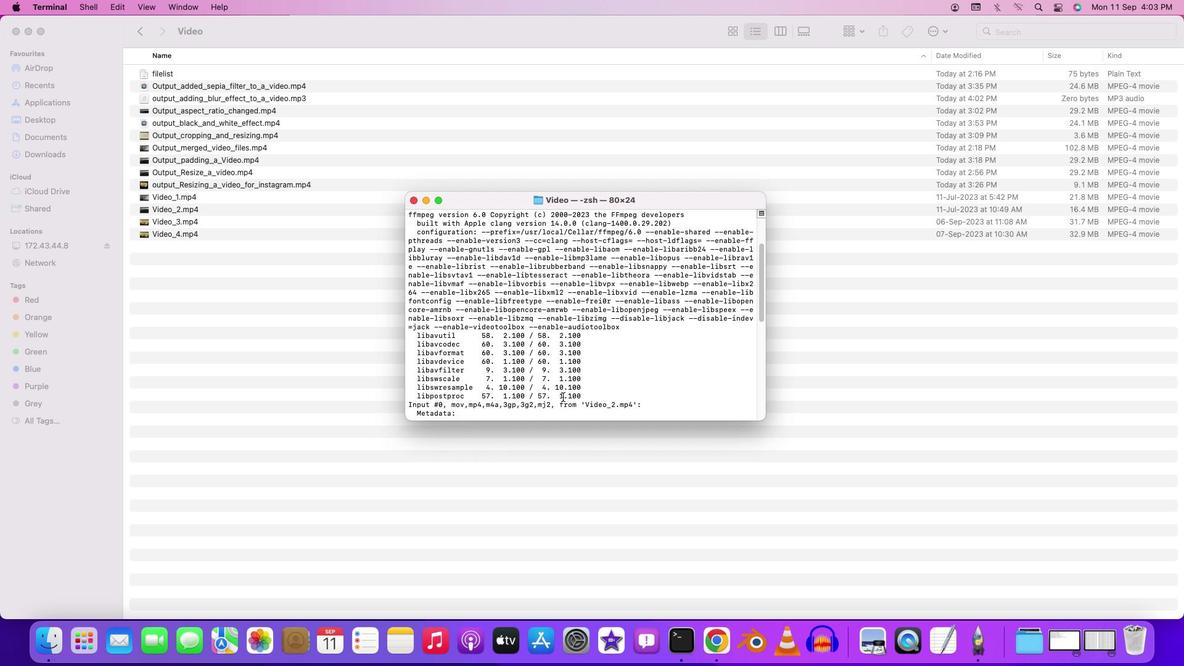 
Action: Mouse scrolled (567, 392) with delta (436, 187)
Screenshot: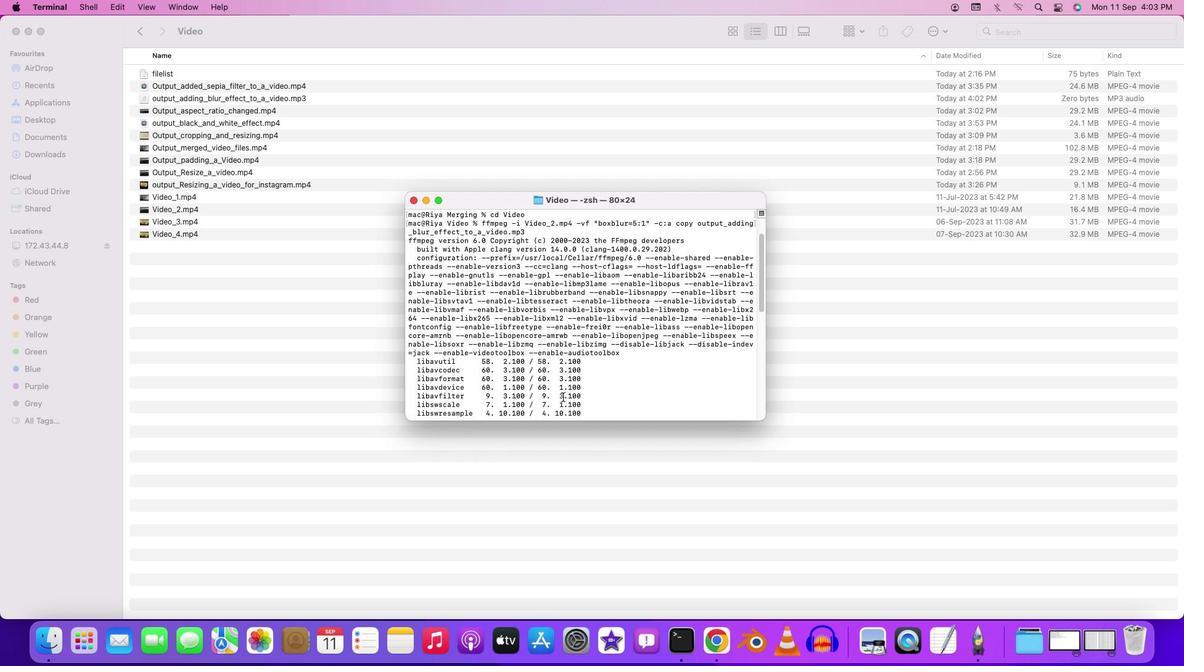 
Action: Mouse scrolled (567, 392) with delta (436, 187)
Screenshot: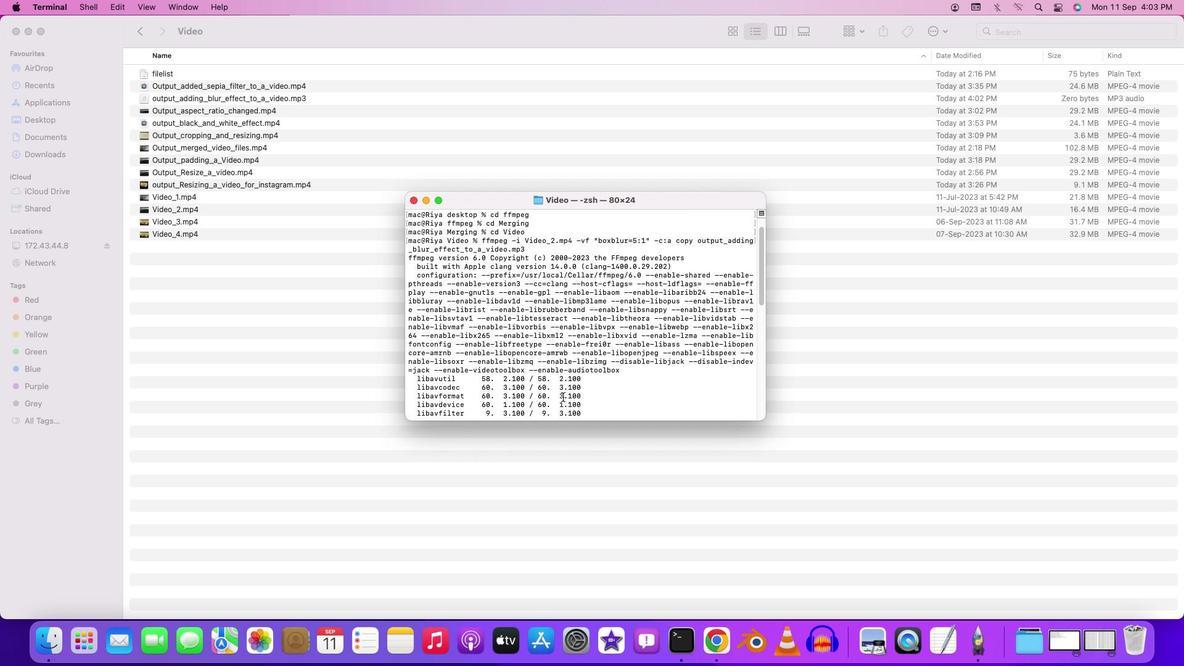 
Action: Mouse scrolled (567, 392) with delta (436, 187)
Screenshot: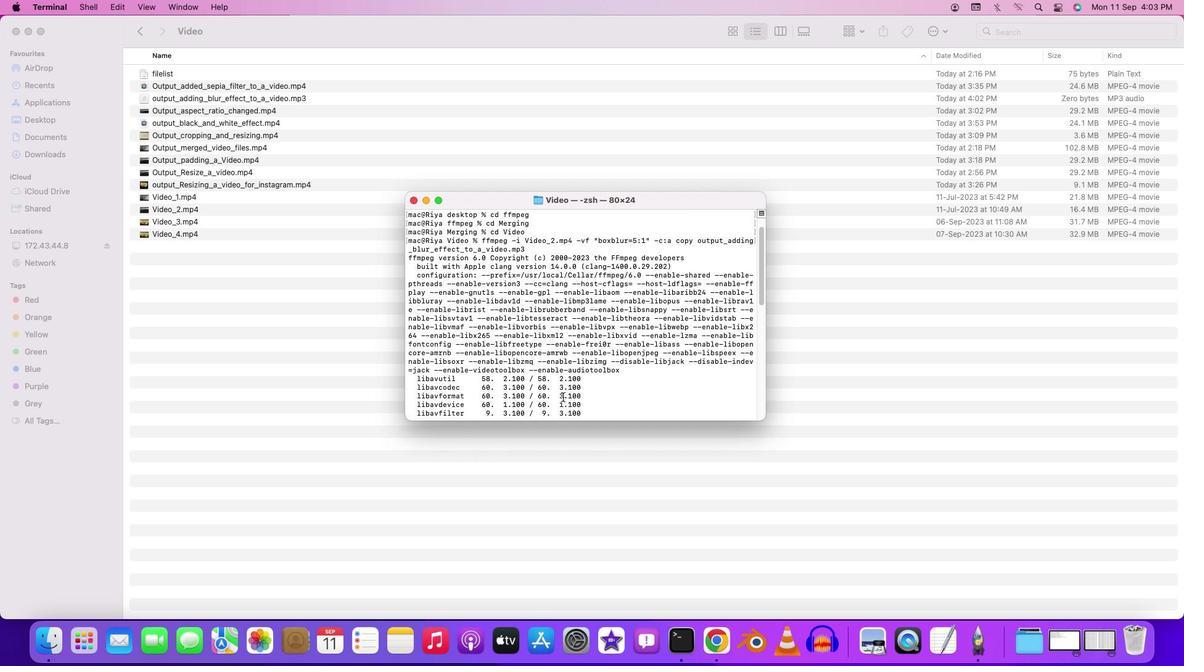 
Action: Mouse scrolled (567, 392) with delta (436, 187)
Screenshot: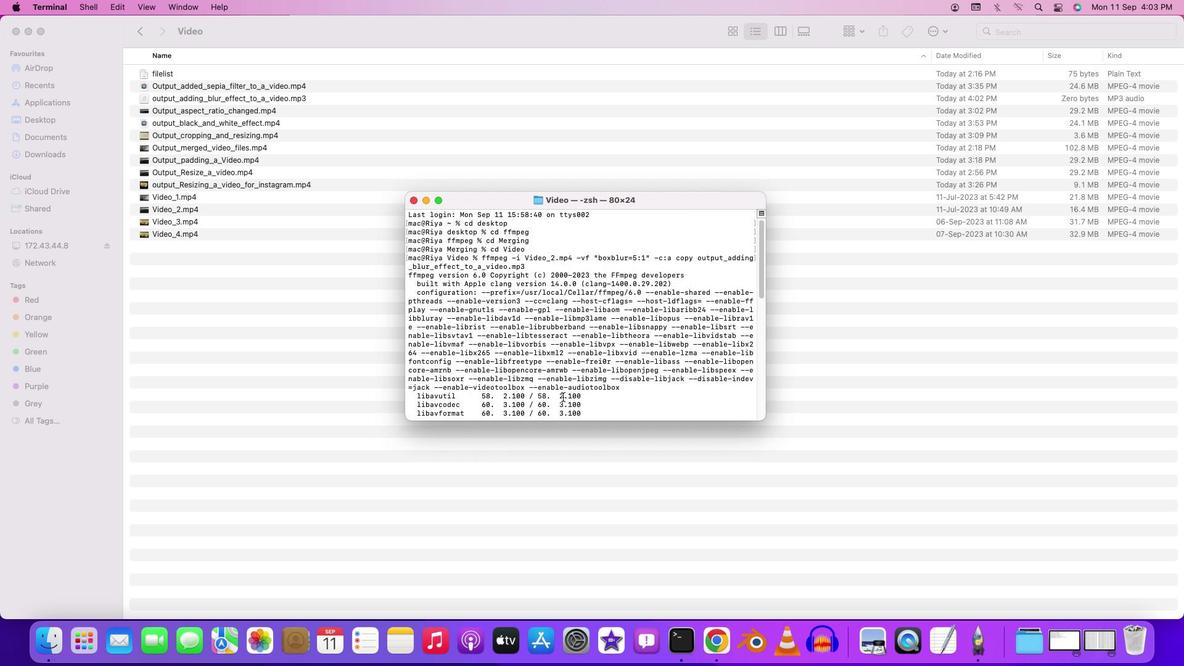 
Action: Mouse scrolled (567, 392) with delta (436, 187)
Screenshot: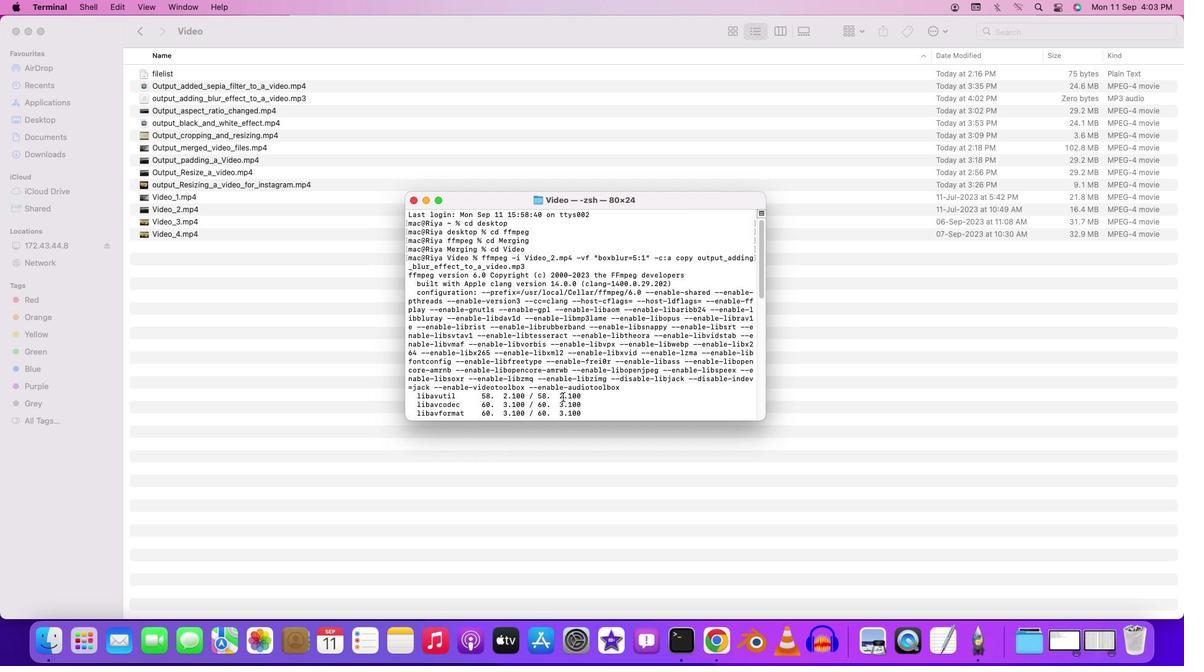 
Action: Mouse scrolled (567, 392) with delta (436, 187)
Screenshot: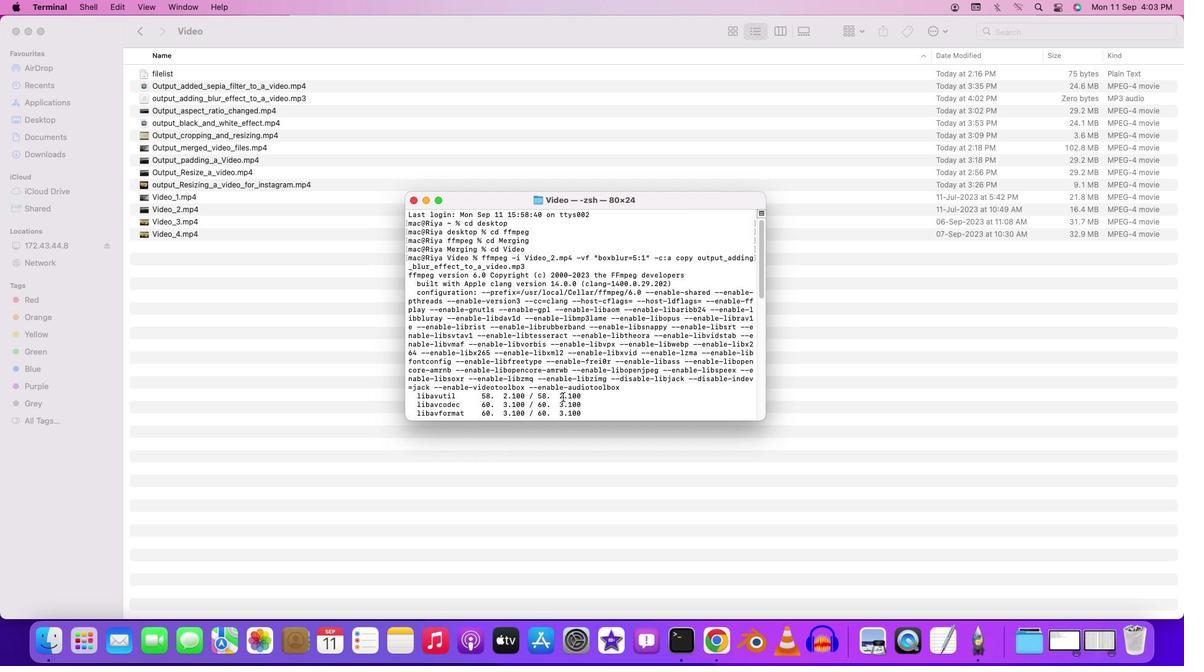 
Action: Mouse scrolled (567, 392) with delta (436, 187)
Screenshot: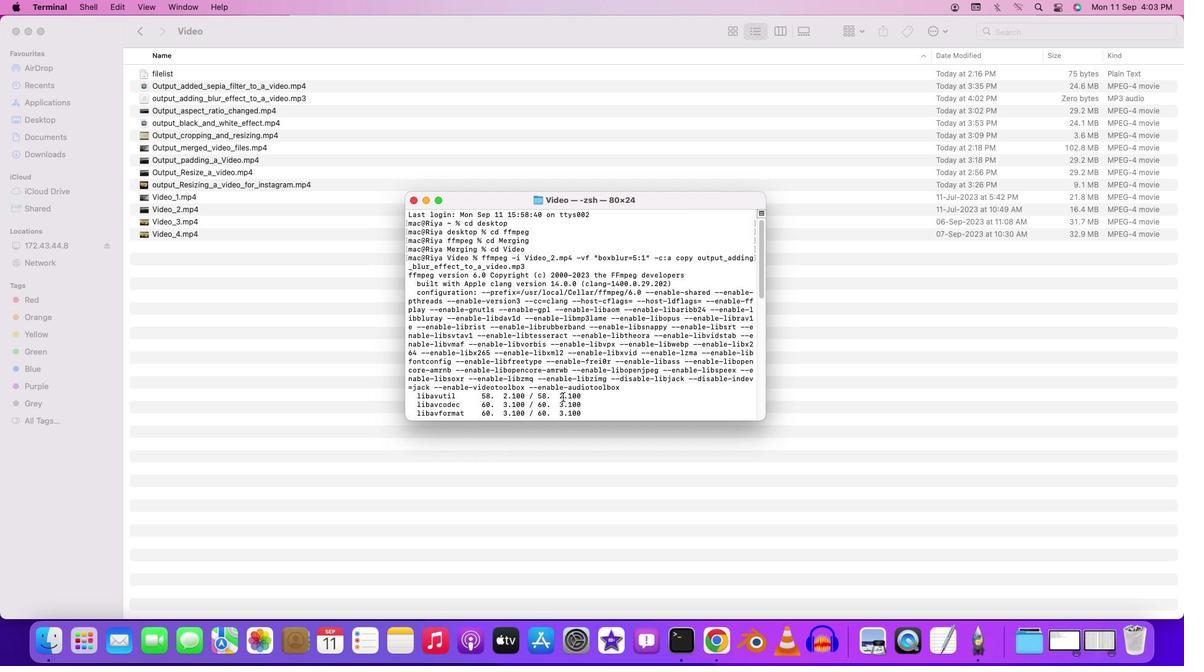 
Action: Mouse scrolled (567, 392) with delta (436, 187)
Screenshot: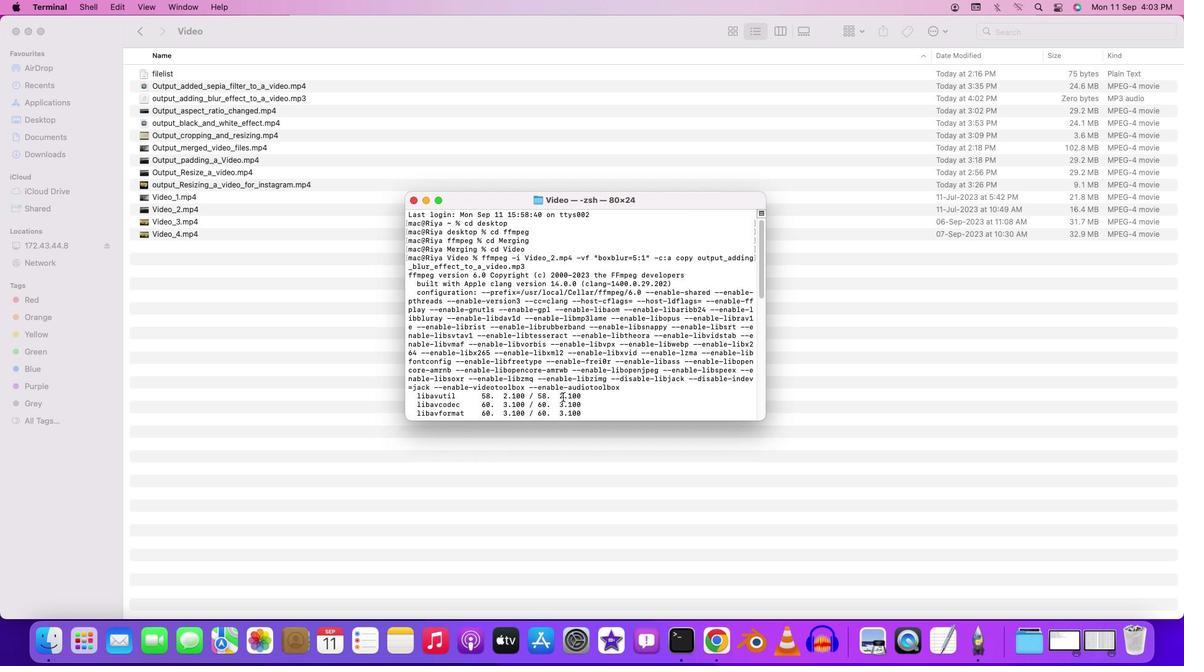 
Action: Mouse scrolled (567, 392) with delta (436, 187)
Screenshot: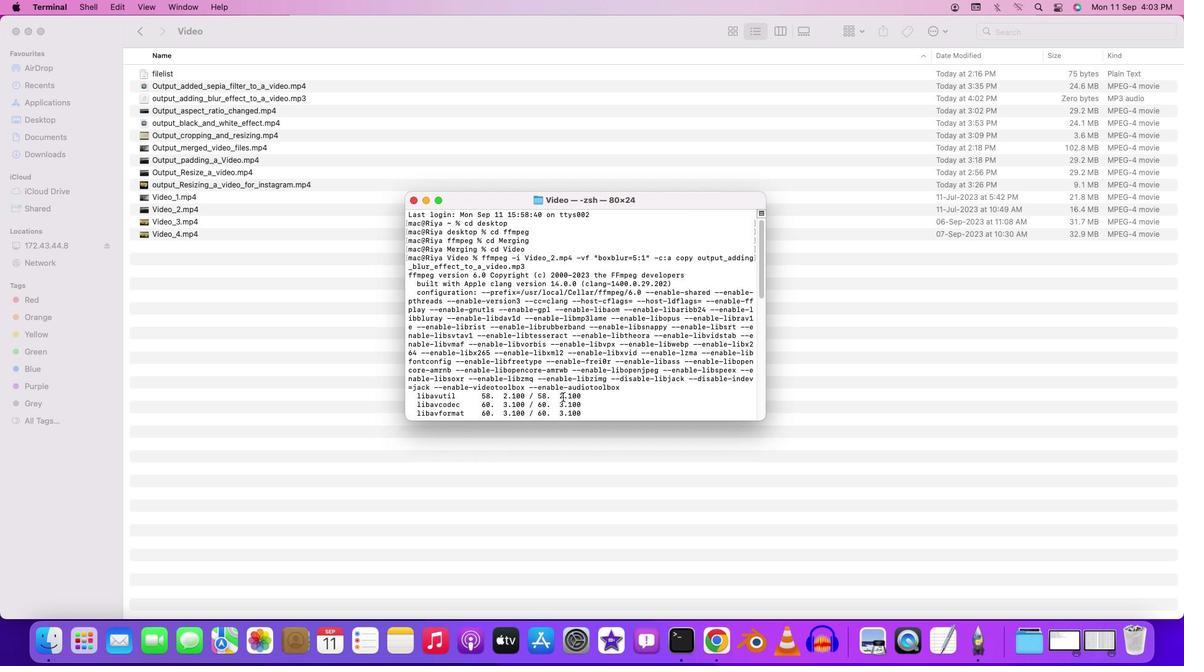 
Action: Mouse scrolled (567, 392) with delta (436, 187)
Screenshot: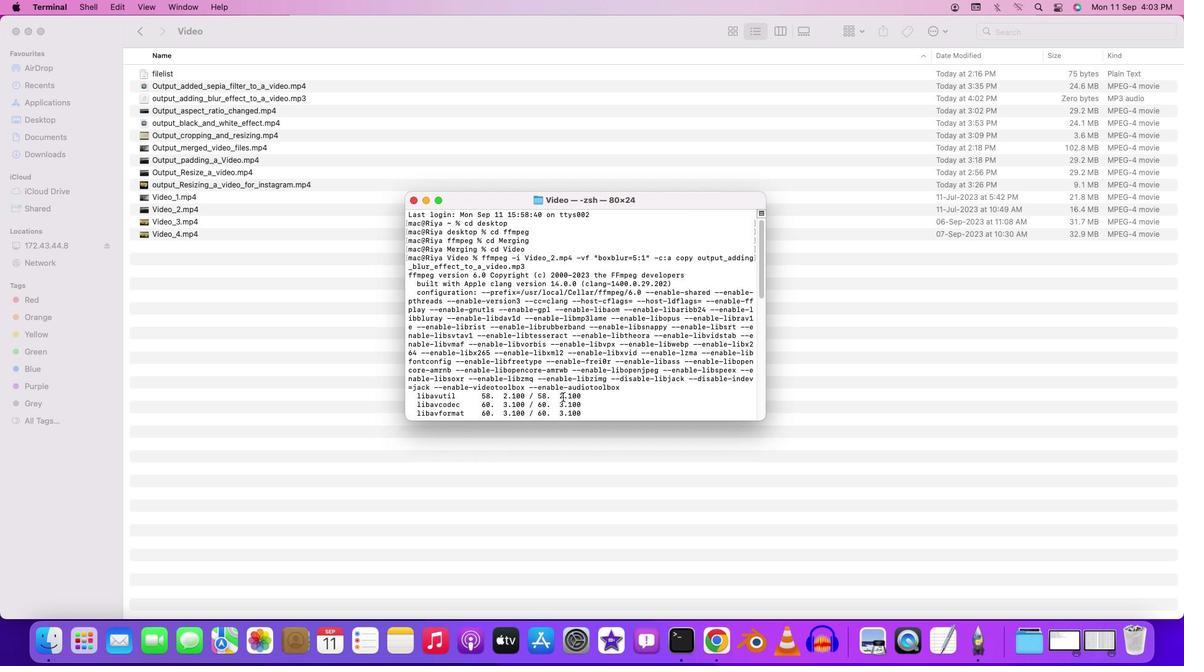 
Action: Mouse moved to (549, 320)
Screenshot: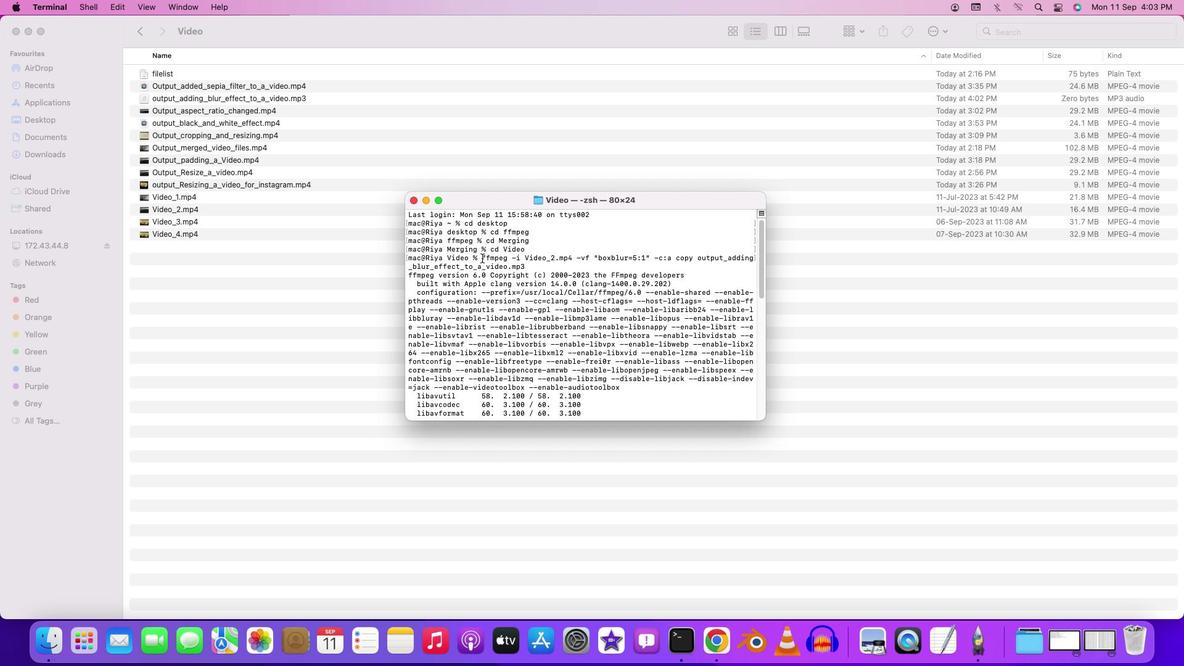 
Action: Mouse pressed left at (549, 320)
Screenshot: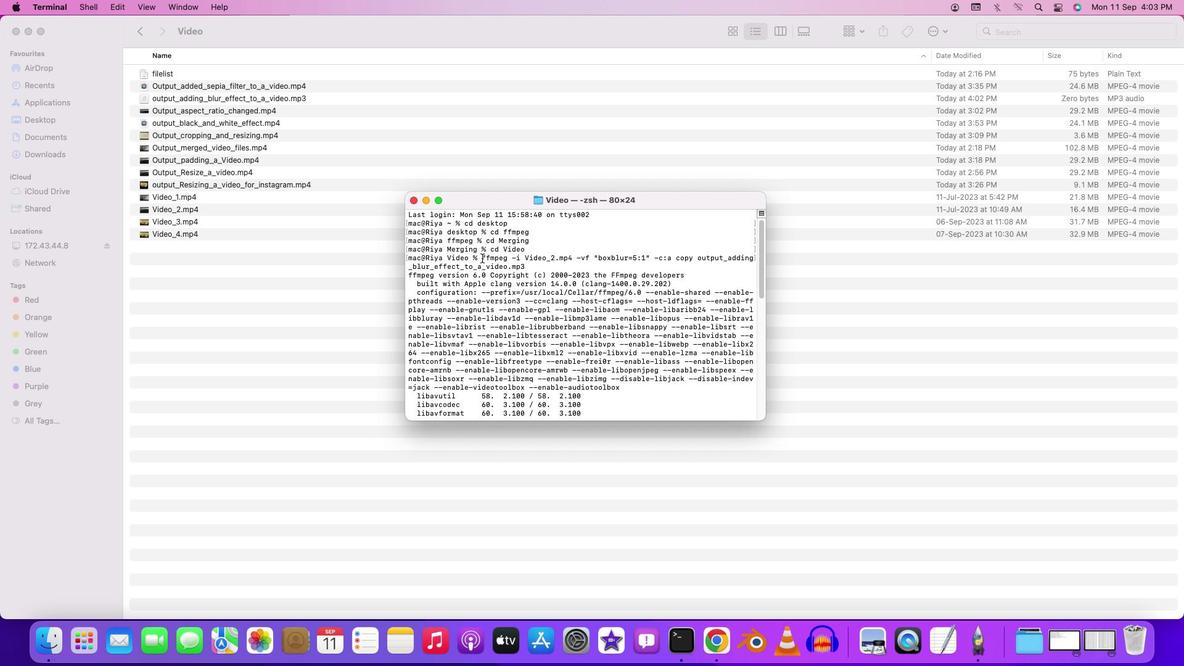 
Action: Mouse moved to (560, 326)
Screenshot: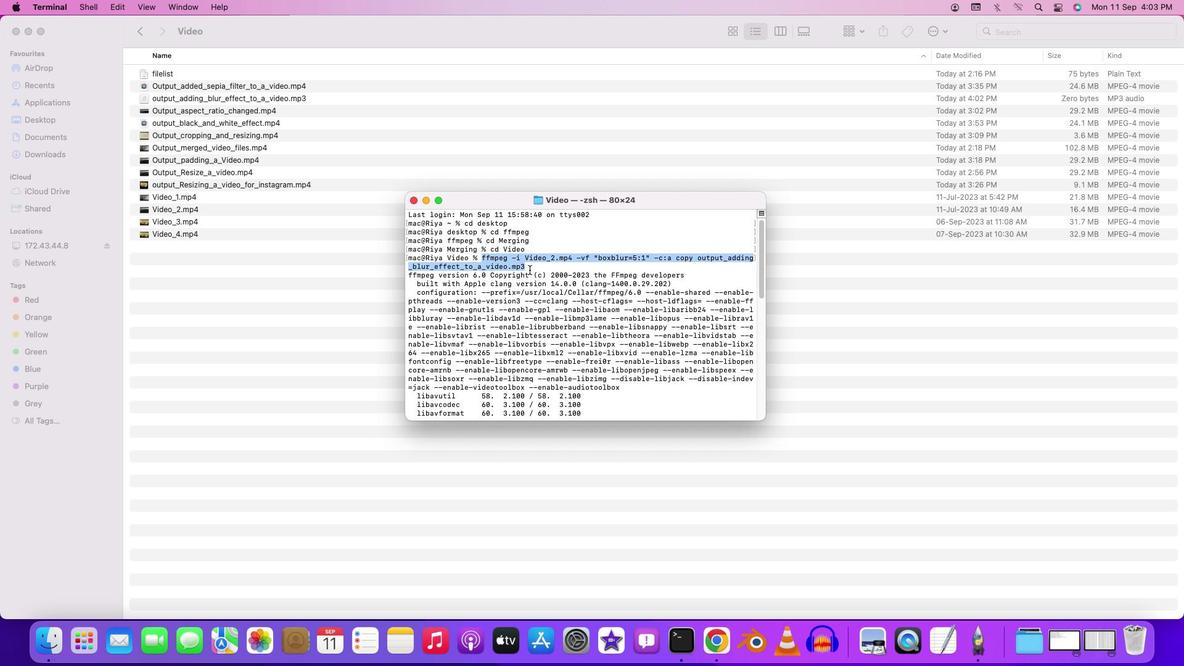 
Action: Key pressed Key.cmd'c'
Screenshot: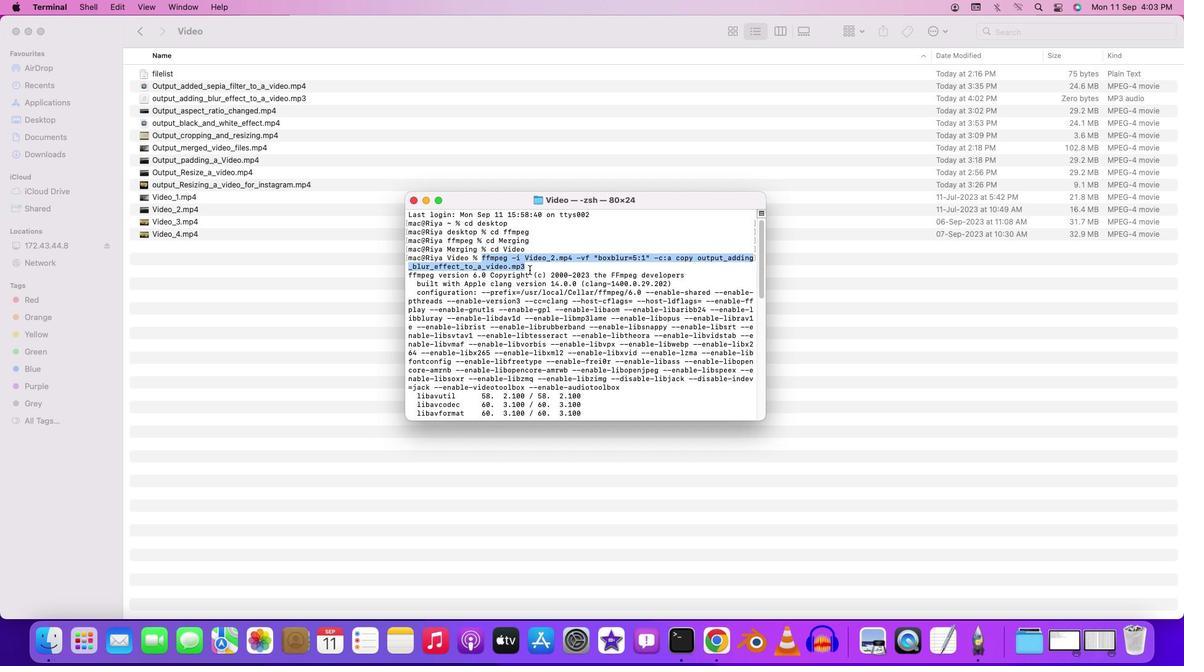 
Action: Mouse moved to (562, 356)
Screenshot: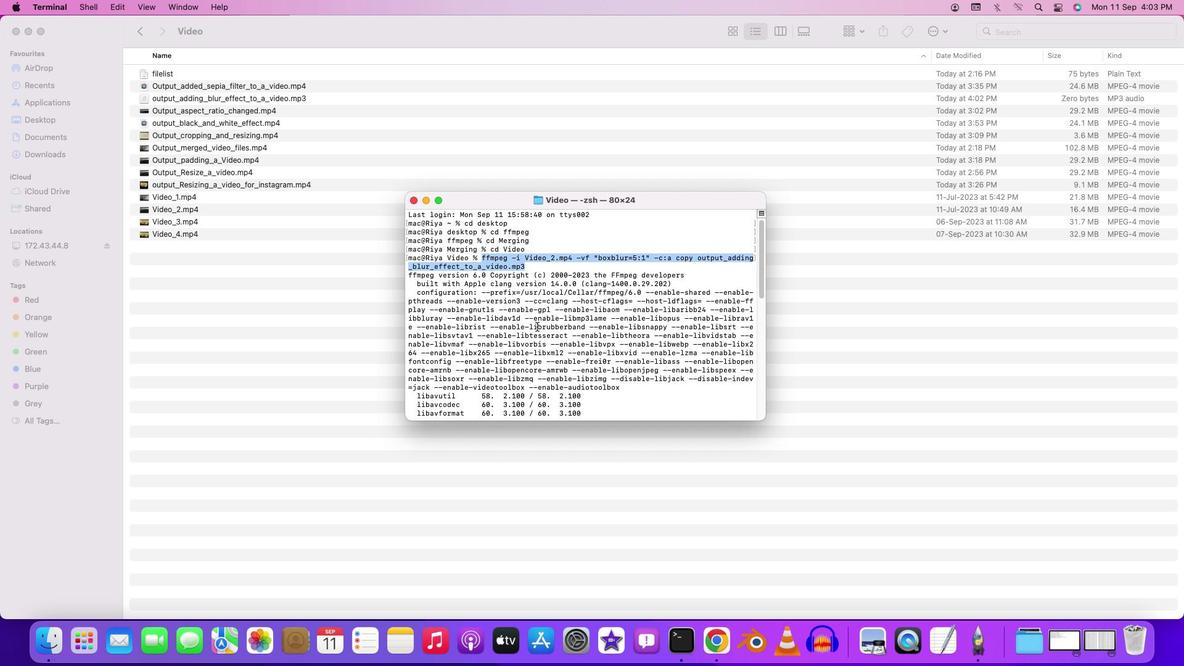 
Action: Mouse scrolled (562, 356) with delta (436, 186)
Screenshot: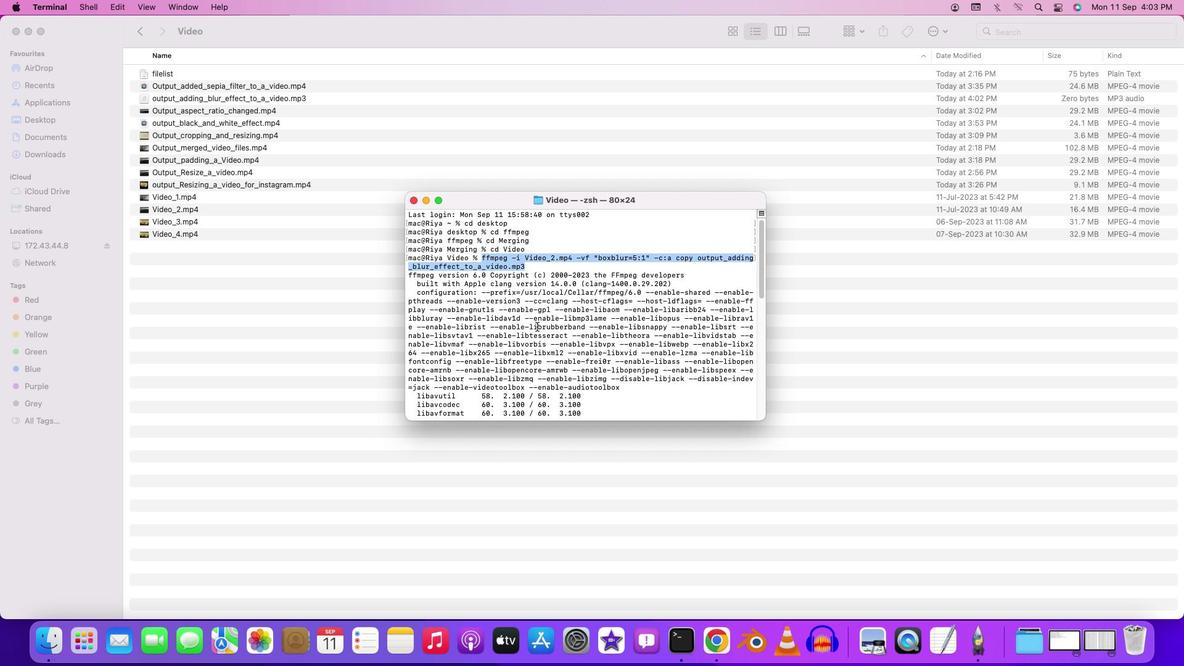 
Action: Mouse moved to (562, 356)
Screenshot: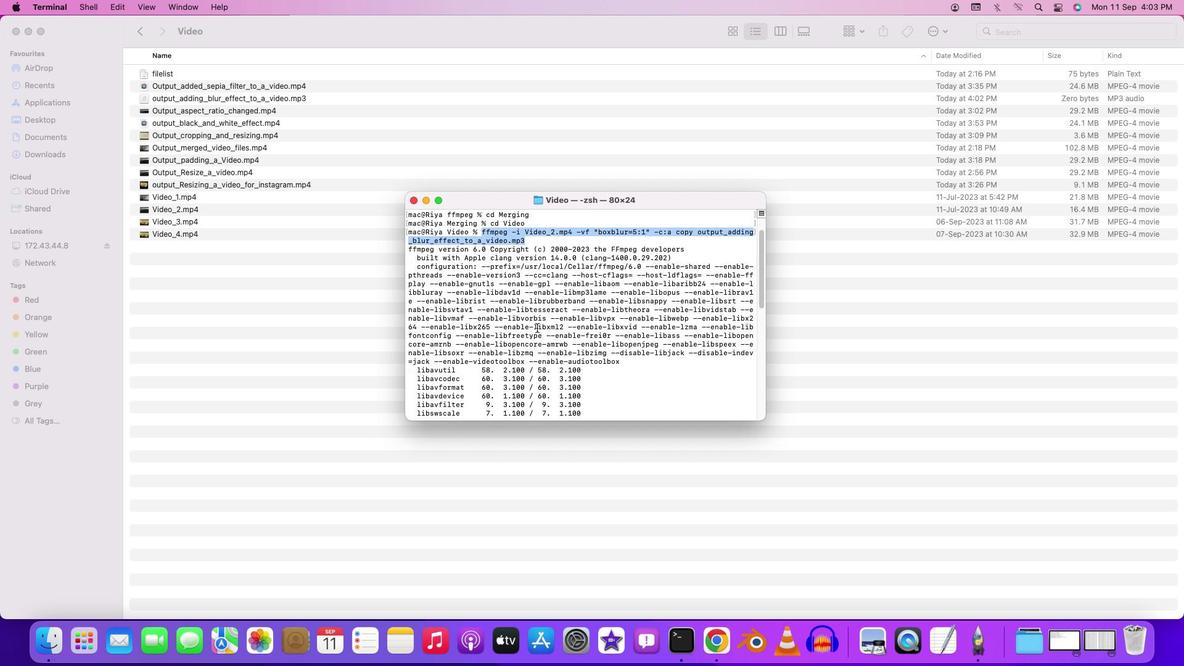 
Action: Mouse scrolled (562, 356) with delta (436, 186)
Screenshot: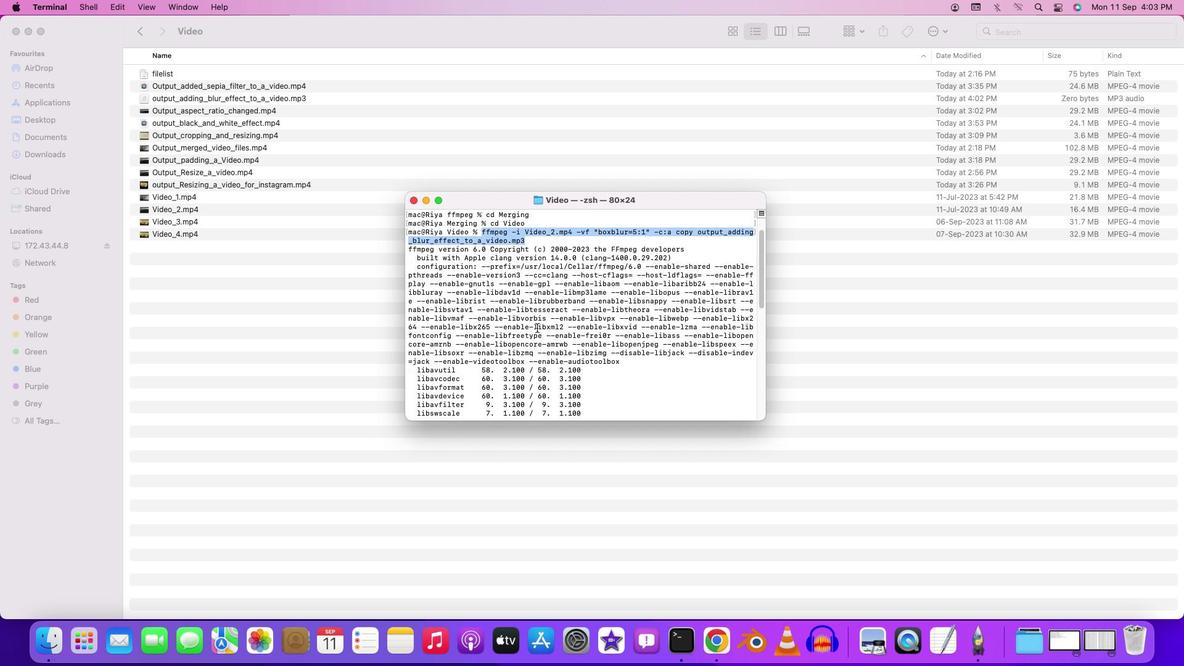 
Action: Mouse moved to (562, 356)
Screenshot: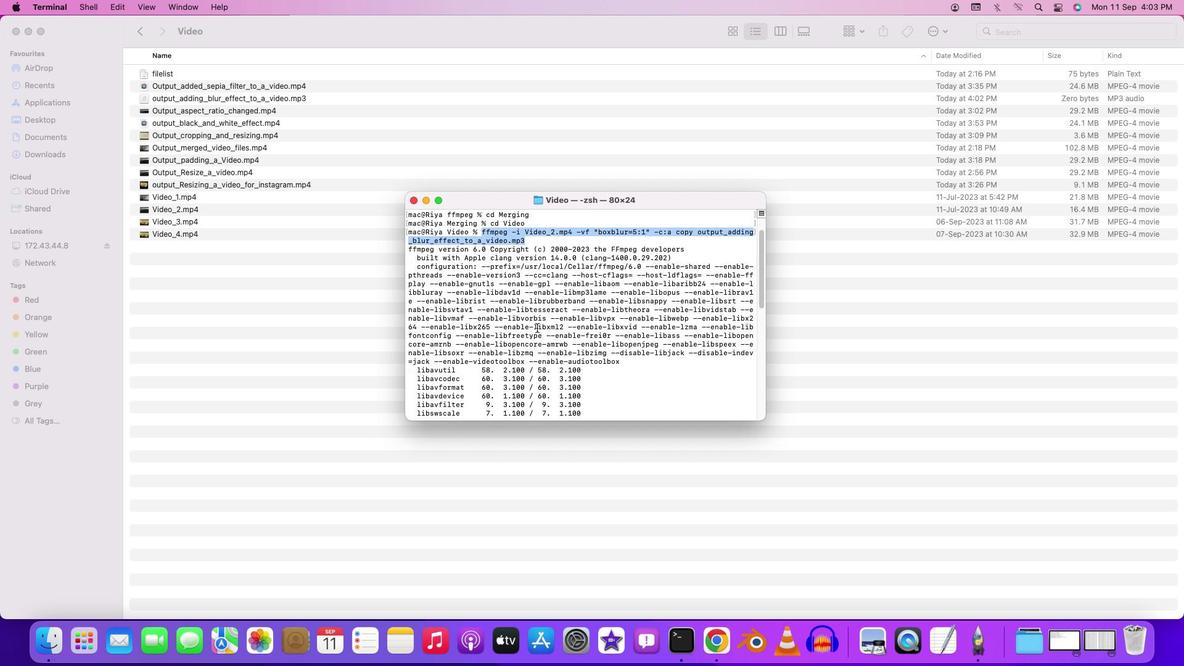 
Action: Mouse scrolled (562, 356) with delta (436, 186)
Screenshot: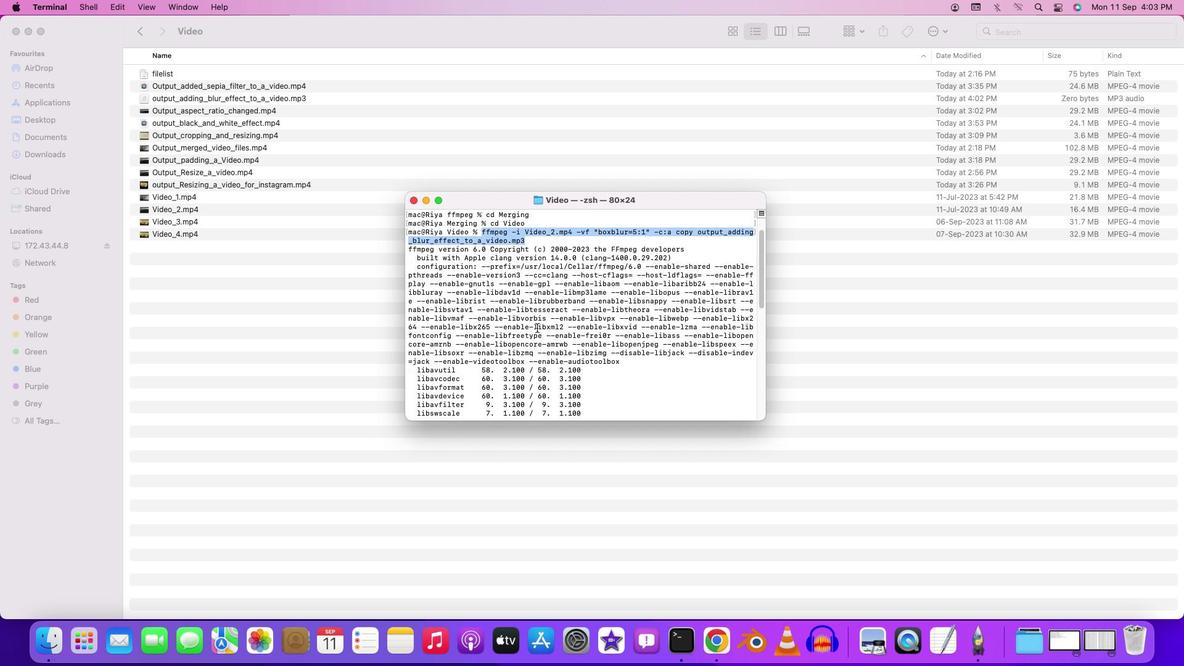 
Action: Mouse moved to (562, 356)
Screenshot: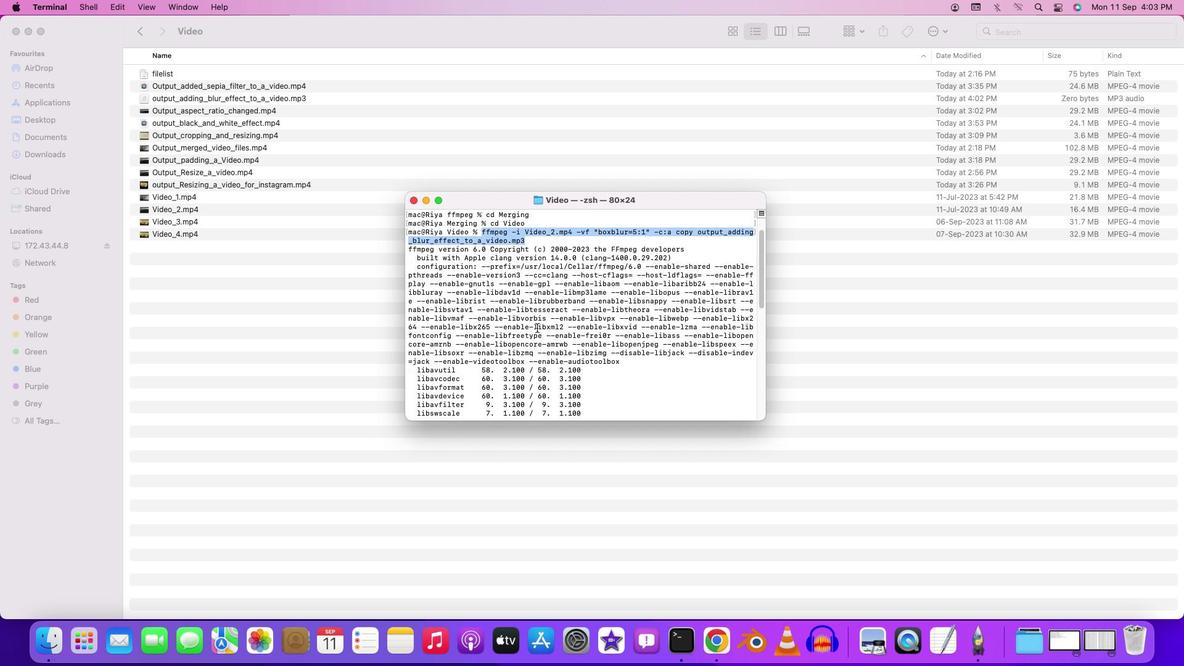 
Action: Mouse scrolled (562, 356) with delta (436, 185)
Screenshot: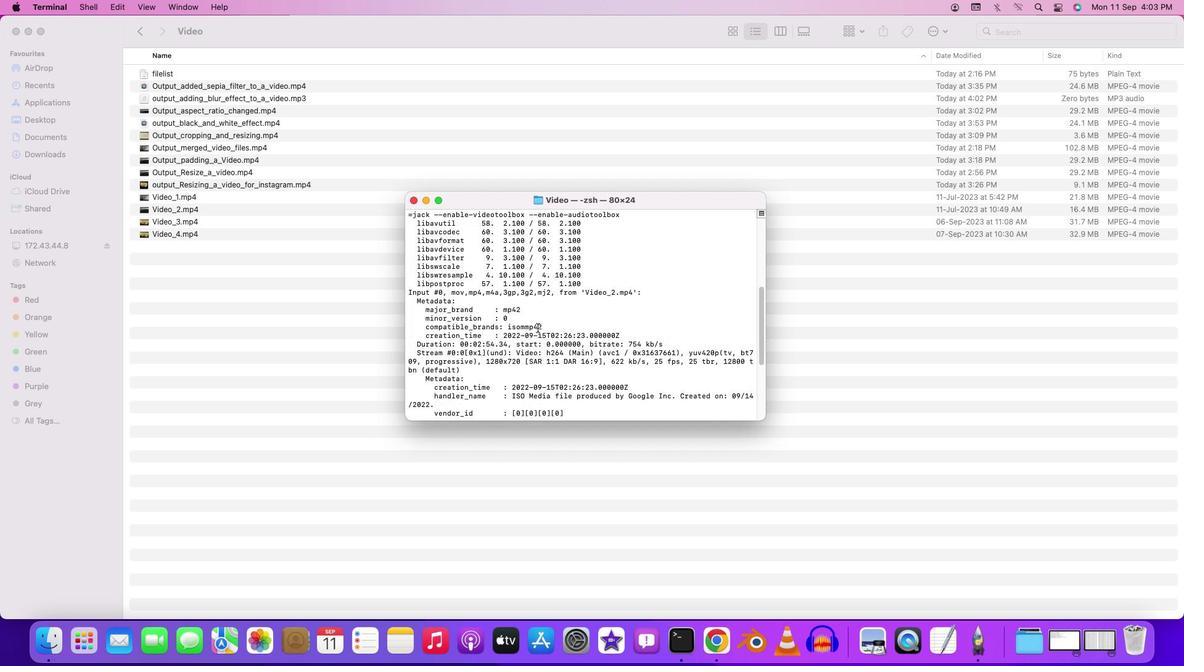 
Action: Mouse scrolled (562, 356) with delta (436, 185)
Screenshot: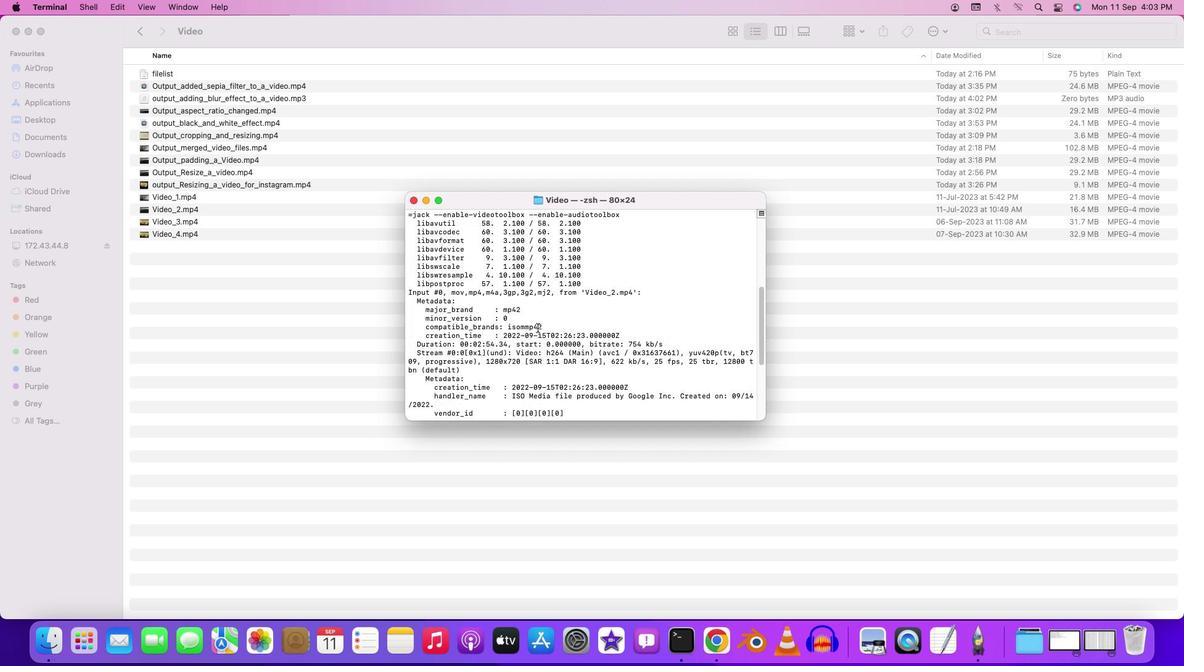 
Action: Mouse moved to (562, 356)
Screenshot: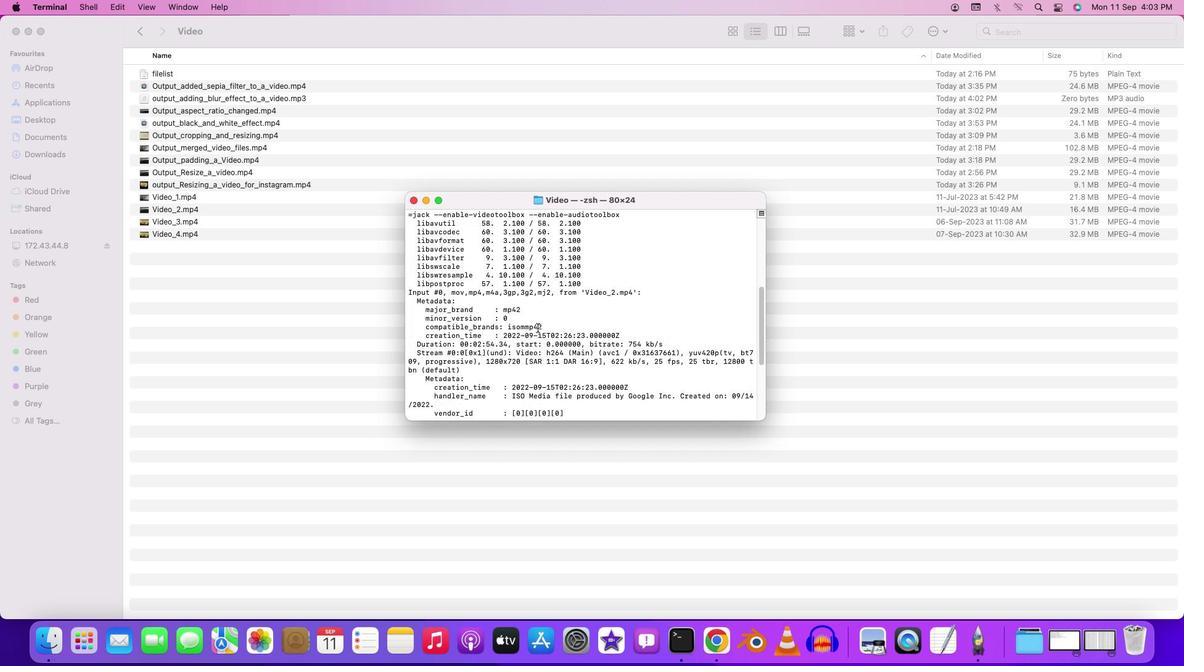 
Action: Mouse scrolled (562, 356) with delta (436, 184)
Screenshot: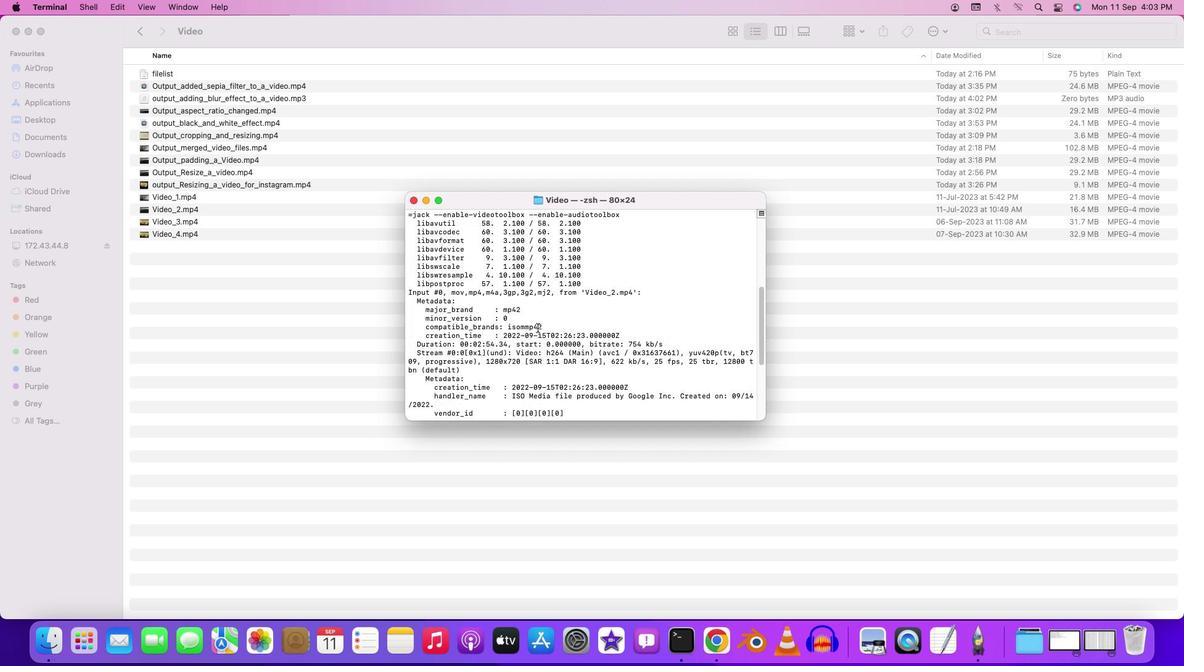 
Action: Mouse moved to (562, 357)
Screenshot: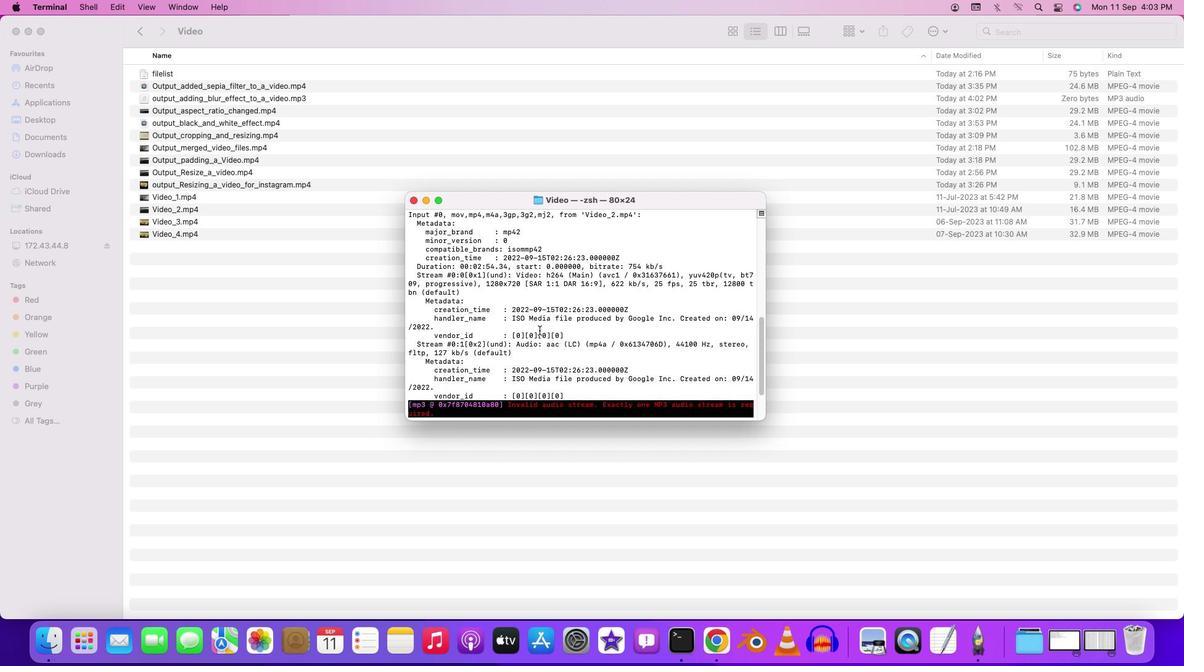 
Action: Mouse scrolled (562, 357) with delta (436, 186)
Screenshot: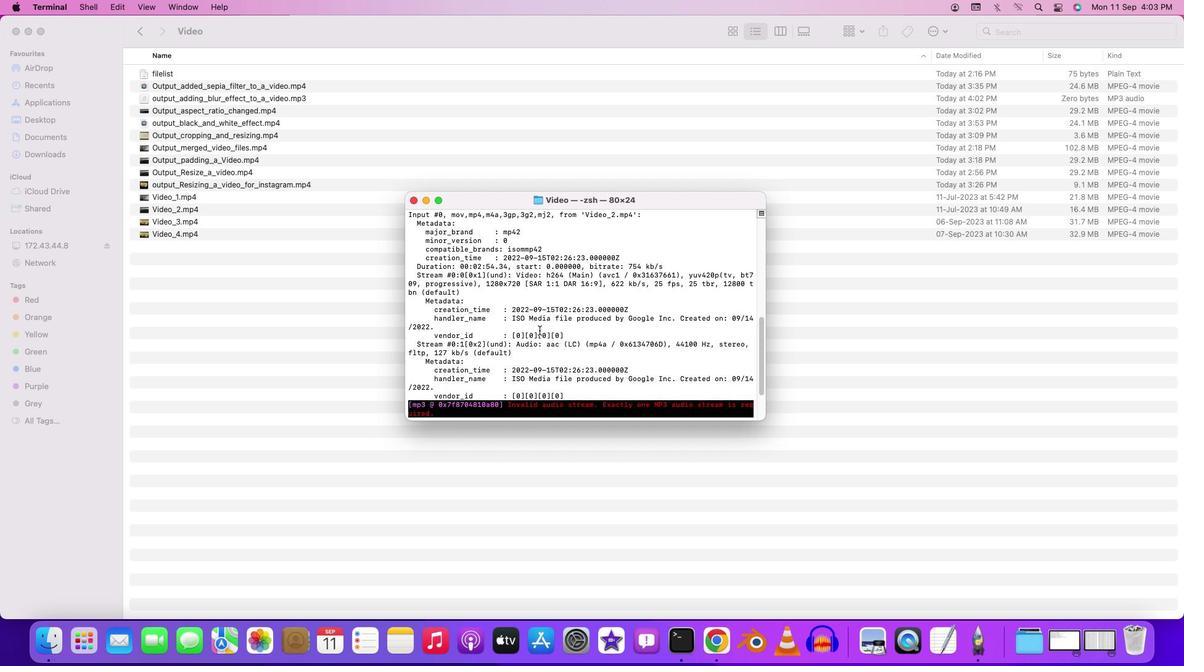 
Action: Mouse moved to (562, 357)
Screenshot: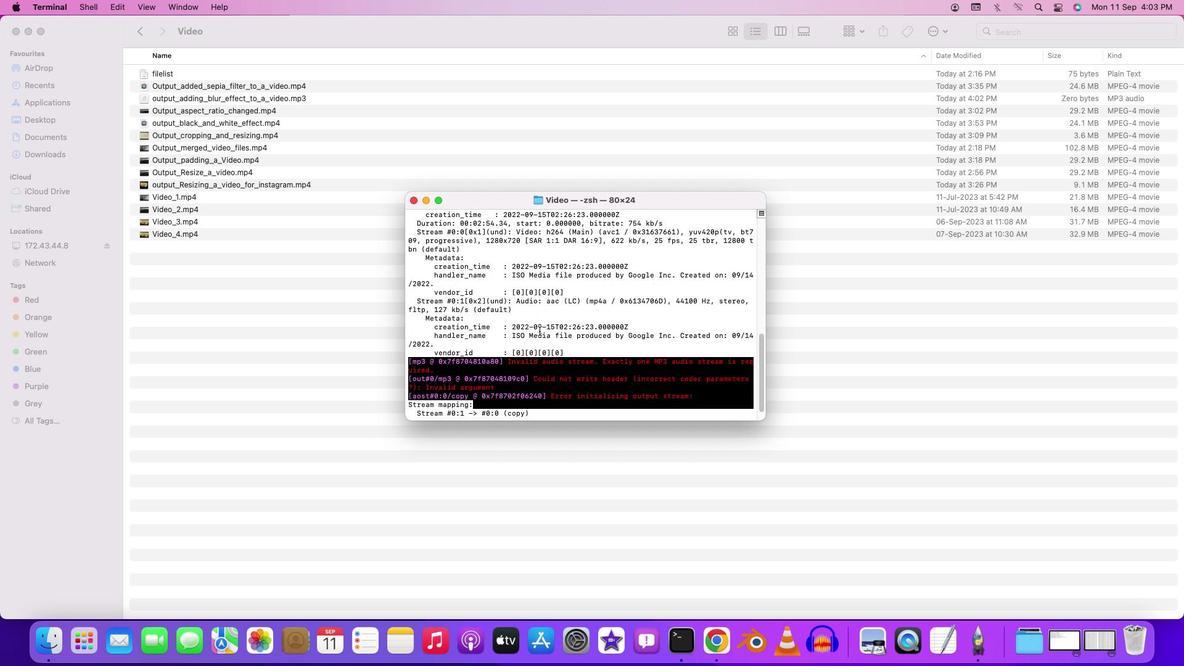 
Action: Mouse scrolled (562, 357) with delta (436, 186)
Screenshot: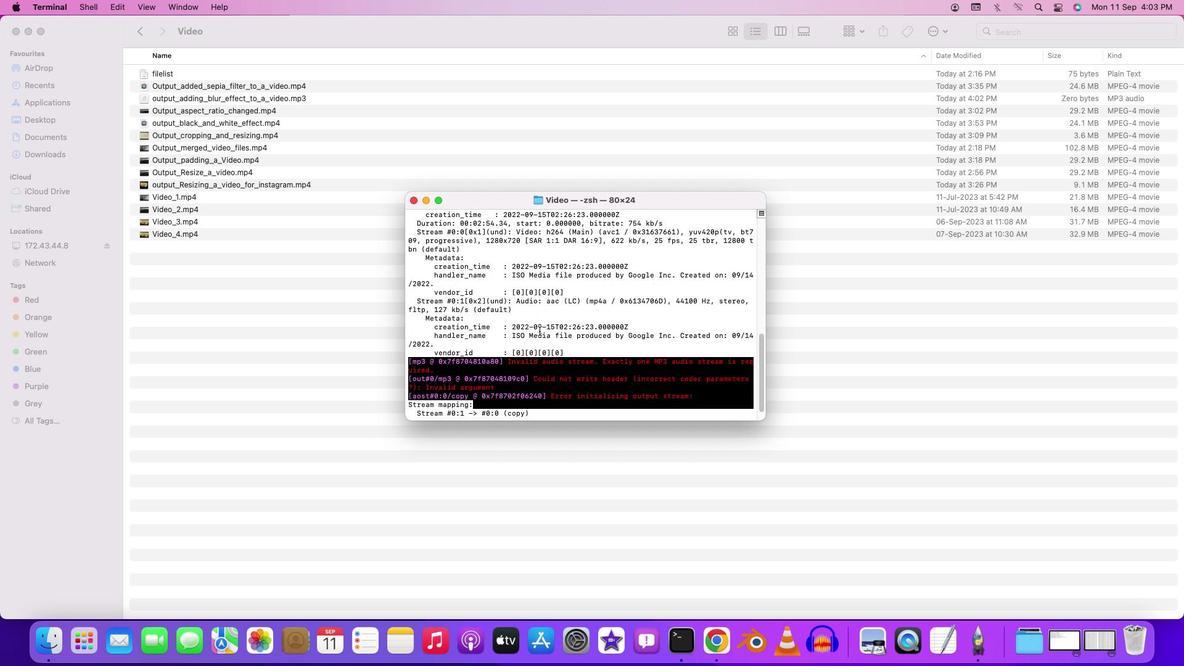 
Action: Mouse scrolled (562, 357) with delta (436, 186)
Screenshot: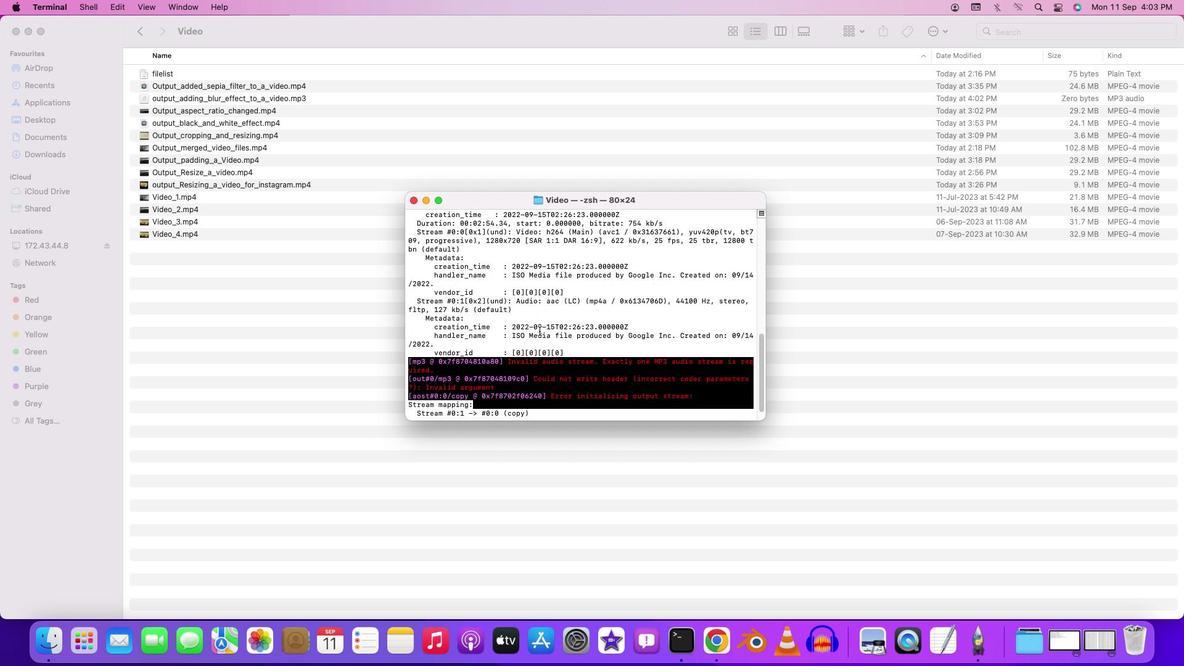 
Action: Mouse scrolled (562, 357) with delta (436, 185)
Screenshot: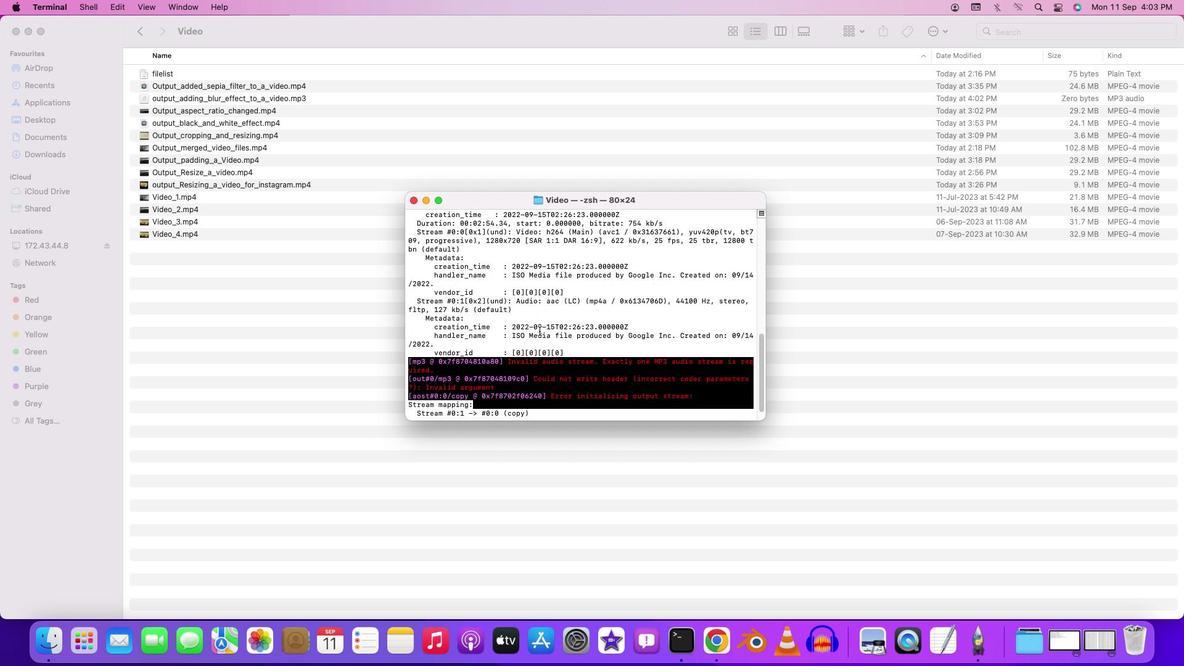 
Action: Mouse moved to (562, 358)
Screenshot: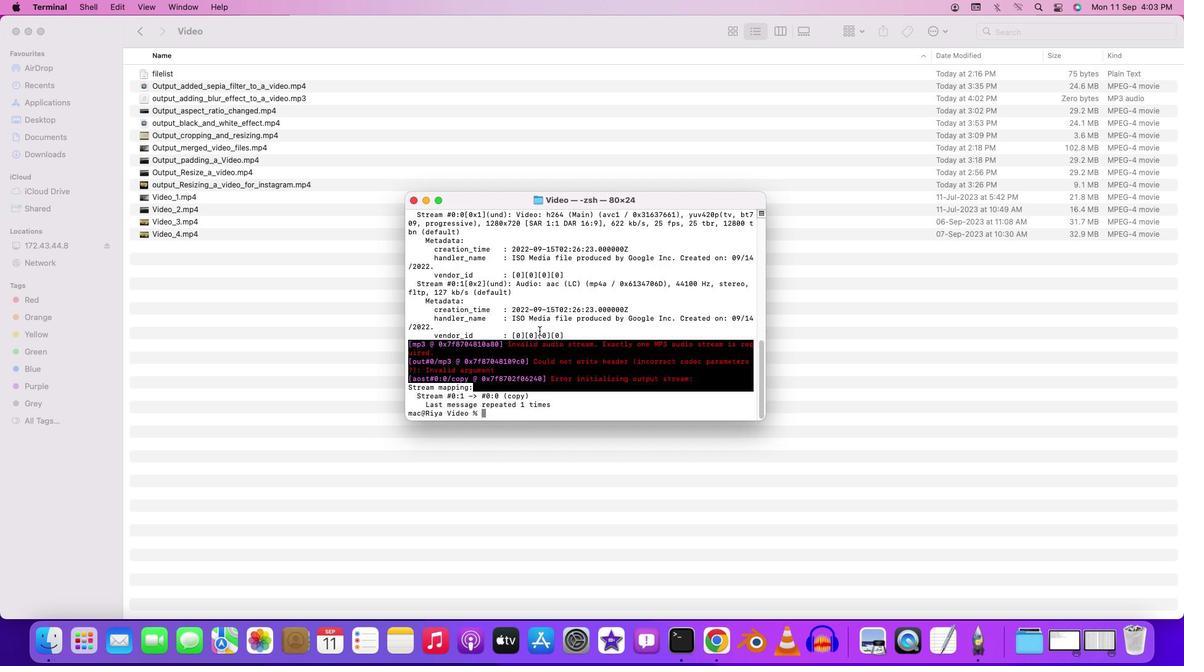 
Action: Mouse scrolled (562, 358) with delta (436, 185)
Screenshot: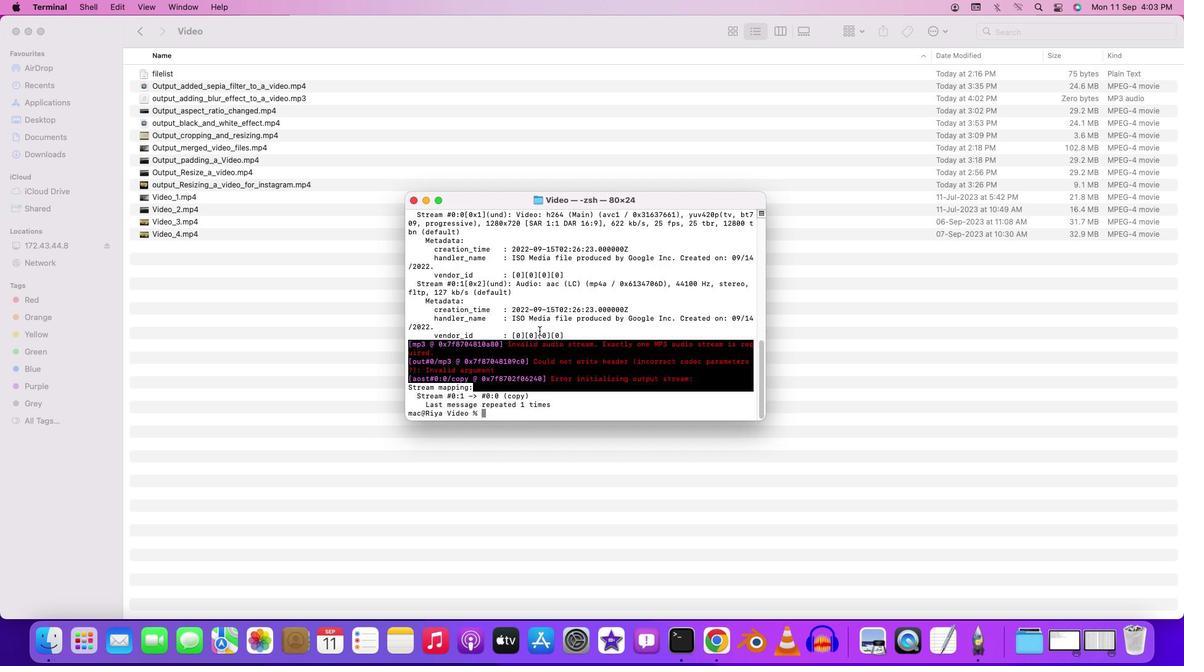 
Action: Mouse moved to (561, 367)
Screenshot: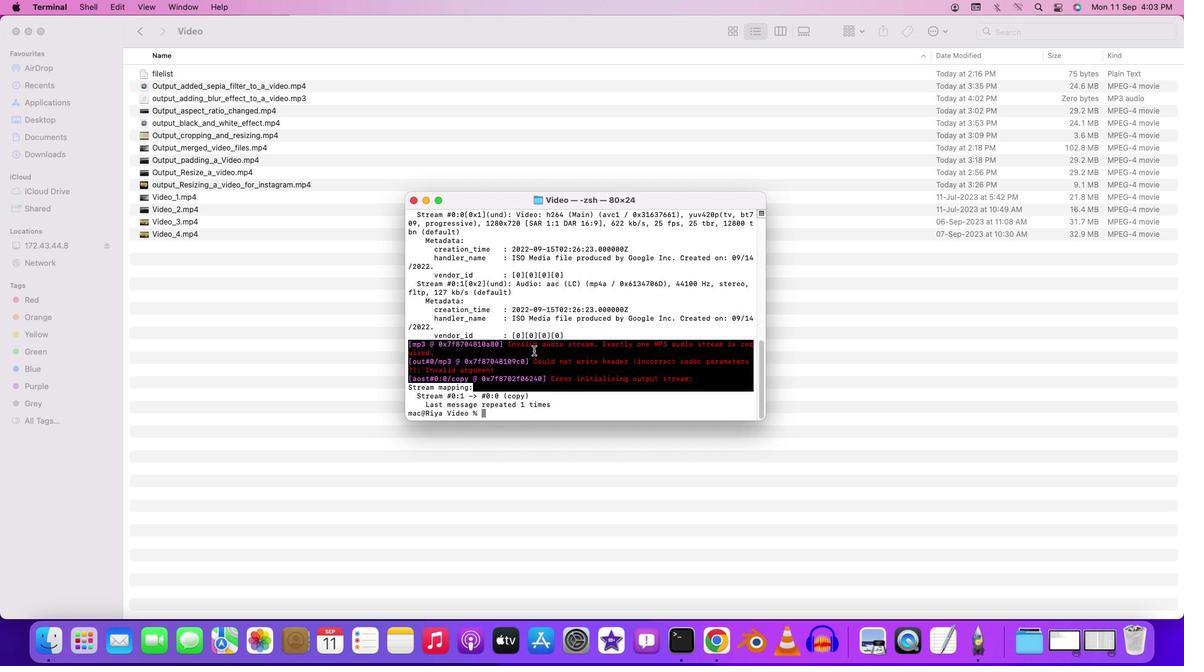 
Action: Mouse scrolled (561, 367) with delta (436, 186)
Screenshot: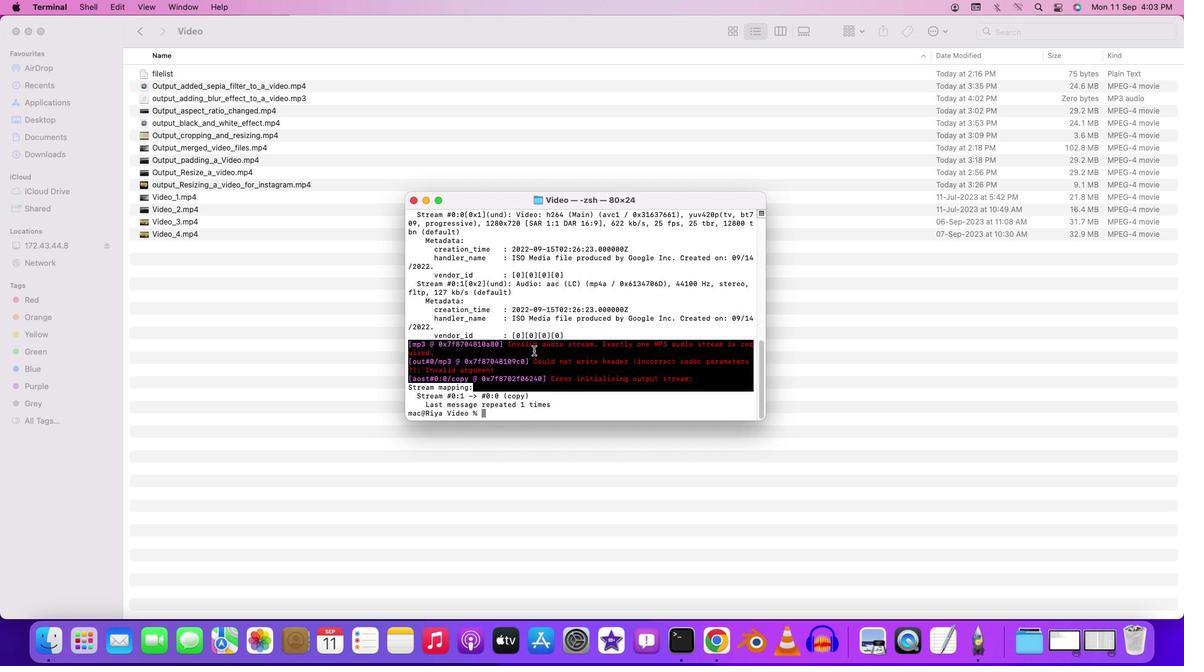 
Action: Mouse moved to (561, 367)
Screenshot: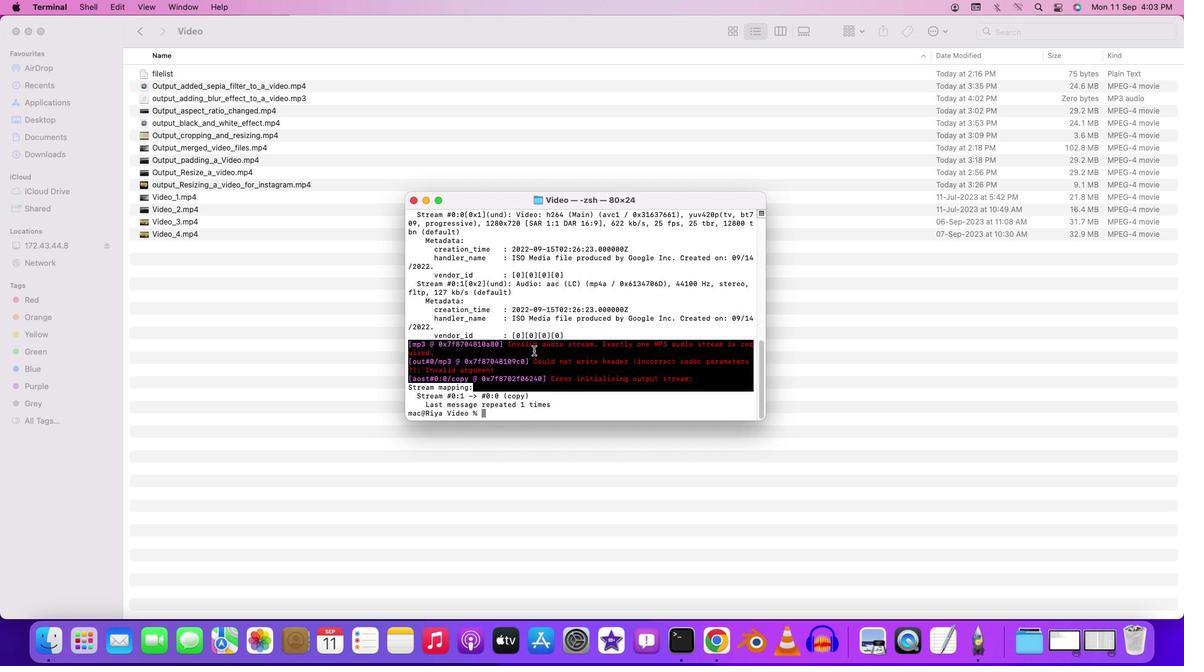 
Action: Mouse scrolled (561, 367) with delta (436, 186)
Screenshot: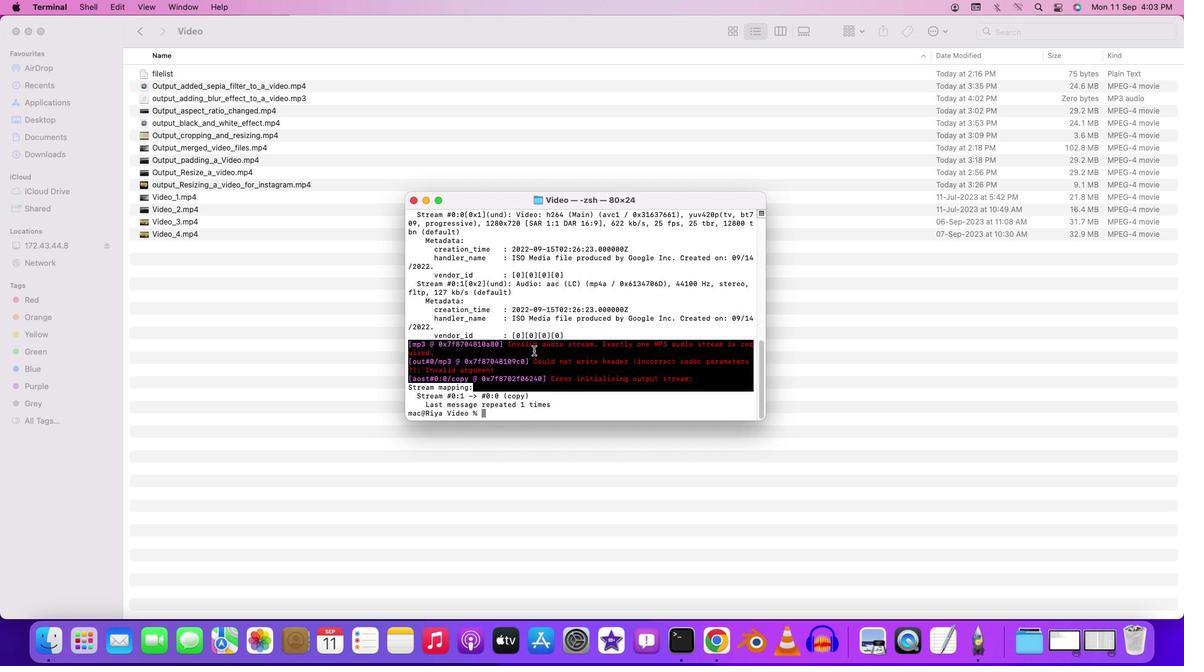 
Action: Mouse moved to (561, 368)
Screenshot: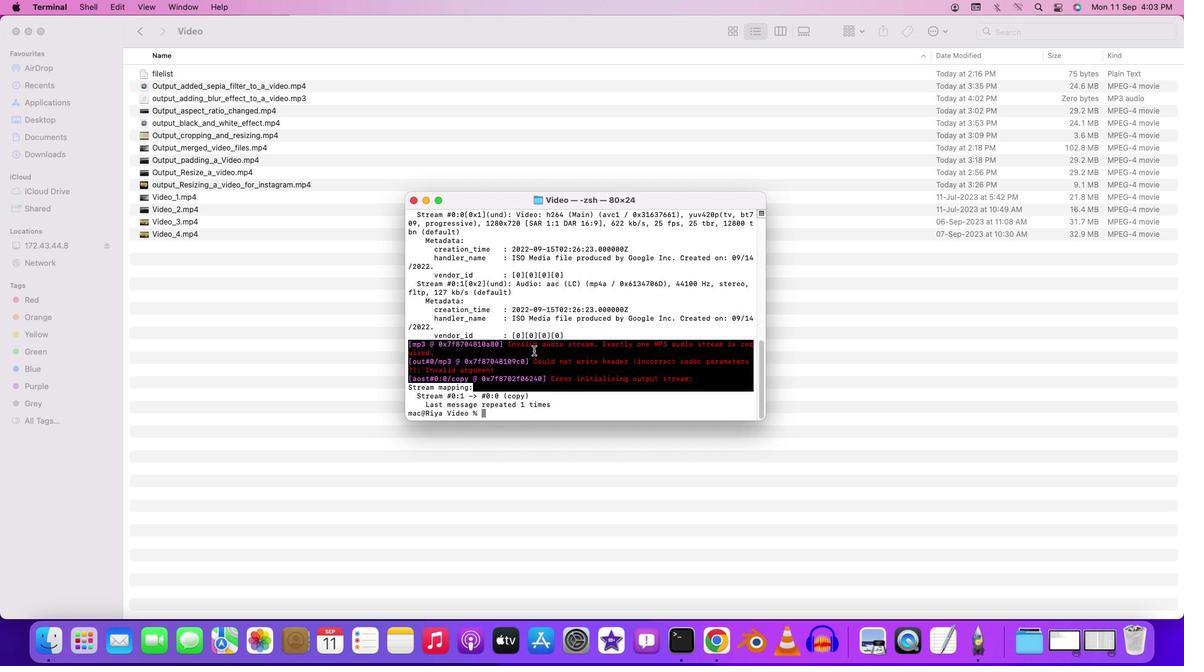 
Action: Mouse scrolled (561, 368) with delta (436, 185)
Screenshot: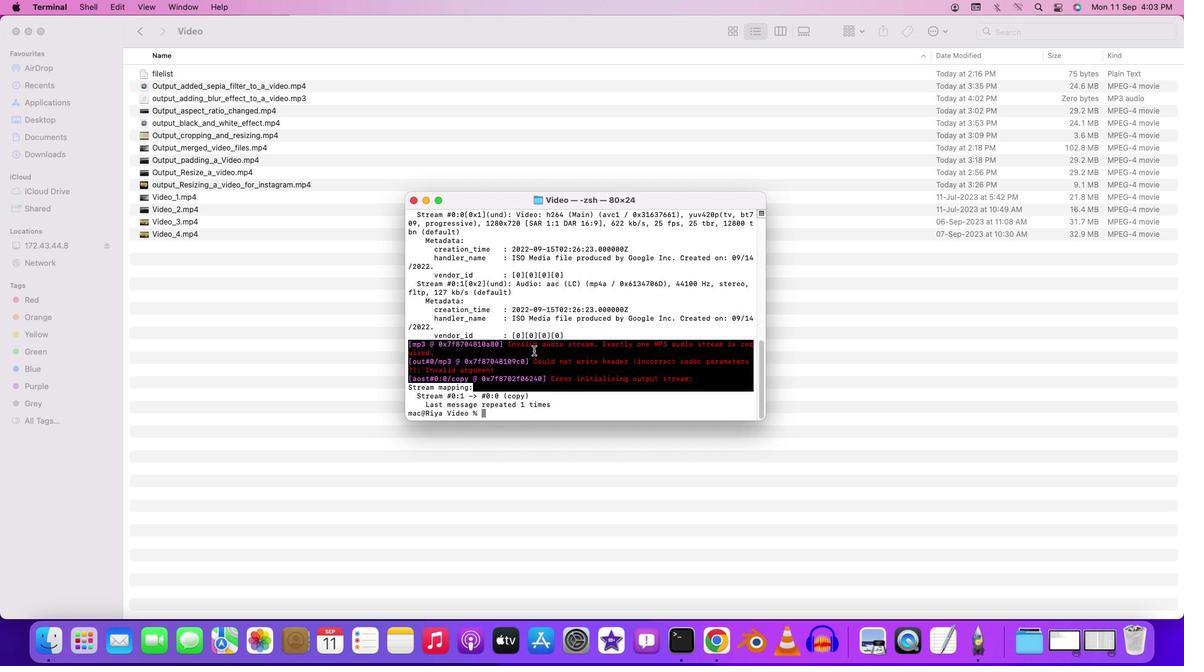 
Action: Mouse moved to (560, 368)
Screenshot: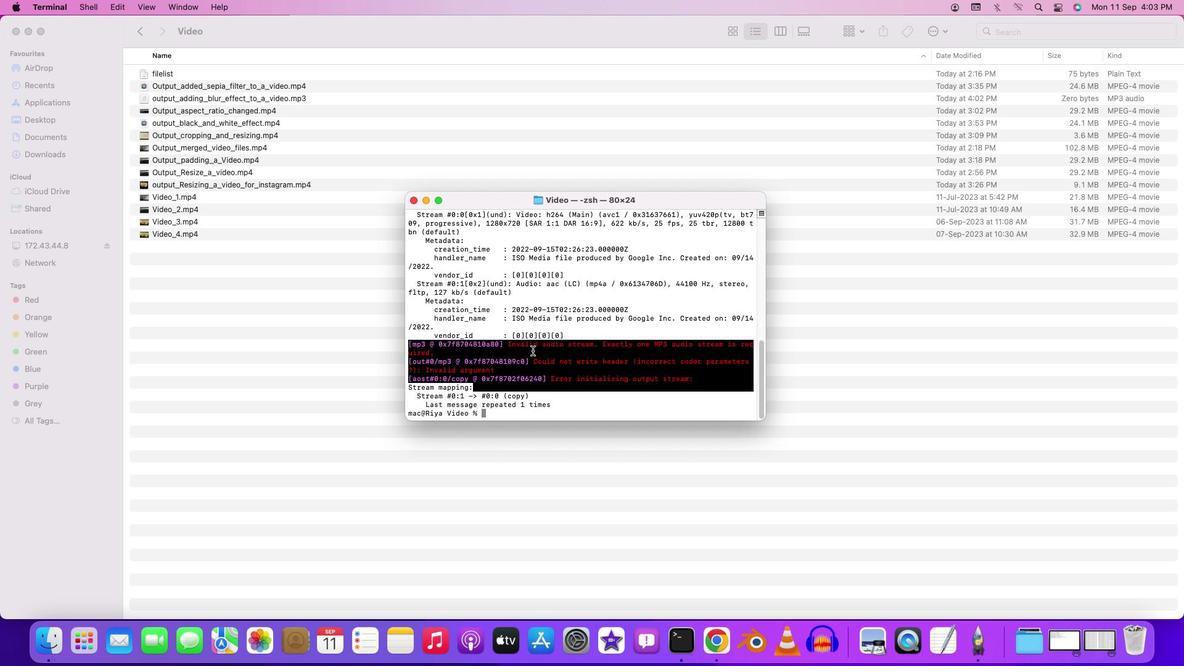 
Action: Mouse scrolled (560, 368) with delta (436, 185)
Screenshot: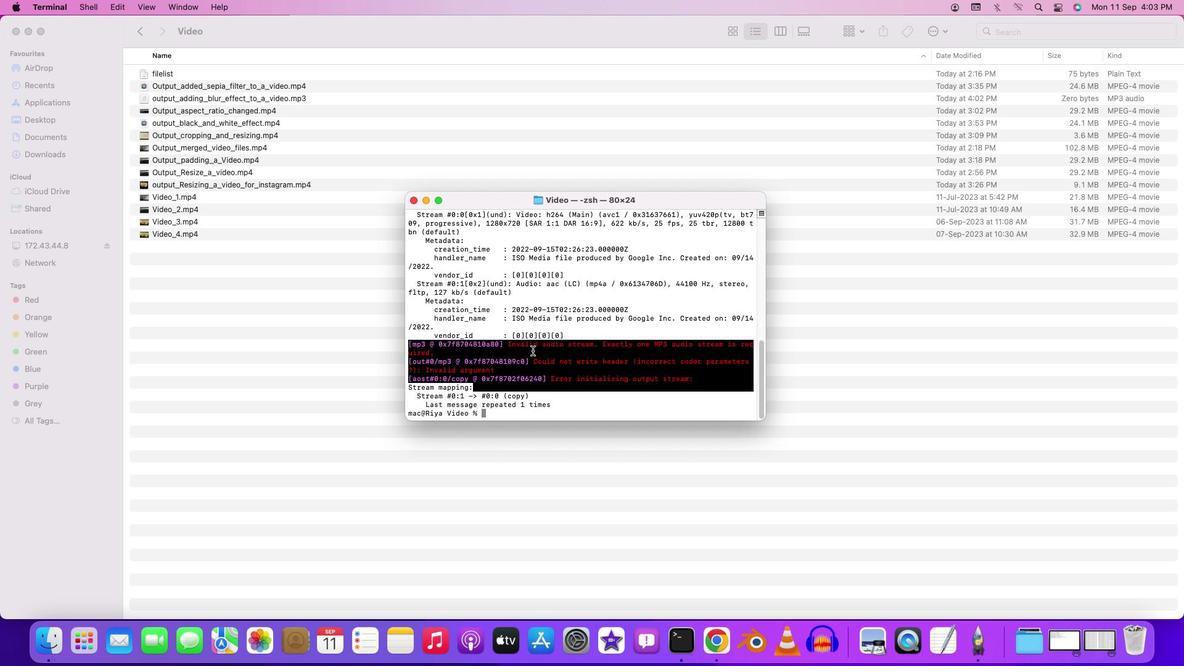 
Action: Mouse moved to (549, 401)
Screenshot: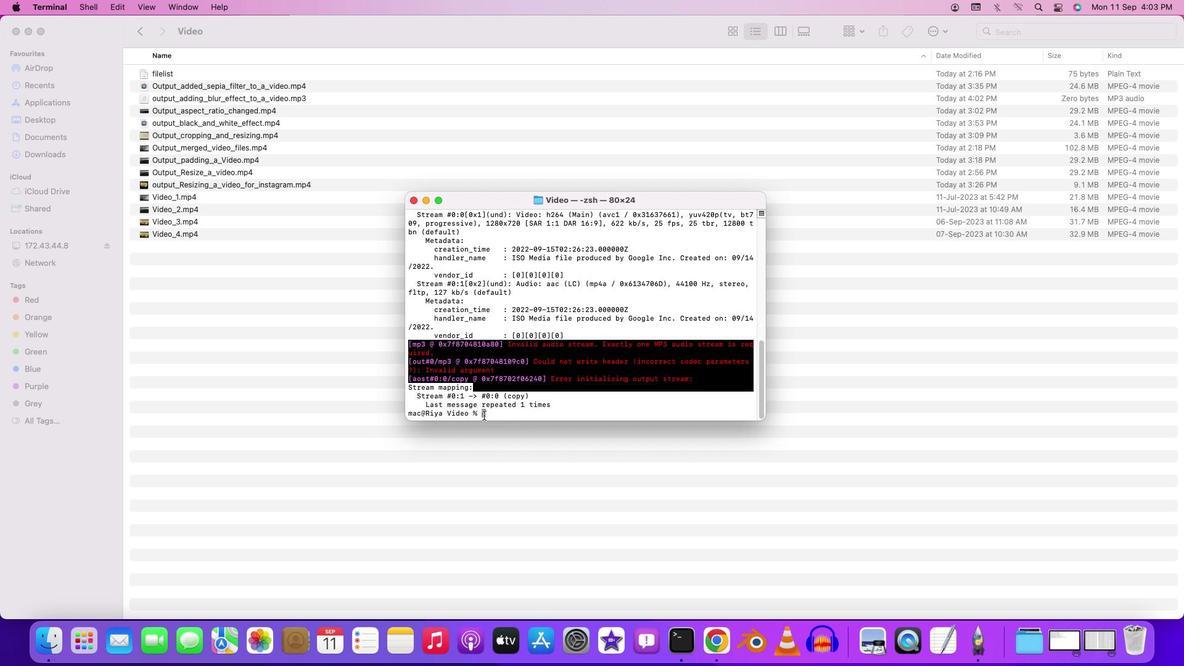 
Action: Mouse pressed left at (549, 401)
Screenshot: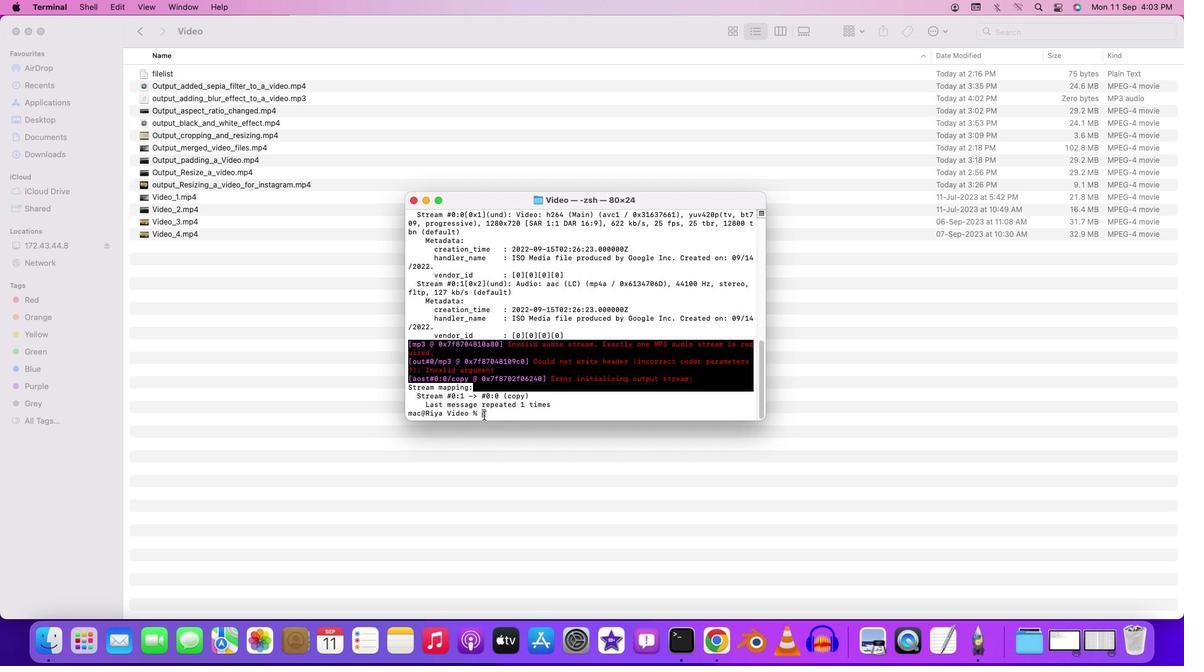 
Action: Mouse moved to (560, 408)
Screenshot: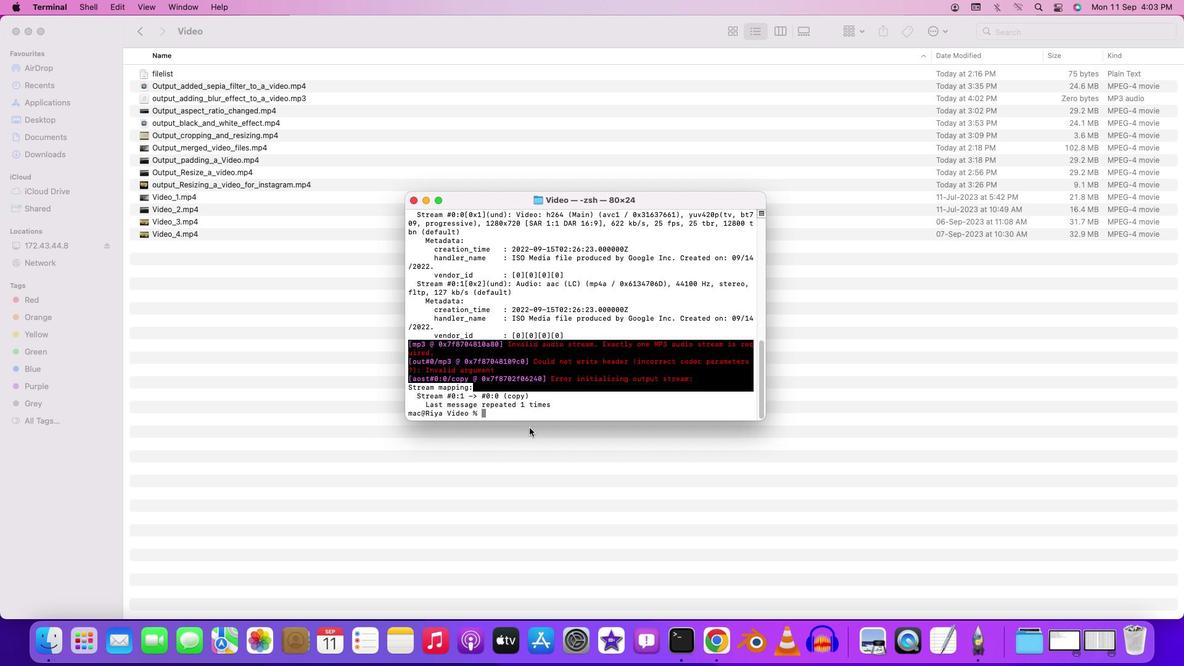 
Action: Key pressed Key.cmd
Screenshot: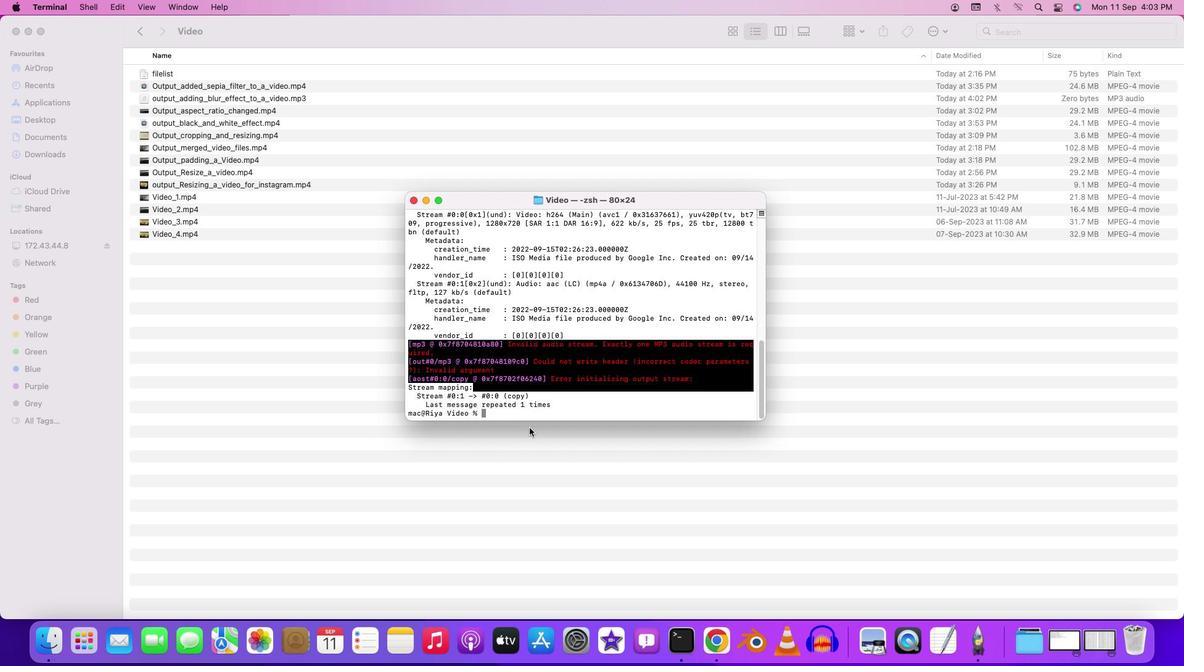 
Action: Mouse moved to (560, 408)
Screenshot: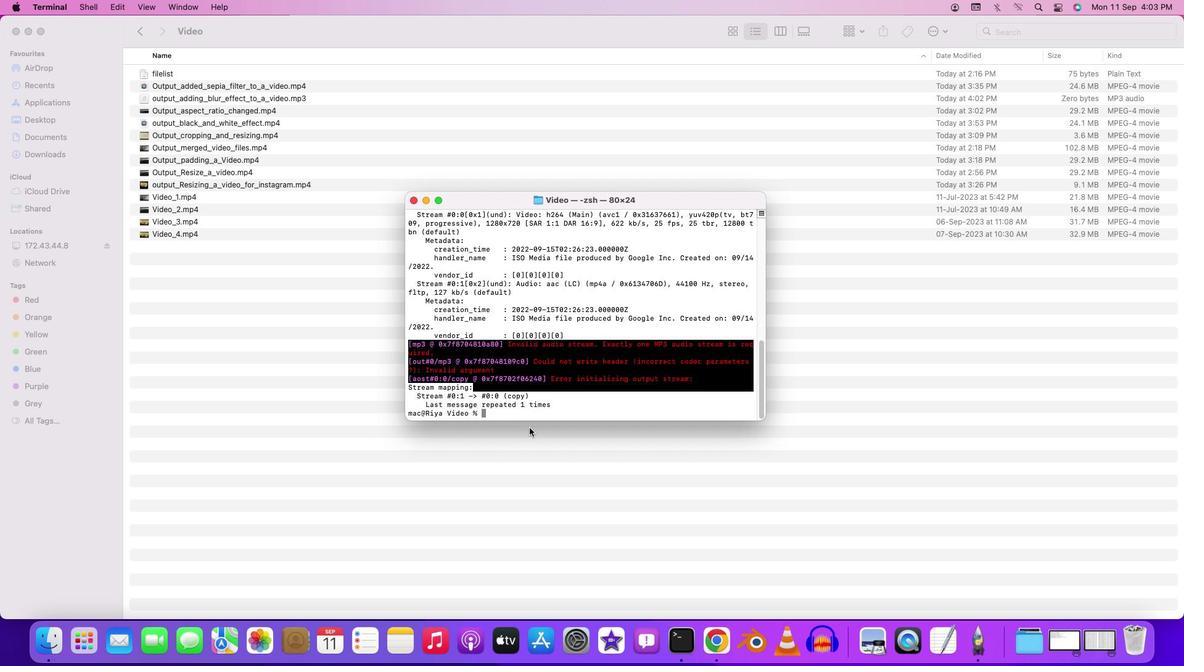 
Action: Key pressed 'v'
Screenshot: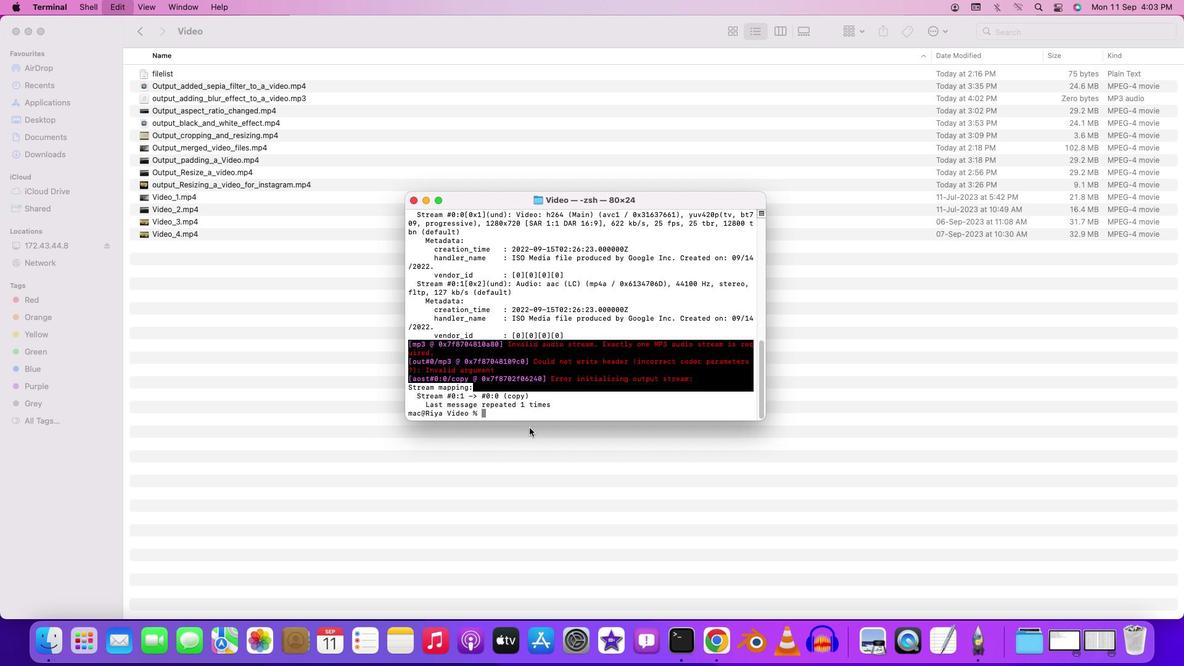
Action: Mouse moved to (363, 415)
Screenshot: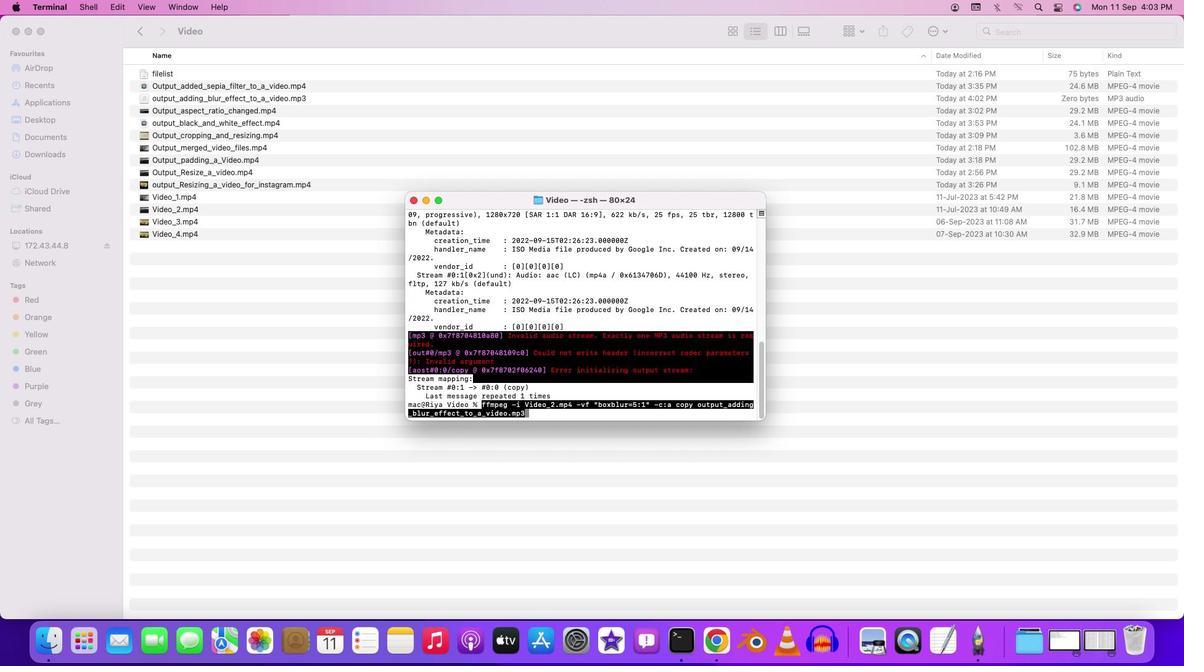 
Action: Mouse pressed left at (363, 415)
Screenshot: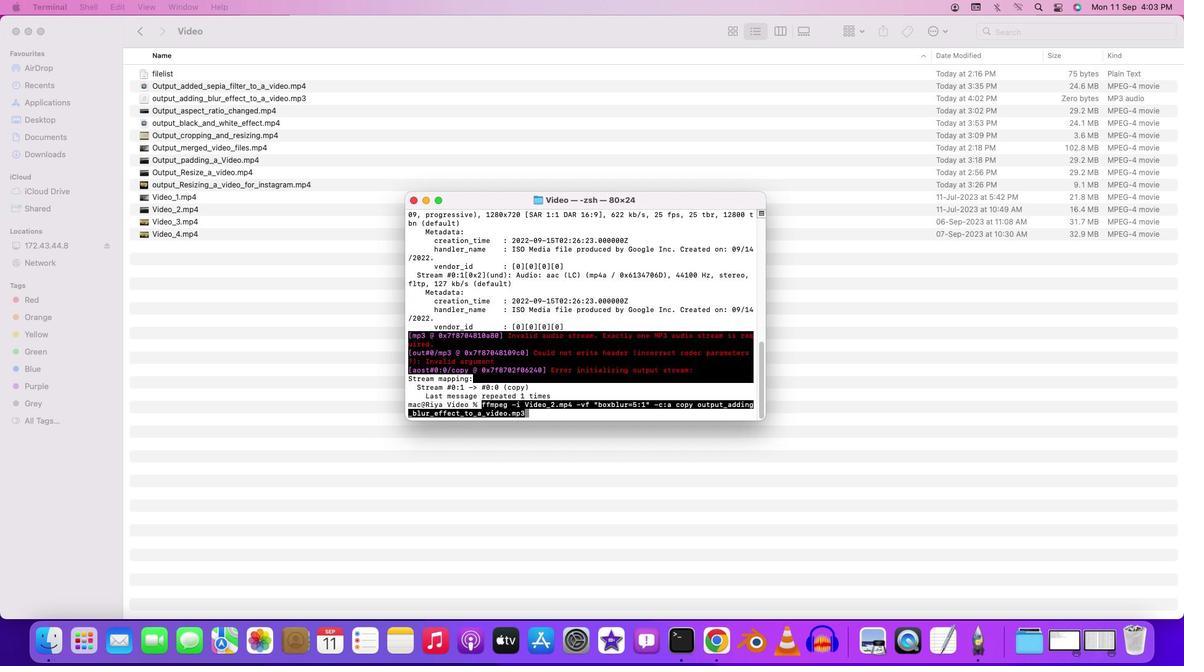 
Action: Mouse moved to (361, 415)
Screenshot: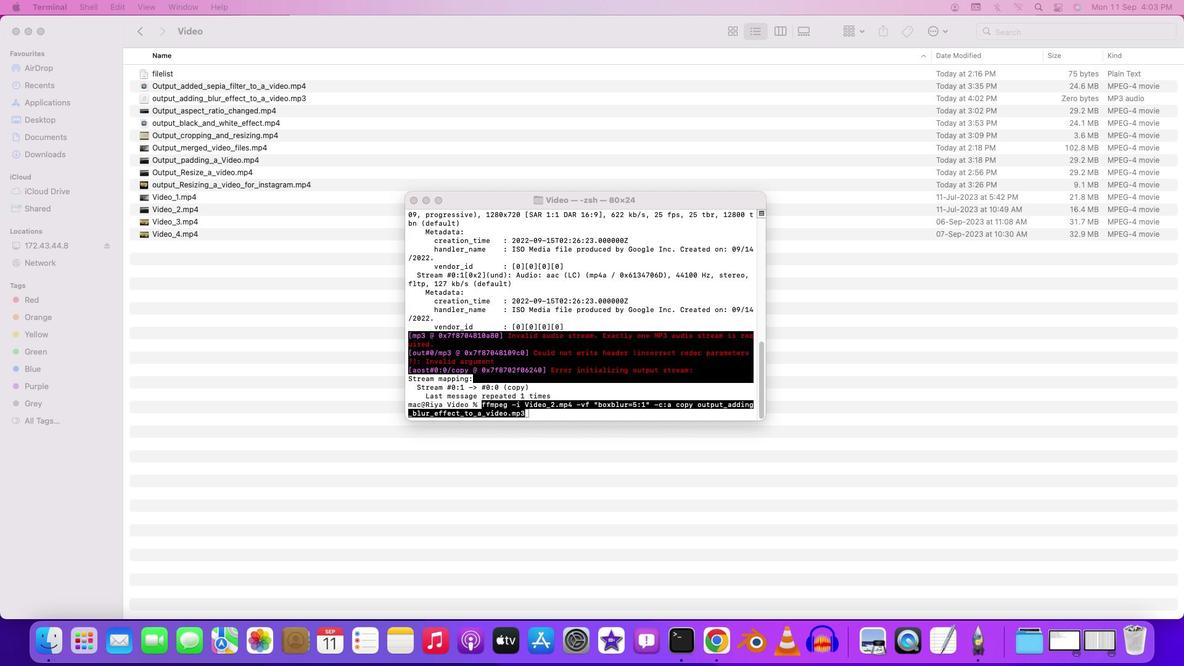 
Action: Mouse pressed left at (361, 415)
Screenshot: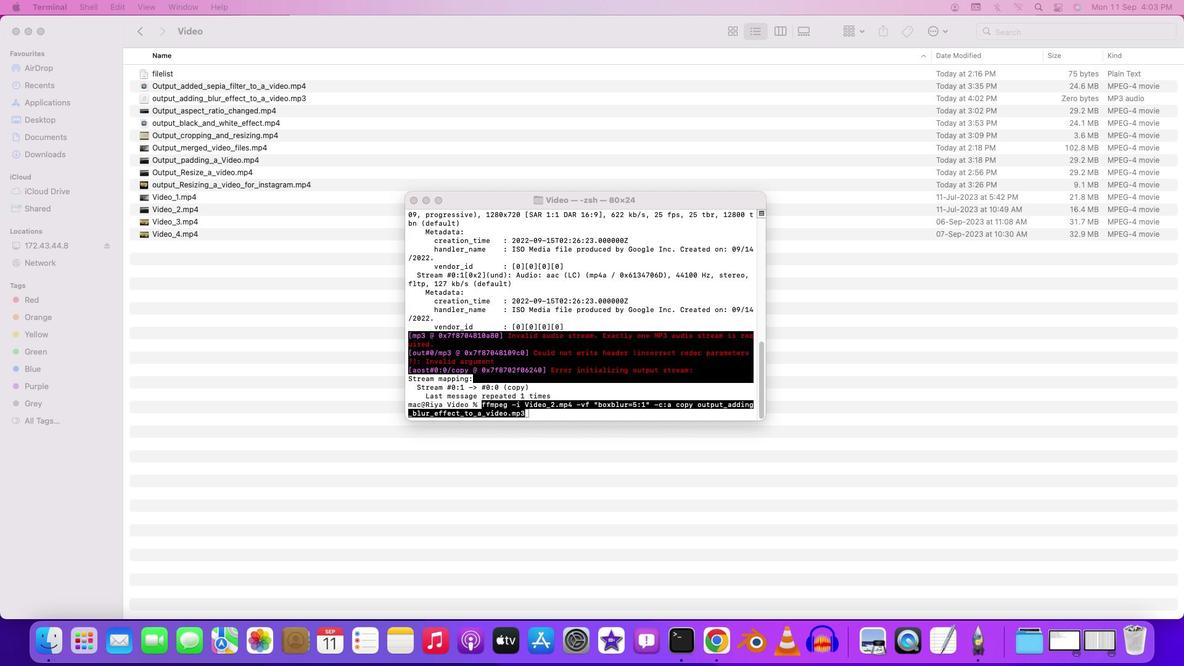 
Action: Mouse moved to (557, 396)
Screenshot: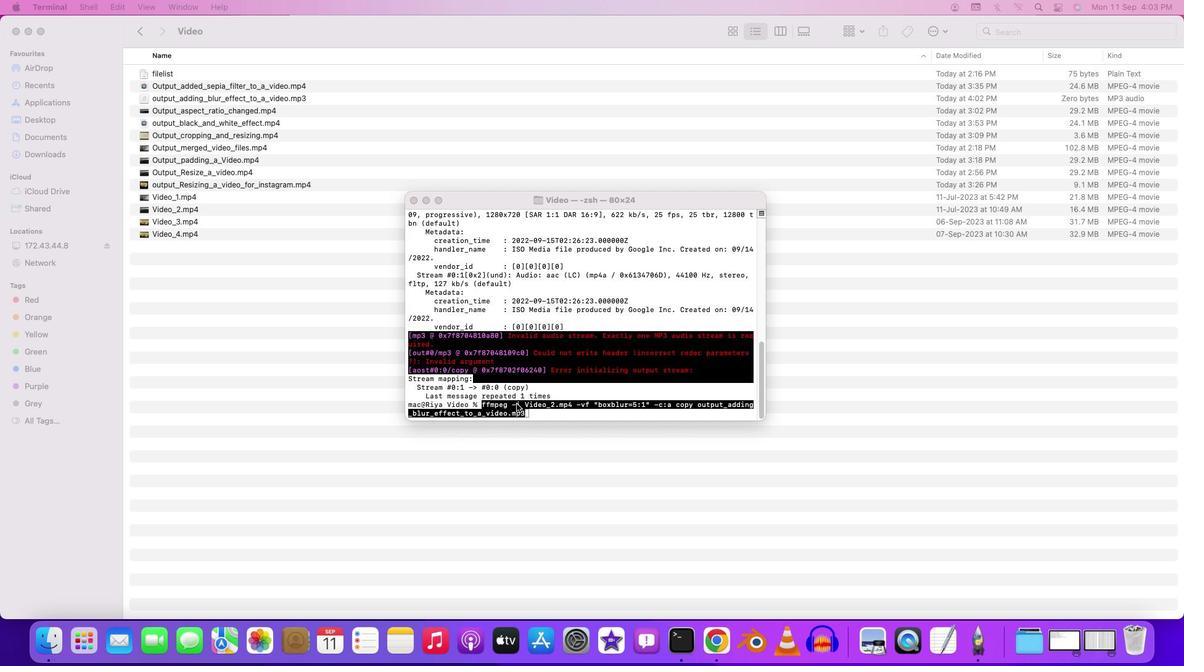 
Action: Mouse pressed left at (557, 396)
Screenshot: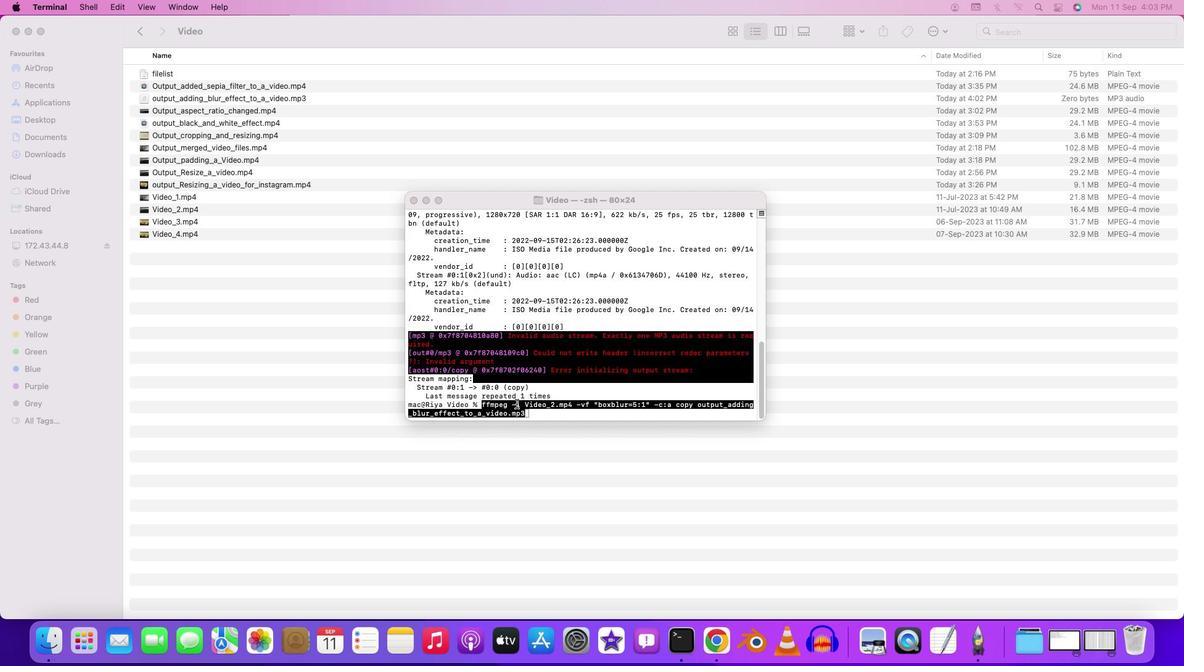 
Action: Mouse moved to (598, 397)
Screenshot: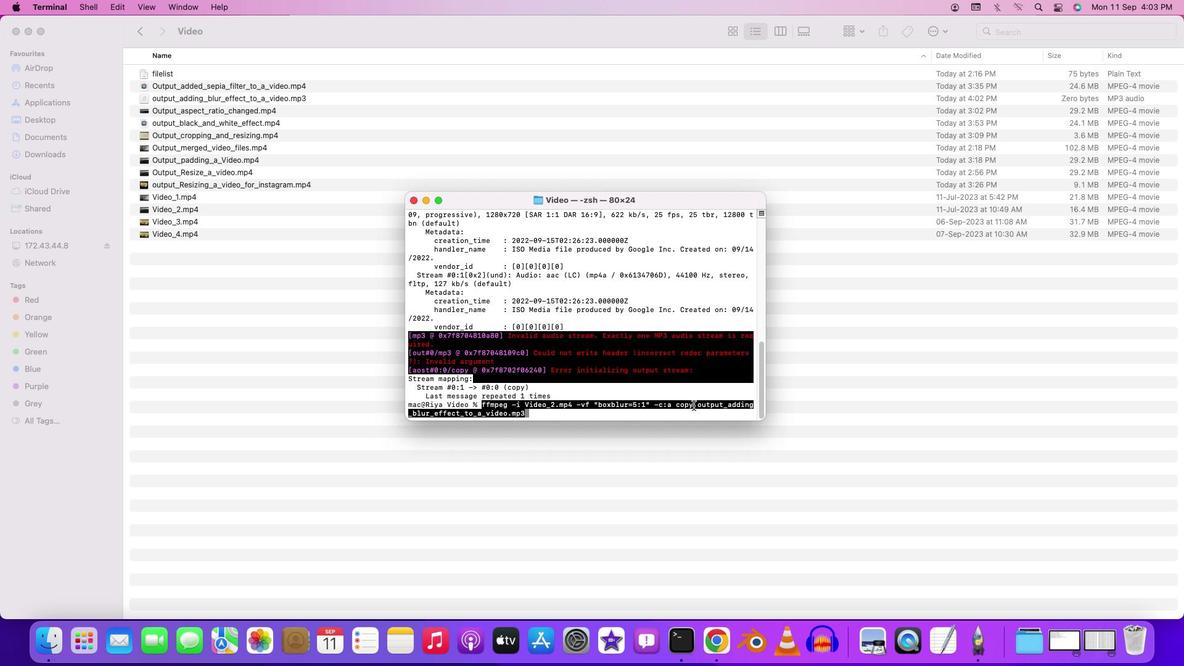 
Action: Mouse pressed left at (598, 397)
Screenshot: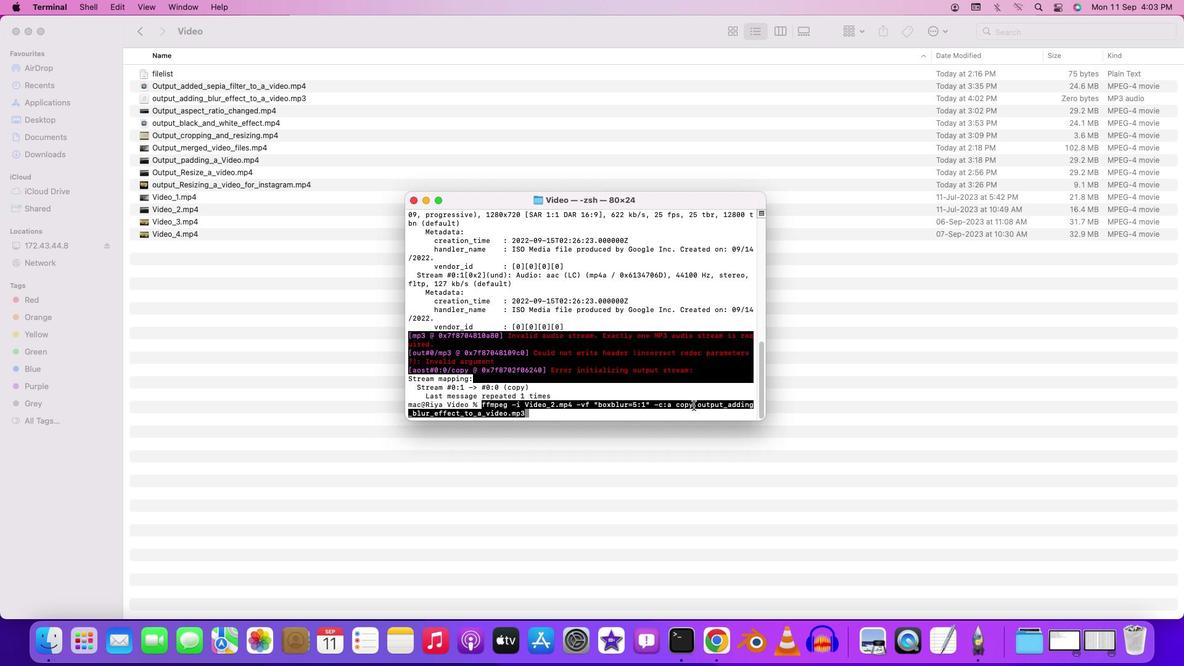 
Action: Mouse moved to (601, 396)
Screenshot: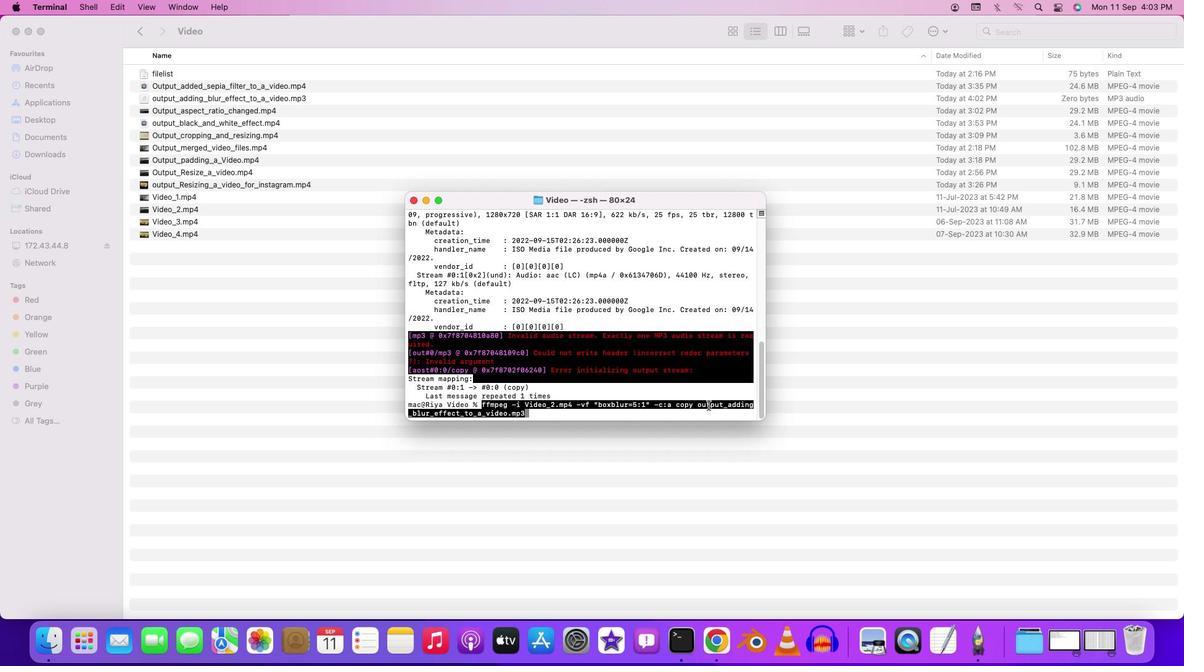 
Action: Key pressed Key.leftKey.leftKey.leftKey.leftKey.leftKey.leftKey.leftKey.leftKey.leftKey.leftKey.leftKey.leftKey.leftKey.leftKey.leftKey.leftKey.leftKey.leftKey.leftKey.leftKey.leftKey.leftKey.leftKey.leftKey.leftKey.leftKey.leftKey.leftKey.leftKey.leftKey.leftKey.leftKey.leftKey.leftKey.leftKey.leftKey.leftKey.leftKey.leftKey.leftKey.backspaceKey.backspaceKey.backspaceKey.backspaceKey.backspaceKey.backspaceKey.backspaceKey.backspaceKey.backspaceKey.backspaceKey.backspaceKey.backspaceKey.backspaceKey.backspaceKey.backspaceKey.backspaceKey.backspaceKey.backspaceKey.backspaceKey.backspaceKey.backspaceKey.backspaceKey.backspaceKey.backspaceKey.backspaceKey.backspaceKey.backspaceKey.backspaceKey.backspaceKey.backspaceKey.backspaceKey.backspaceKey.backspaceKey.backspaceKey.backspaceKey.backspaceKey.backspaceKey.upKey.leftKey.leftKey.leftKey.leftKey.leftKey.leftKey.leftKey.leftKey.leftKey.leftKey.leftKey.leftKey.leftKey.leftKey.leftKey.leftKey.leftKey.leftKey.leftKey.leftKey.leftKey.leftKey.leftKey.leftKey.leftKey.leftKey.leftKey.leftKey.leftKey.leftKey.leftKey.leftKey.leftKey.leftKey.leftKey.leftKey.leftKey.leftKey.leftKey.leftKey.leftKey.rightKey.backspaceKey.backspaceKey.backspaceKey.backspaceKey.backspaceKey.backspaceKey.backspaceKey.backspaceKey.backspaceKey.backspaceKey.backspaceKey.backspaceKey.backspaceKey.backspaceKey.backspaceKey.backspaceKey.backspaceKey.backspaceKey.backspaceKey.backspaceKey.backspaceKey.backspaceKey.backspaceKey.backspaceKey.backspaceKey.backspaceKey.backspaceKey.backspace'-''m''a''p'Key.space'0'Key.space'-''c'Key.shift':''v'Key.space'c''o''p''y'Key.space'-''c'Key.shift':''a'Key.shift':''0'Key.space'm''p''3'Key.space'-''q'Key.shift':''a'Key.shift':''0''0'Key.spaceKey.rightKey.rightKey.rightKey.rightKey.rightKey.rightKey.rightKey.rightKey.rightKey.rightKey.rightKey.rightKey.rightKey.rightKey.rightKey.rightKey.rightKey.rightKey.rightKey.rightKey.rightKey.rightKey.rightKey.rightKey.rightKey.rightKey.rightKey.rightKey.rightKey.rightKey.rightKey.rightKey.rightKey.rightKey.rightKey.rightKey.rightKey.rightKey.rightKey.enterKey.upKey.leftKey.leftKey.leftKey.leftKey.leftKey.leftKey.leftKey.leftKey.leftKey.leftKey.leftKey.leftKey.leftKey.leftKey.leftKey.leftKey.leftKey.leftKey.leftKey.leftKey.leftKey.leftKey.leftKey.leftKey.leftKey.leftKey.leftKey.leftKey.leftKey.leftKey.leftKey.leftKey.leftKey.leftKey.leftKey.leftKey.leftKey.leftKey.leftKey.leftKey.leftKey.leftKey.leftKey.leftKey.leftKey.rightKey.rightKey.rightKey.rightKey.rightKey.rightKey.rightKey.rightKey.rightKey.rightKey.rightKey.rightKey.rightKey.rightKey.rightKey.rightKey.rightKey.rightKey.rightKey.rightKey.rightKey.rightKey.rightKey.rightKey.rightKey.rightKey.rightKey.rightKey.rightKey.rightKey.rightKey.rightKey.rightKey.rightKey.rightKey.rightKey.rightKey.rightKey.rightKey.rightKey.rightKey.rightKey.rightKey.rightKey.backspace'4'Key.enterKey.upKey.backspaceKey.backspace'p''4'Key.enter
Screenshot: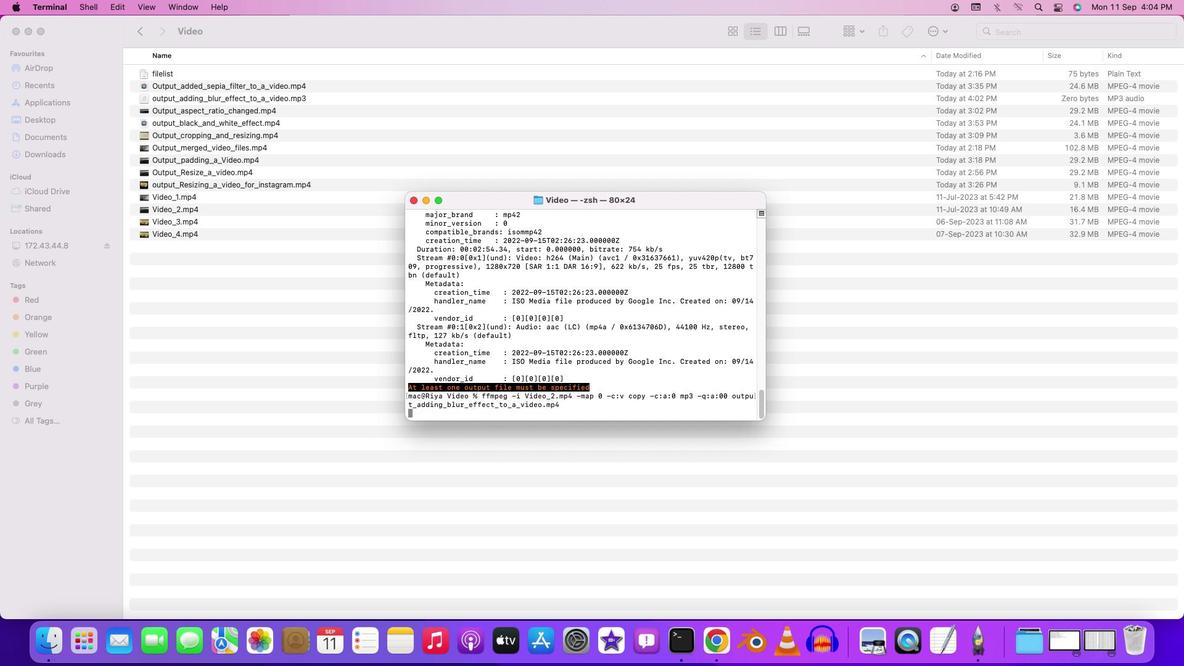 
Action: Mouse moved to (594, 381)
Screenshot: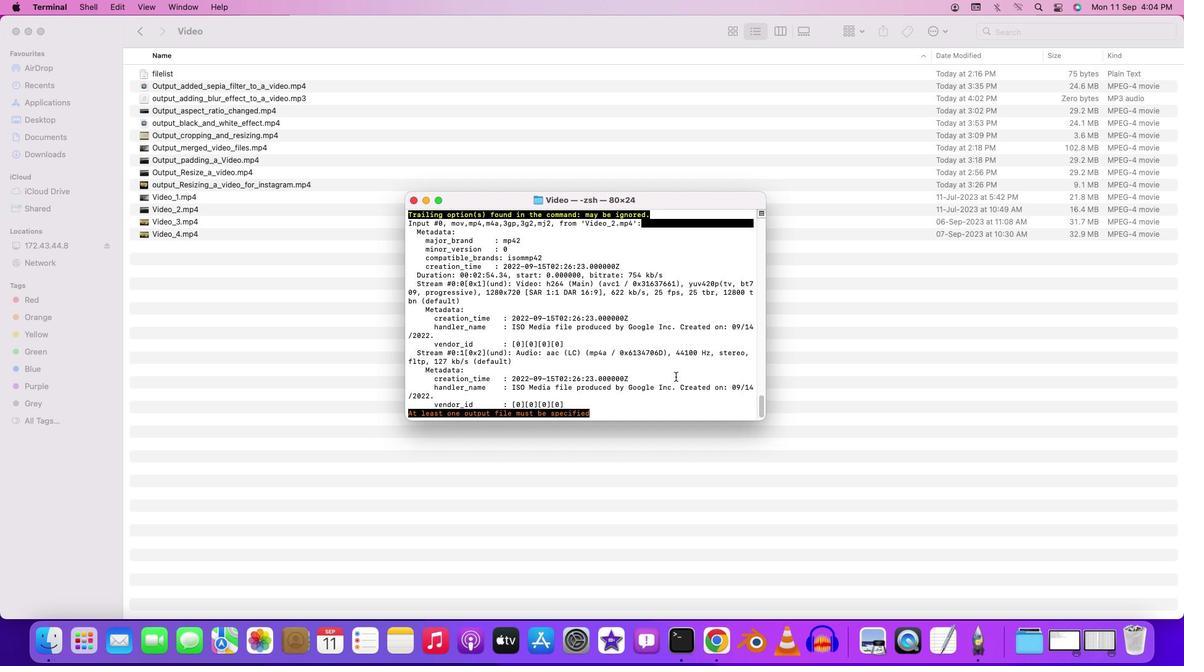 
Action: Mouse scrolled (594, 381) with delta (436, 187)
Screenshot: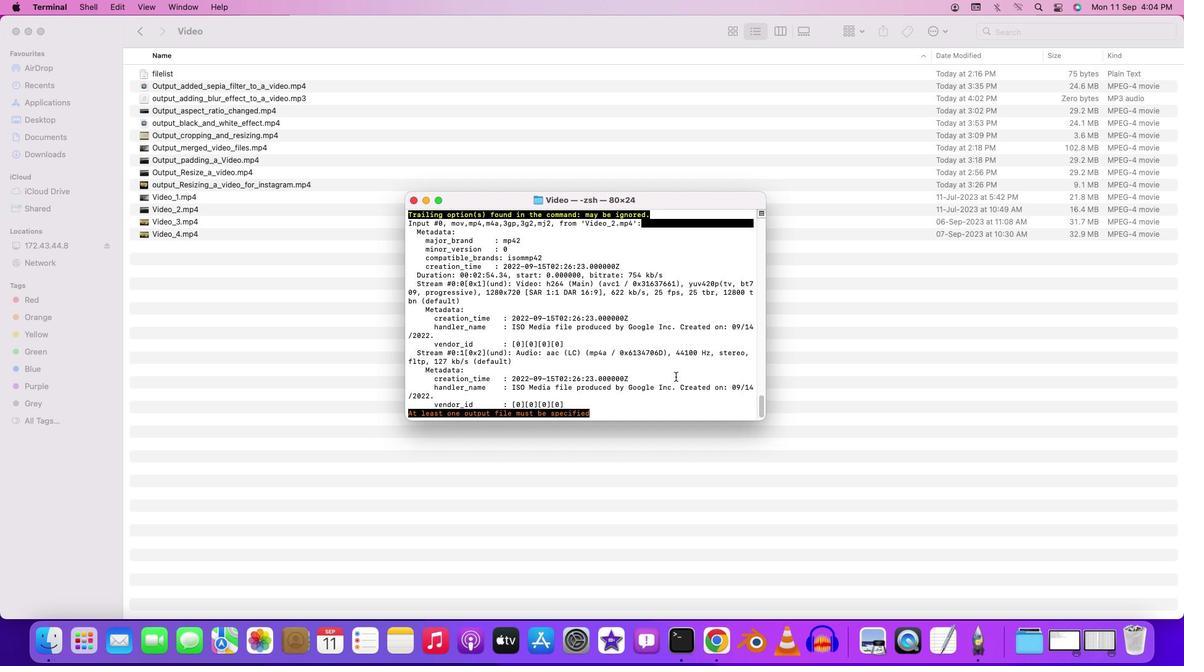 
Action: Mouse scrolled (594, 381) with delta (436, 187)
Screenshot: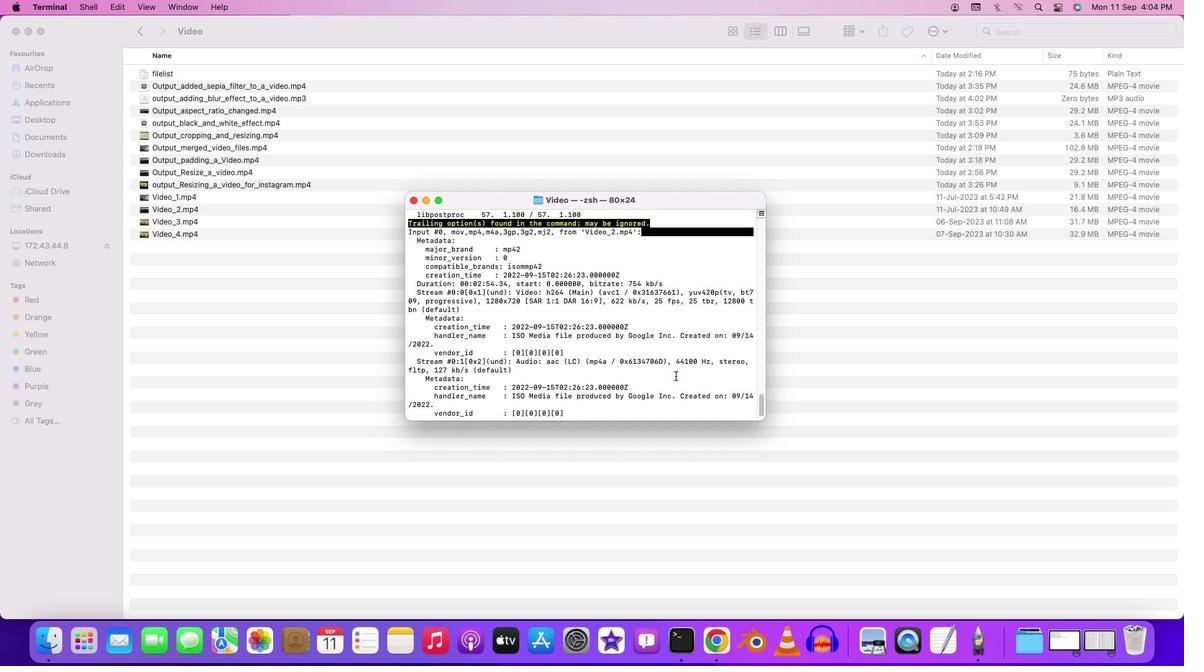 
Action: Mouse moved to (594, 381)
Screenshot: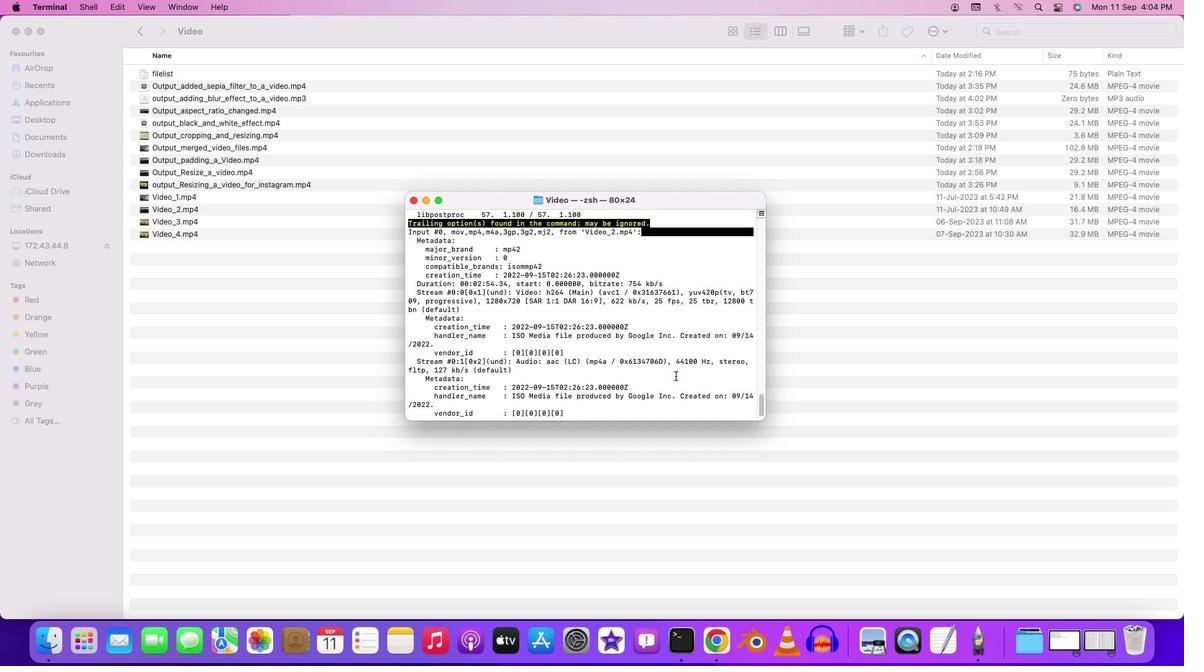 
Action: Mouse scrolled (594, 381) with delta (436, 187)
Screenshot: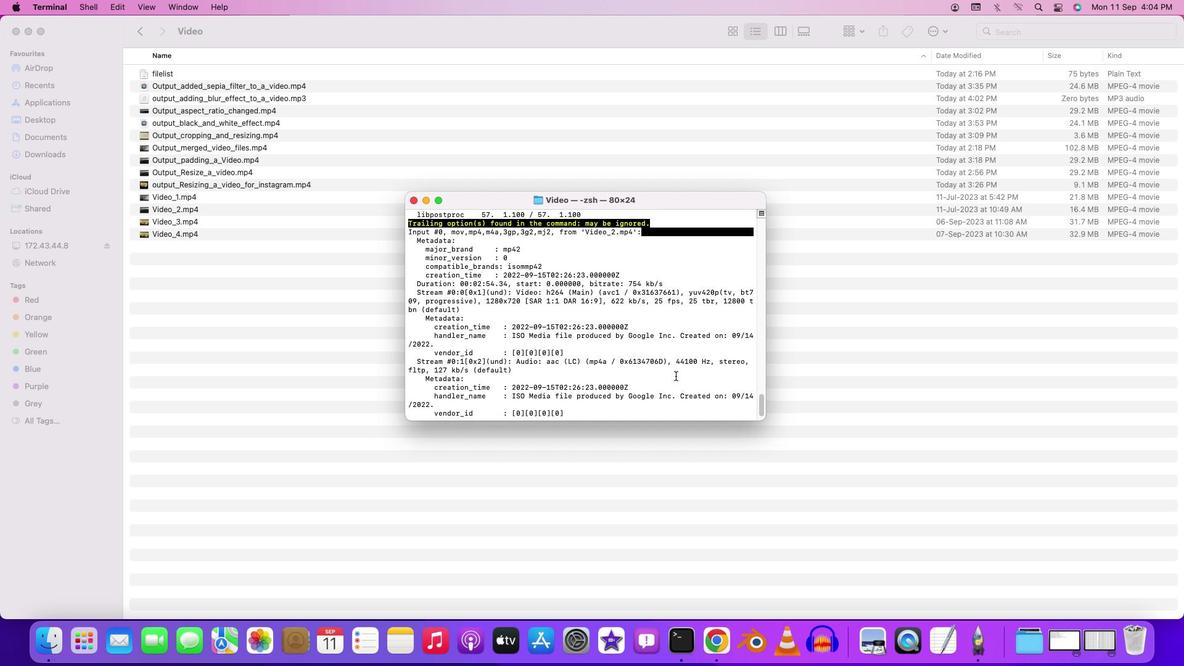 
Action: Mouse moved to (594, 385)
Screenshot: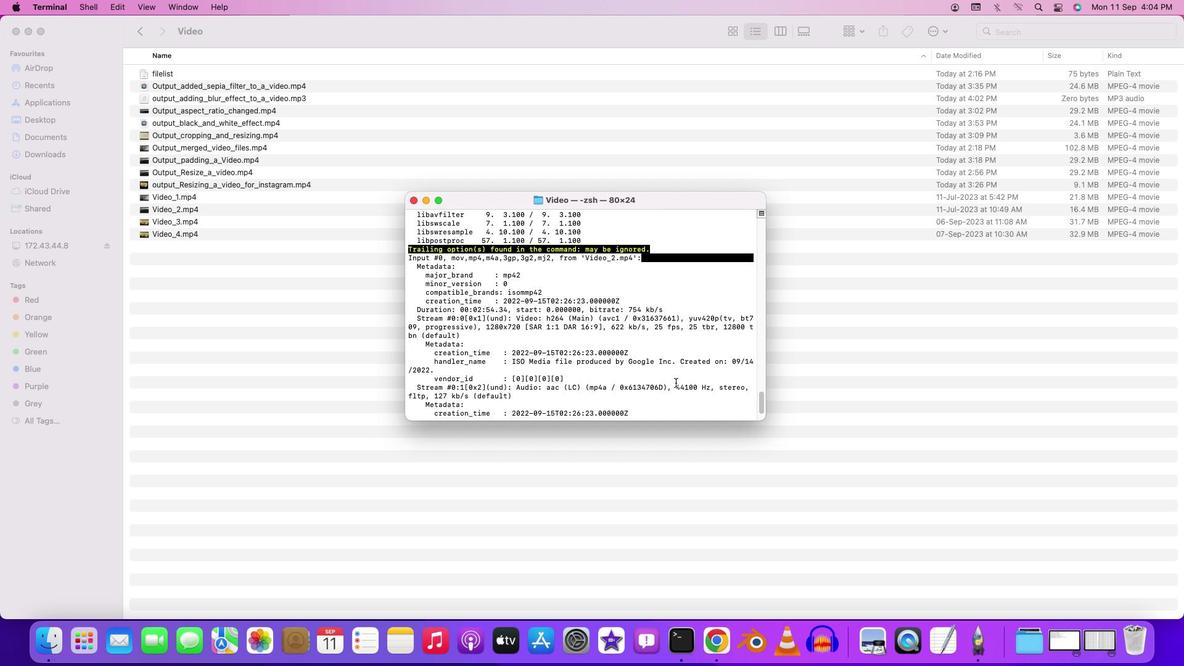 
Action: Mouse scrolled (594, 385) with delta (436, 187)
Screenshot: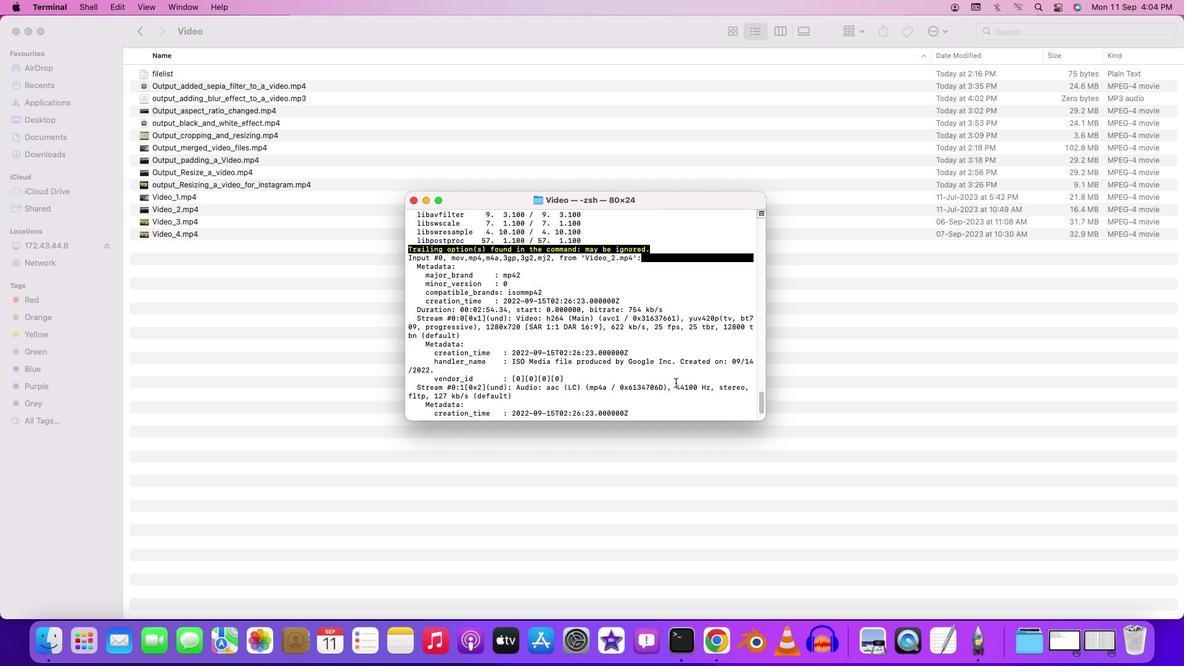 
Action: Mouse scrolled (594, 385) with delta (436, 186)
Screenshot: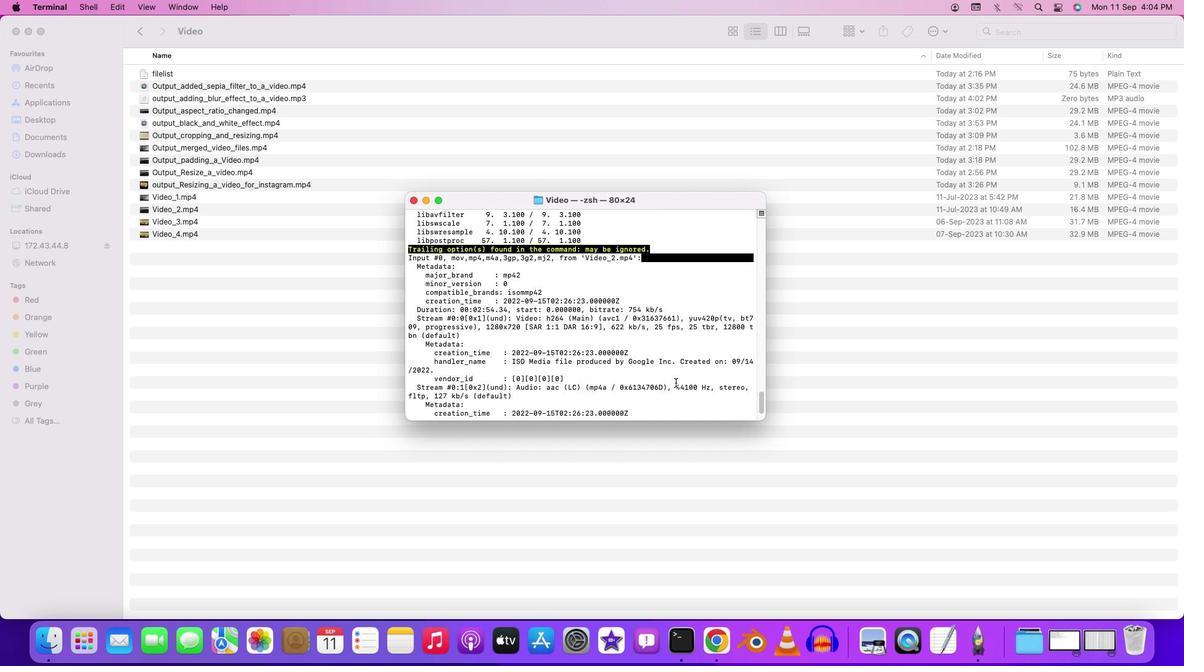 
Action: Mouse scrolled (594, 385) with delta (436, 186)
Screenshot: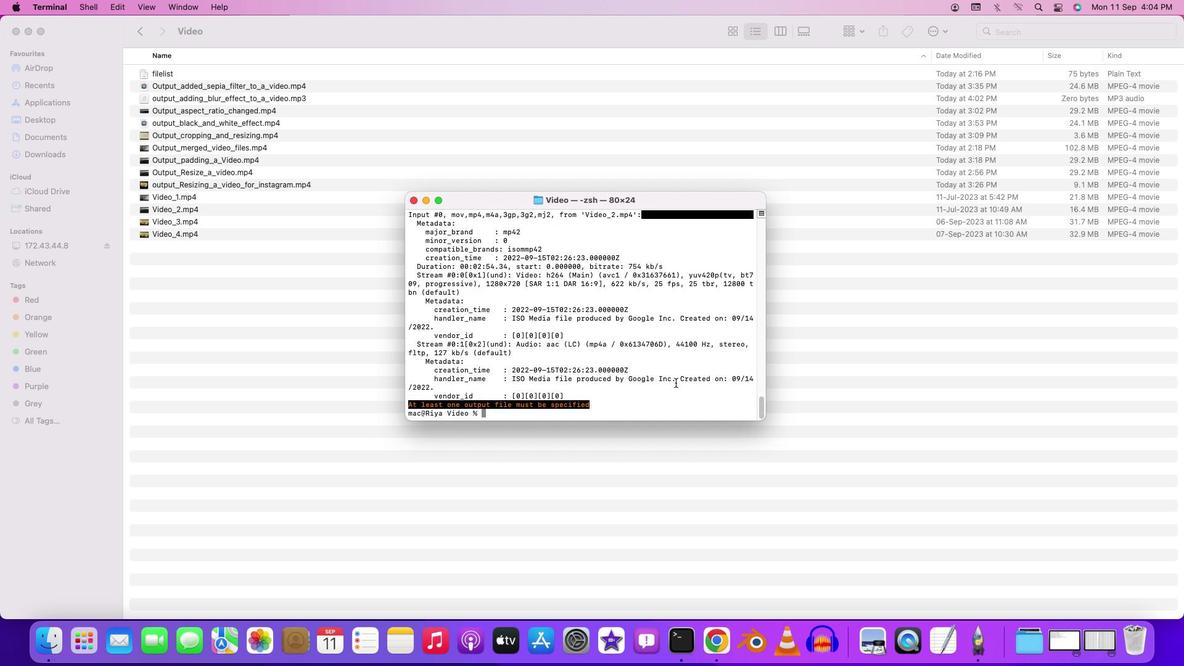 
Action: Mouse scrolled (594, 385) with delta (436, 186)
Screenshot: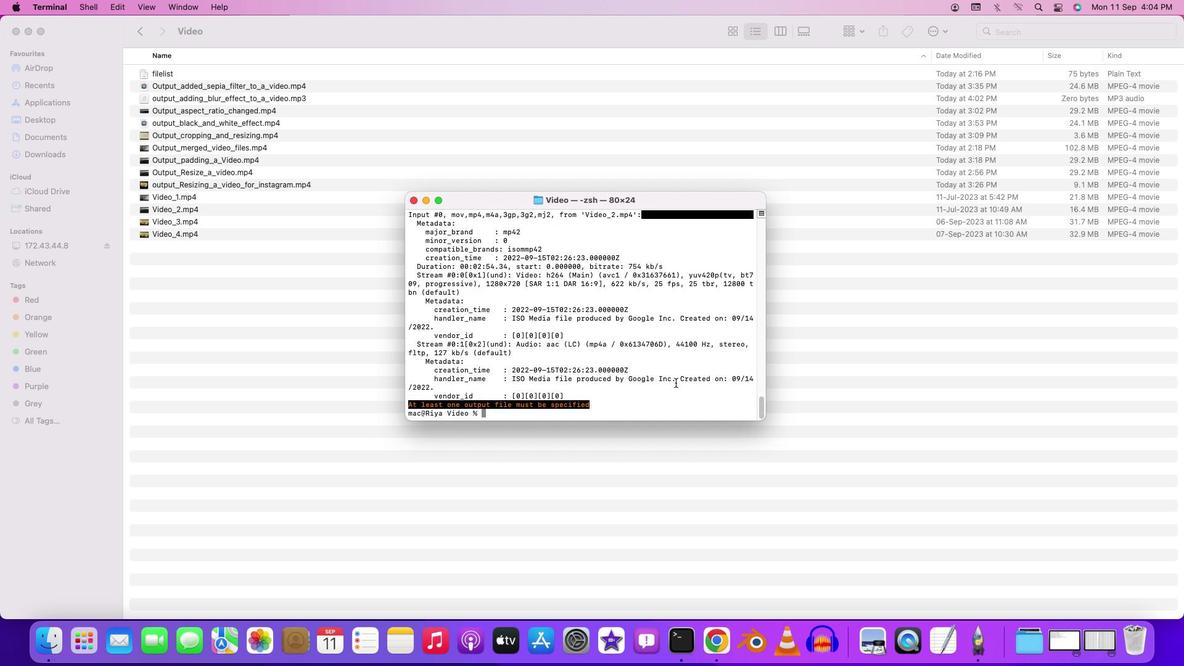 
Action: Mouse scrolled (594, 385) with delta (436, 185)
Screenshot: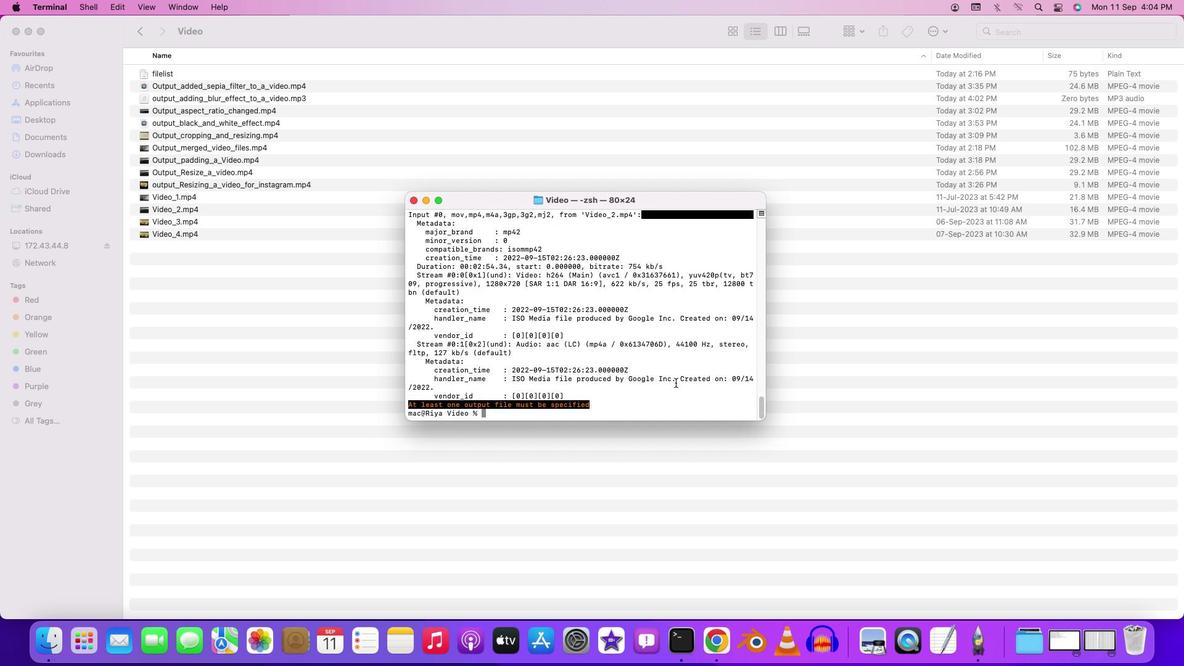 
Action: Mouse moved to (594, 385)
Screenshot: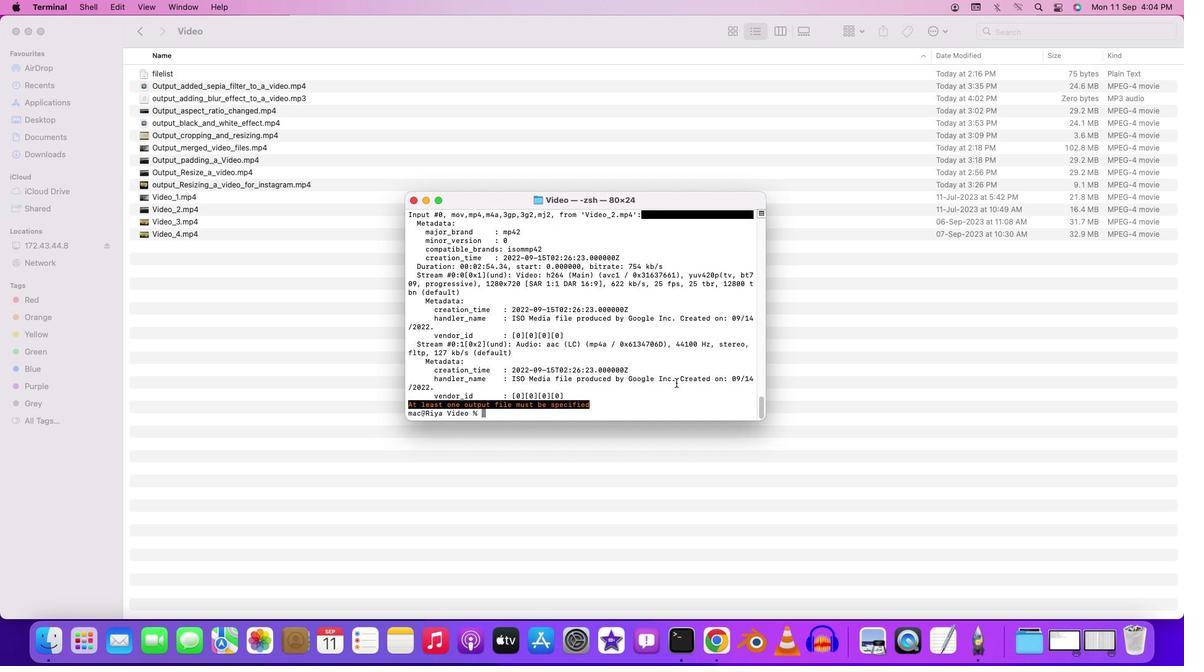 
Action: Key pressed Key.upKey.leftKey.leftKey.leftKey.leftKey.leftKey.leftKey.leftKey.leftKey.leftKey.leftKey.leftKey.leftKey.leftKey.leftKey.leftKey.leftKey.leftKey.leftKey.leftKey.leftKey.leftKey.leftKey.rightKey.leftKey.leftKey.leftKey.leftKey.leftKey.leftKey.leftKey.leftKey.leftKey.leftKey.leftKey.leftKey.leftKey.leftKey.leftKey.leftKey.leftKey.leftKey.leftKey.leftKey.leftKey.rightKey.rightKey.leftKey.leftKey.leftKey.spaceKey.leftKey.rightKey.backspaceKey.rightKey.spaceKey.rightKey.rightKey.rightKey.leftKey.leftKey.leftKey.leftKey.leftKey.leftKey.leftKey.leftKey.leftKey.leftKey.leftKey.leftKey.leftKey.leftKey.leftKey.leftKey.leftKey.leftKey.leftKey.leftKey.leftKey.leftKey.leftKey.leftKey.leftKey.leftKey.leftKey.leftKey.leftKey.leftKey.leftKey.leftKey.leftKey.leftKey.leftKey.leftKey.leftKey.leftKey.leftKey.leftKey.leftKey.leftKey.leftKey.enter
Screenshot: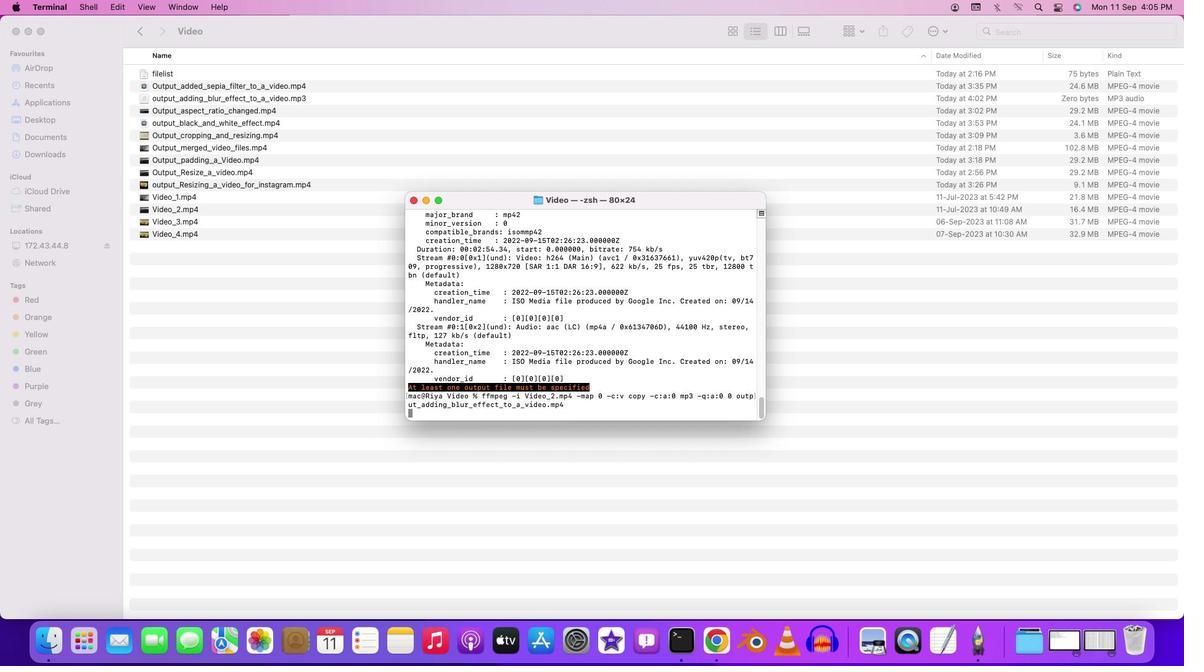 
Action: Mouse moved to (570, 397)
Screenshot: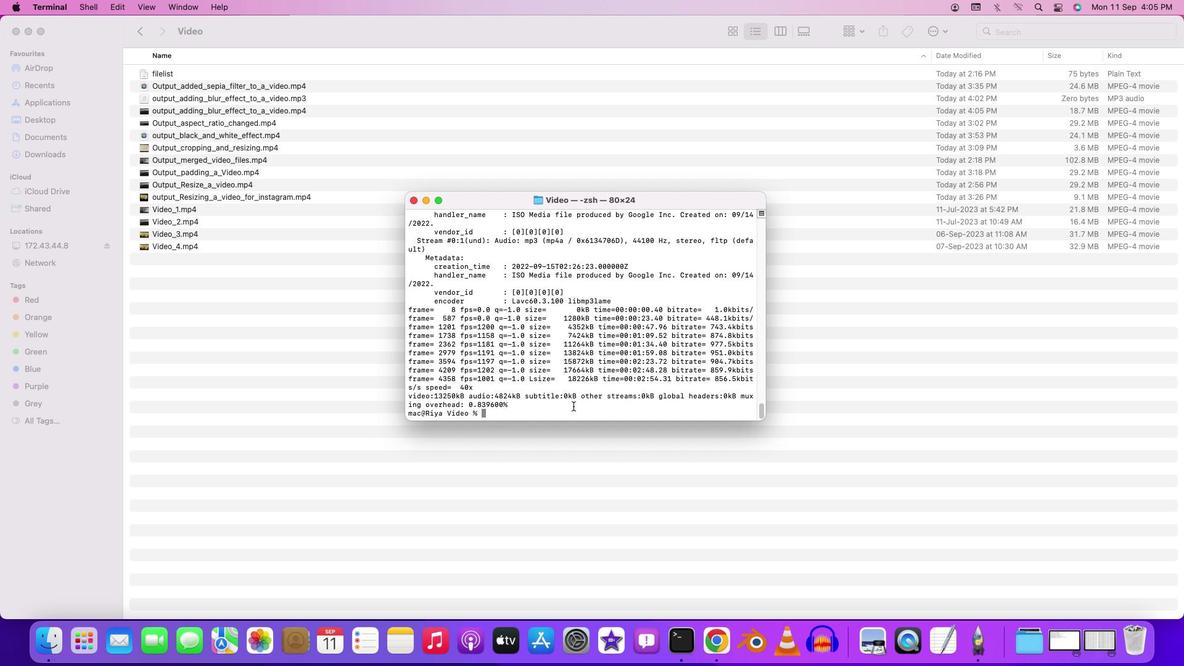 
